 Task: Find connections with filter location Kangasala with filter topic #Businesswith filter profile language Potuguese with filter current company Bharti Airtel with filter school Janki Devi Memorial College with filter industry Vocational Rehabilitation Services with filter service category Personal Injury Law with filter keywords title Concierge
Action: Mouse moved to (347, 283)
Screenshot: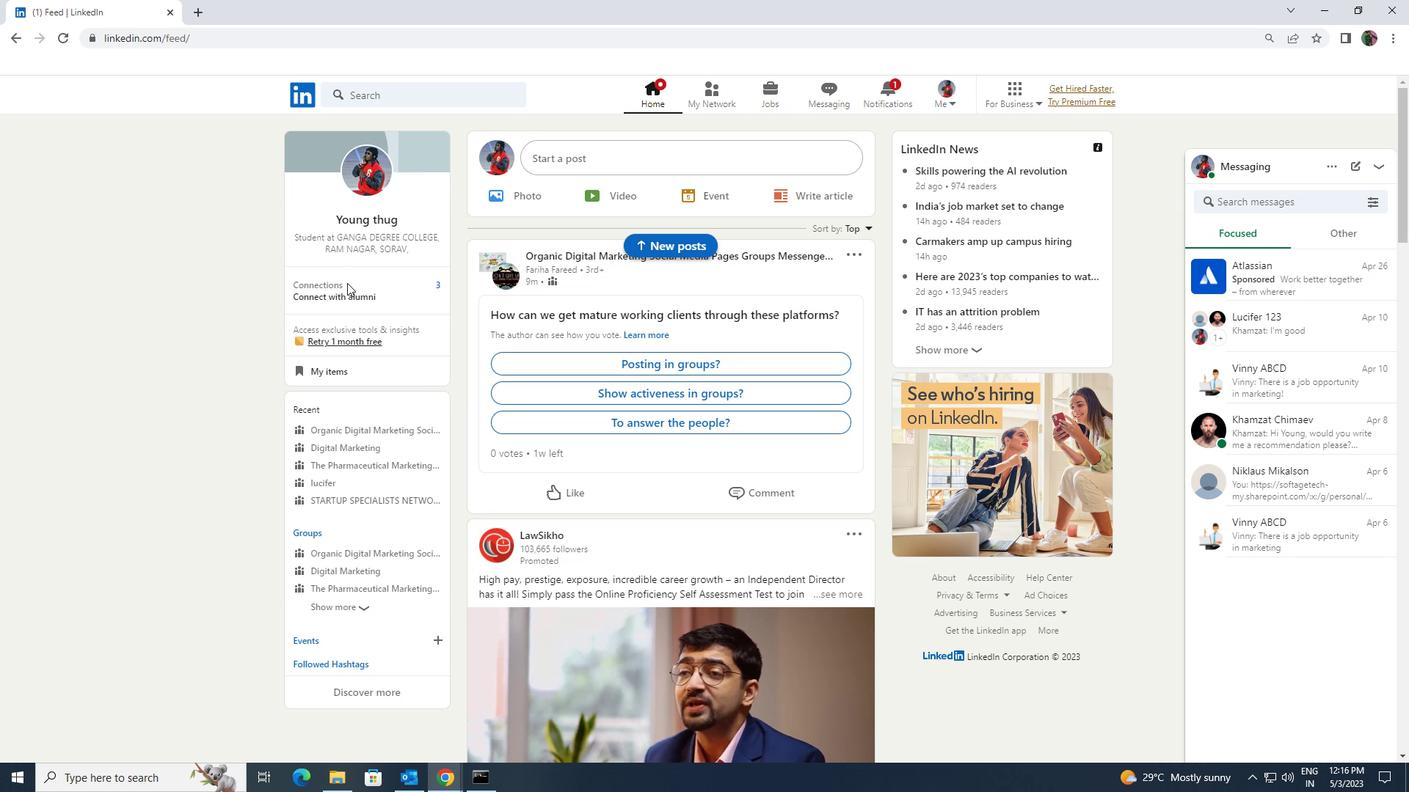 
Action: Mouse pressed left at (347, 283)
Screenshot: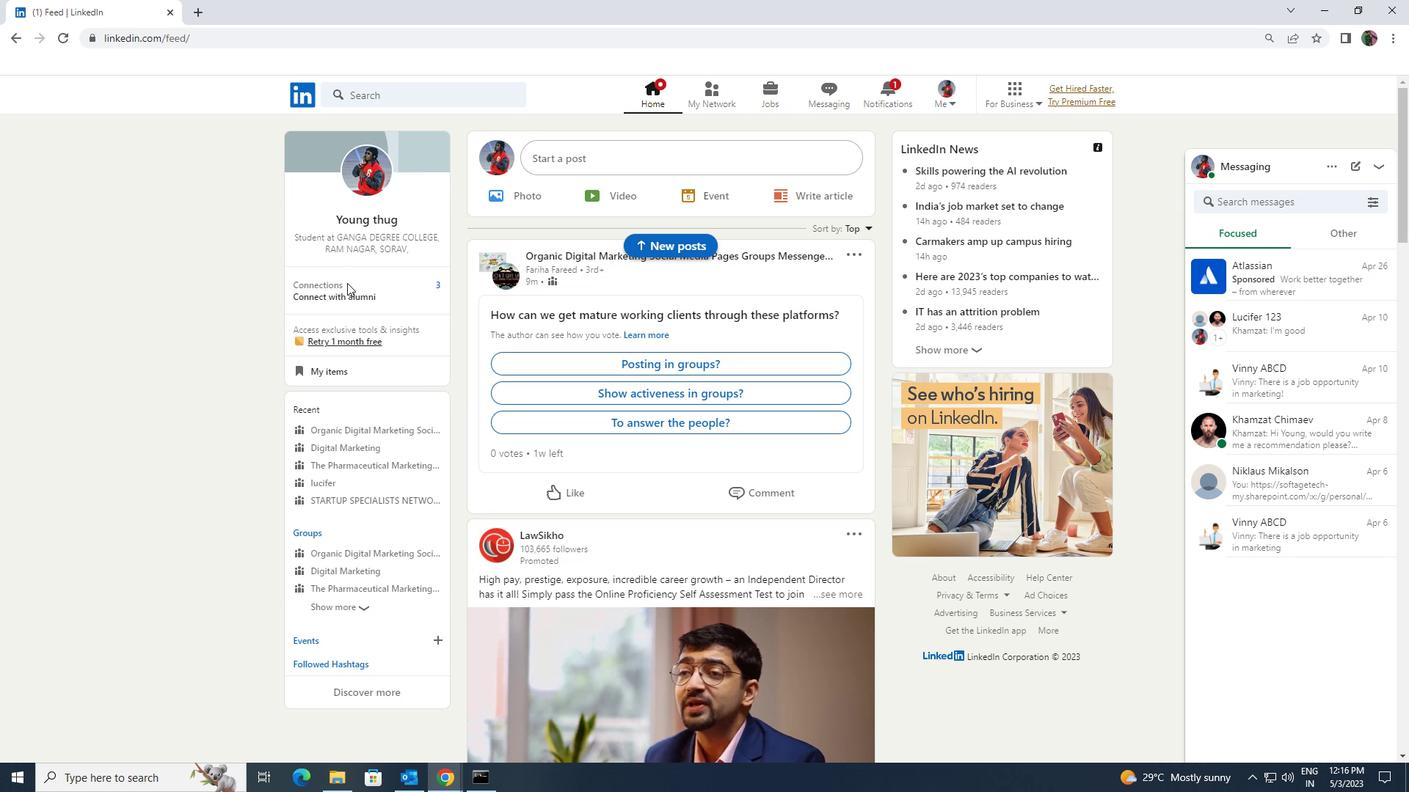 
Action: Mouse moved to (349, 290)
Screenshot: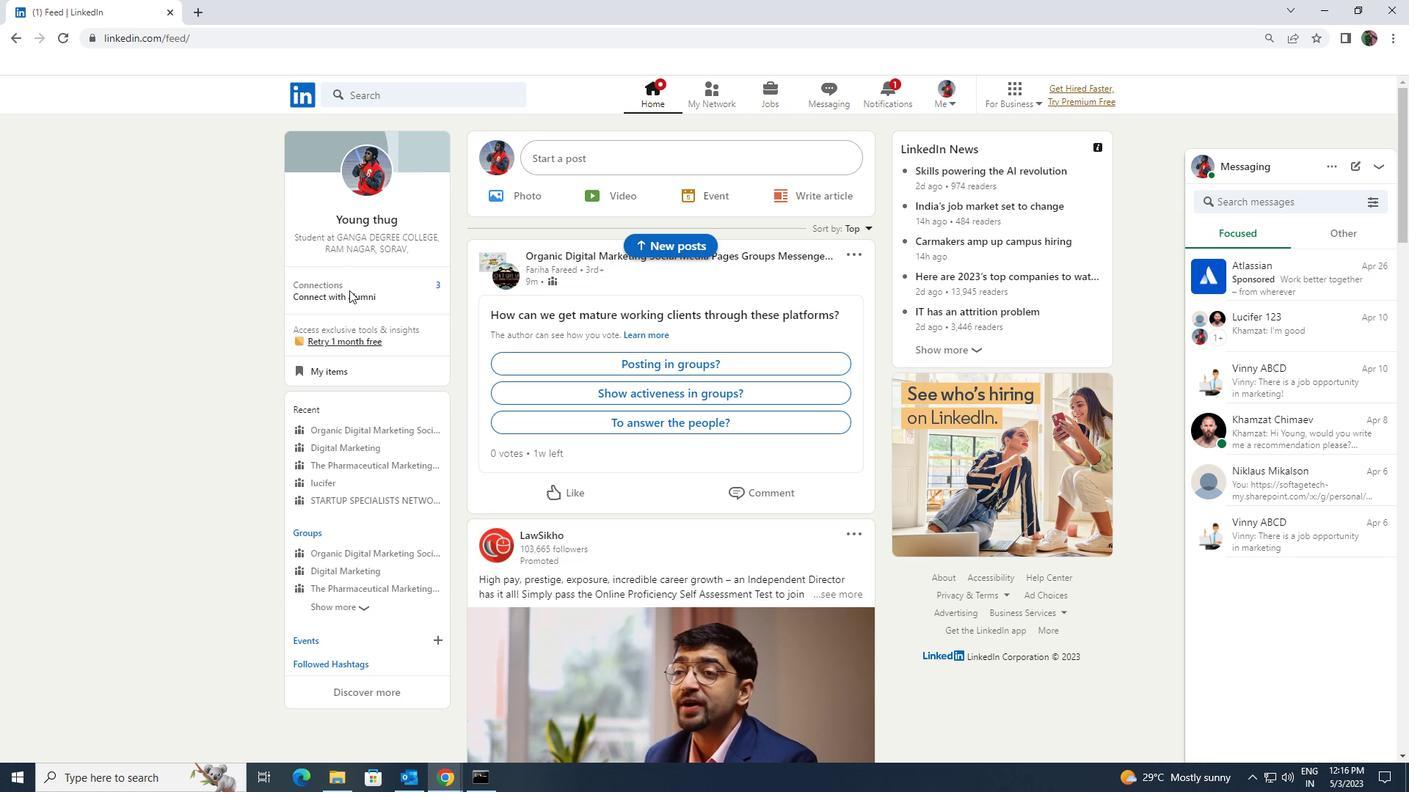 
Action: Mouse pressed left at (349, 290)
Screenshot: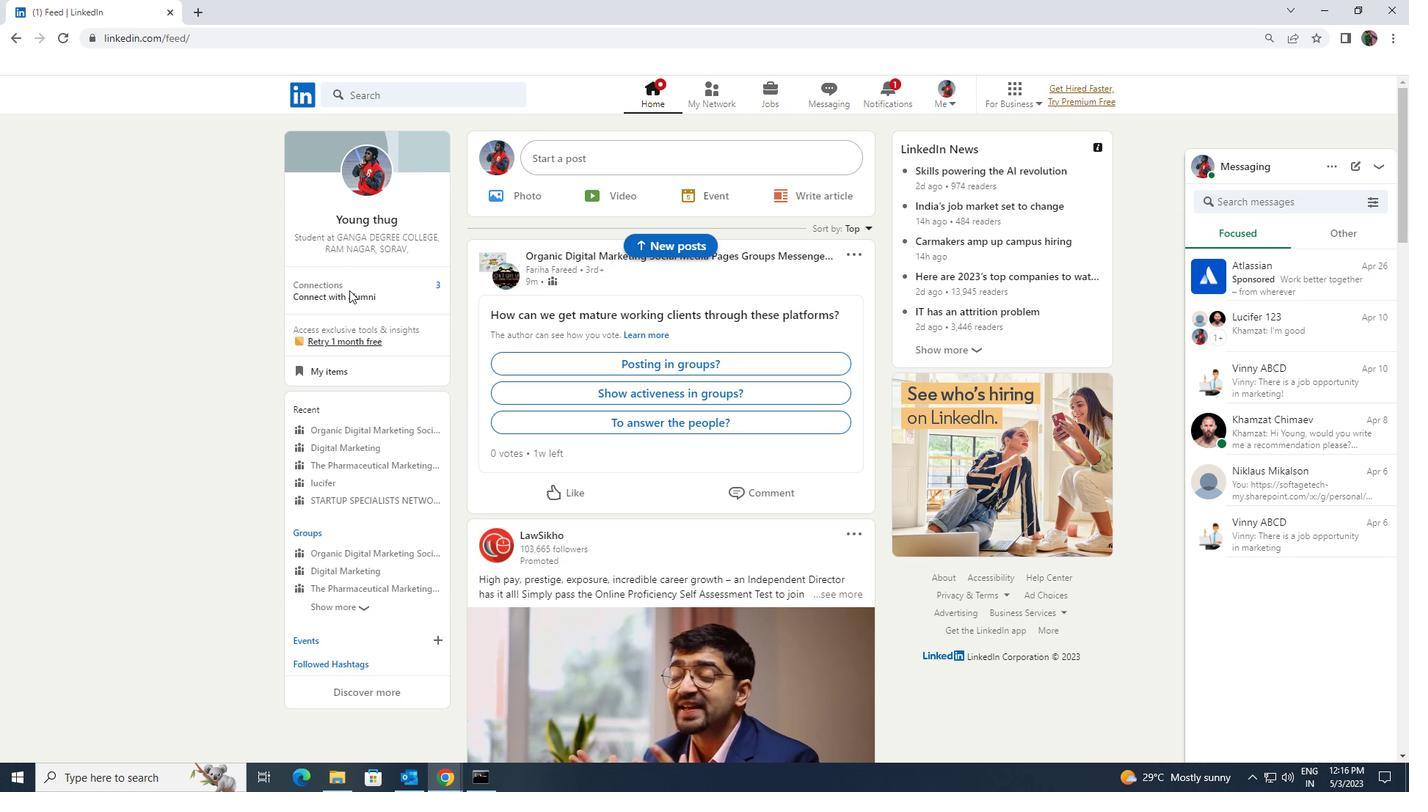 
Action: Mouse pressed left at (349, 290)
Screenshot: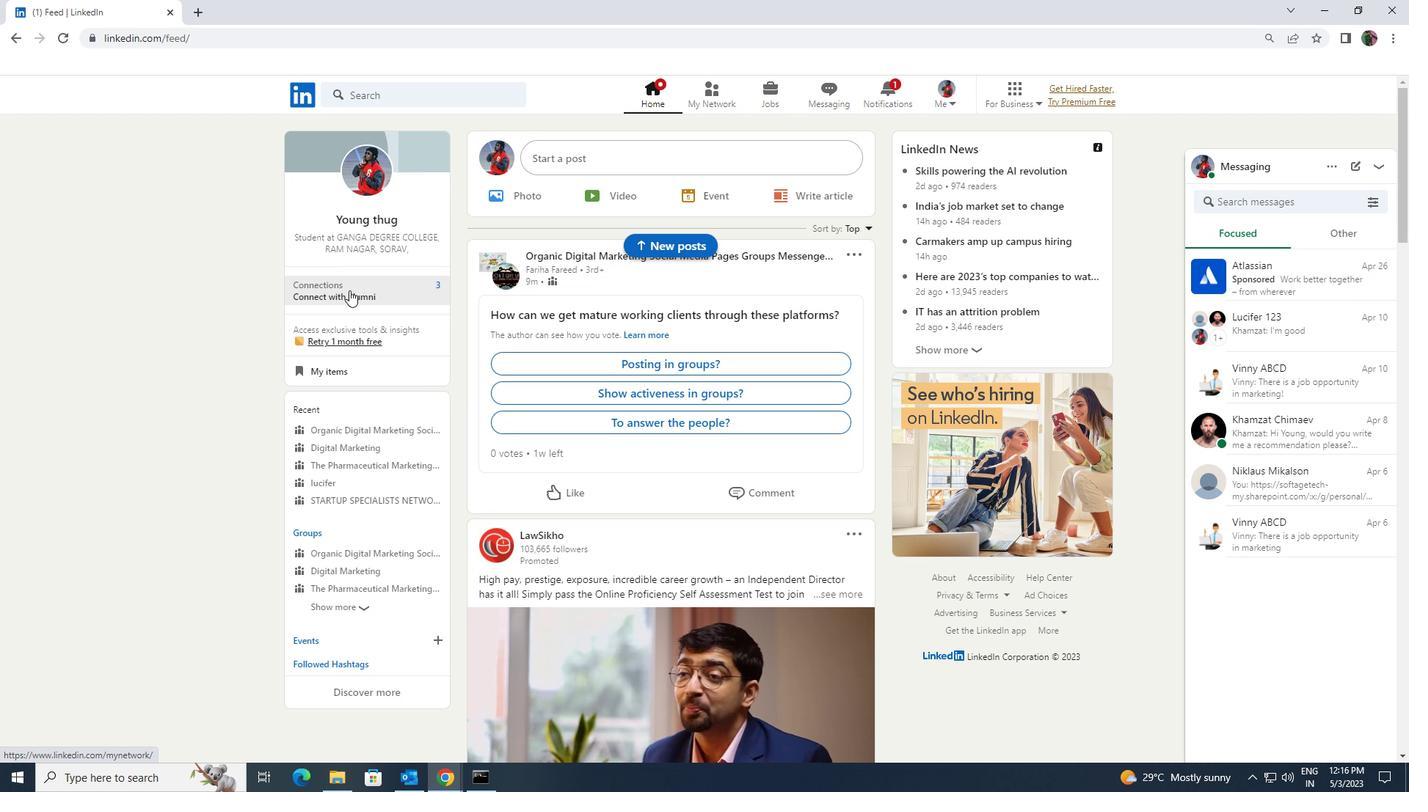 
Action: Mouse moved to (356, 182)
Screenshot: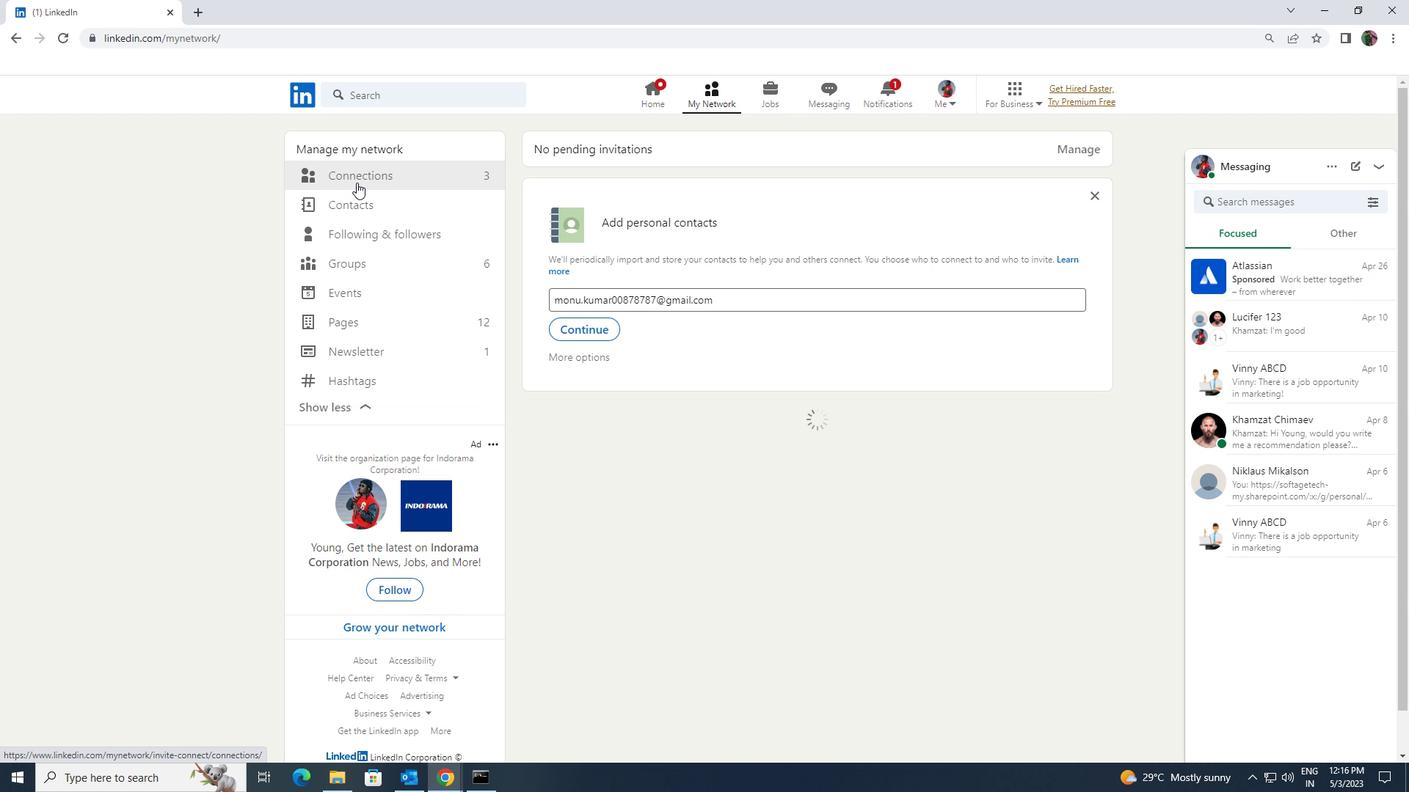 
Action: Mouse pressed left at (356, 182)
Screenshot: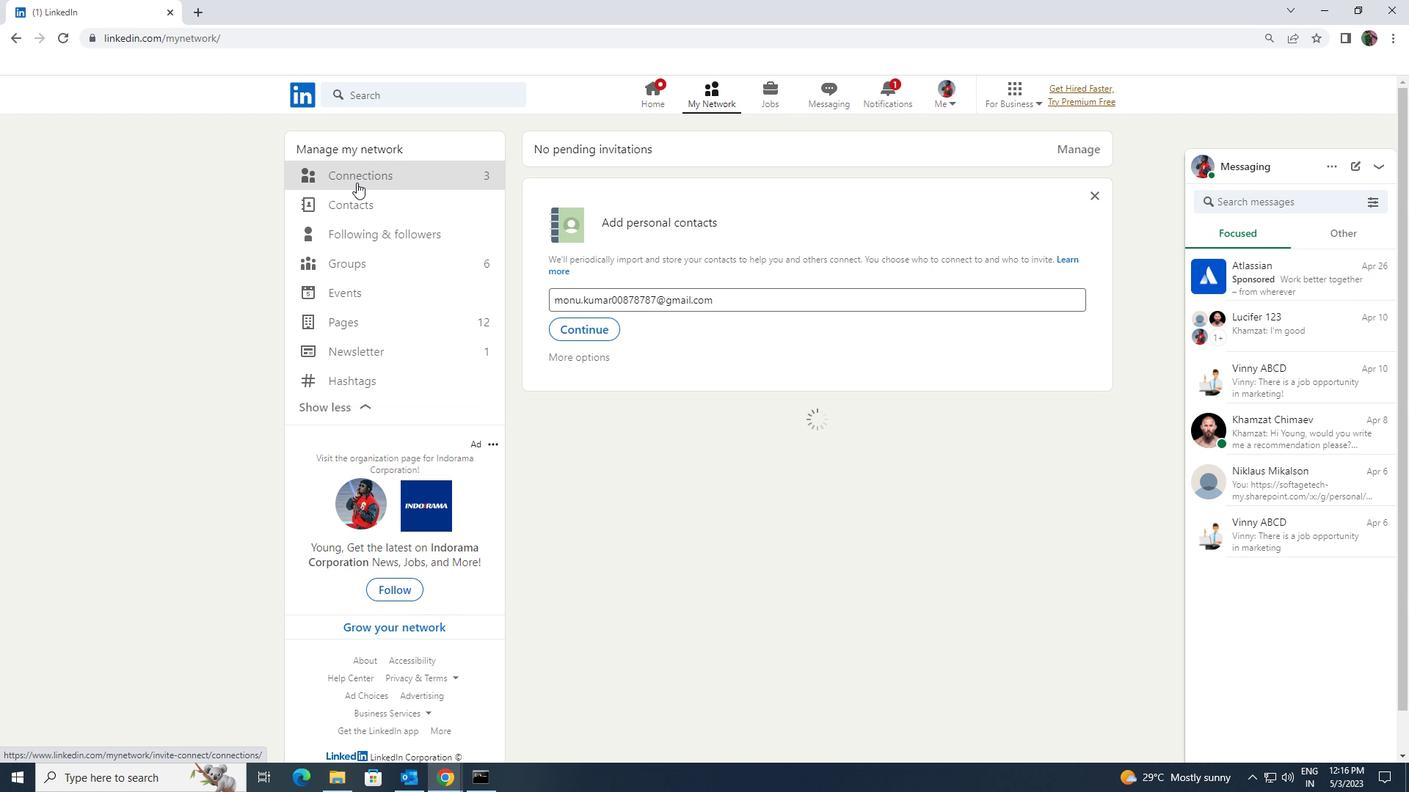 
Action: Mouse moved to (784, 180)
Screenshot: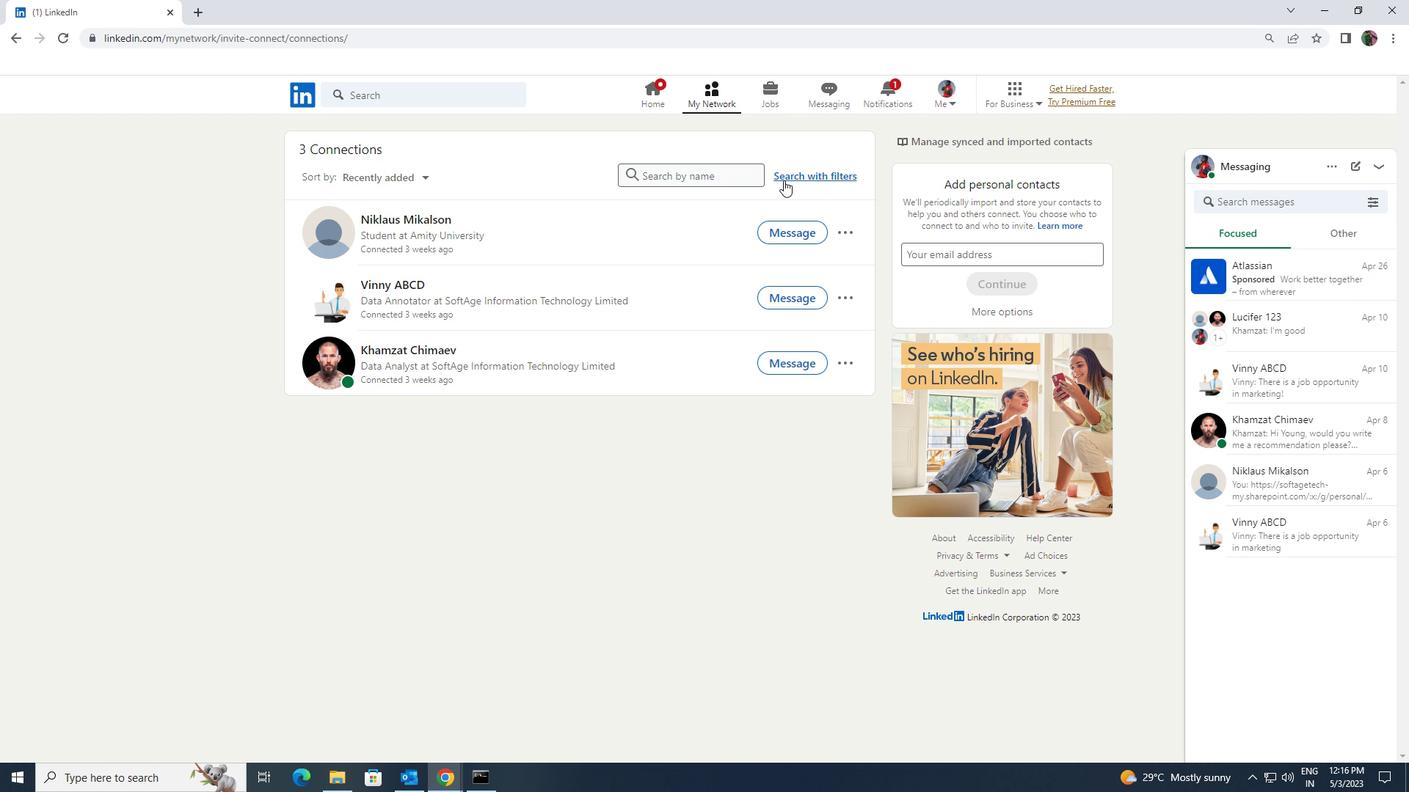 
Action: Mouse pressed left at (784, 180)
Screenshot: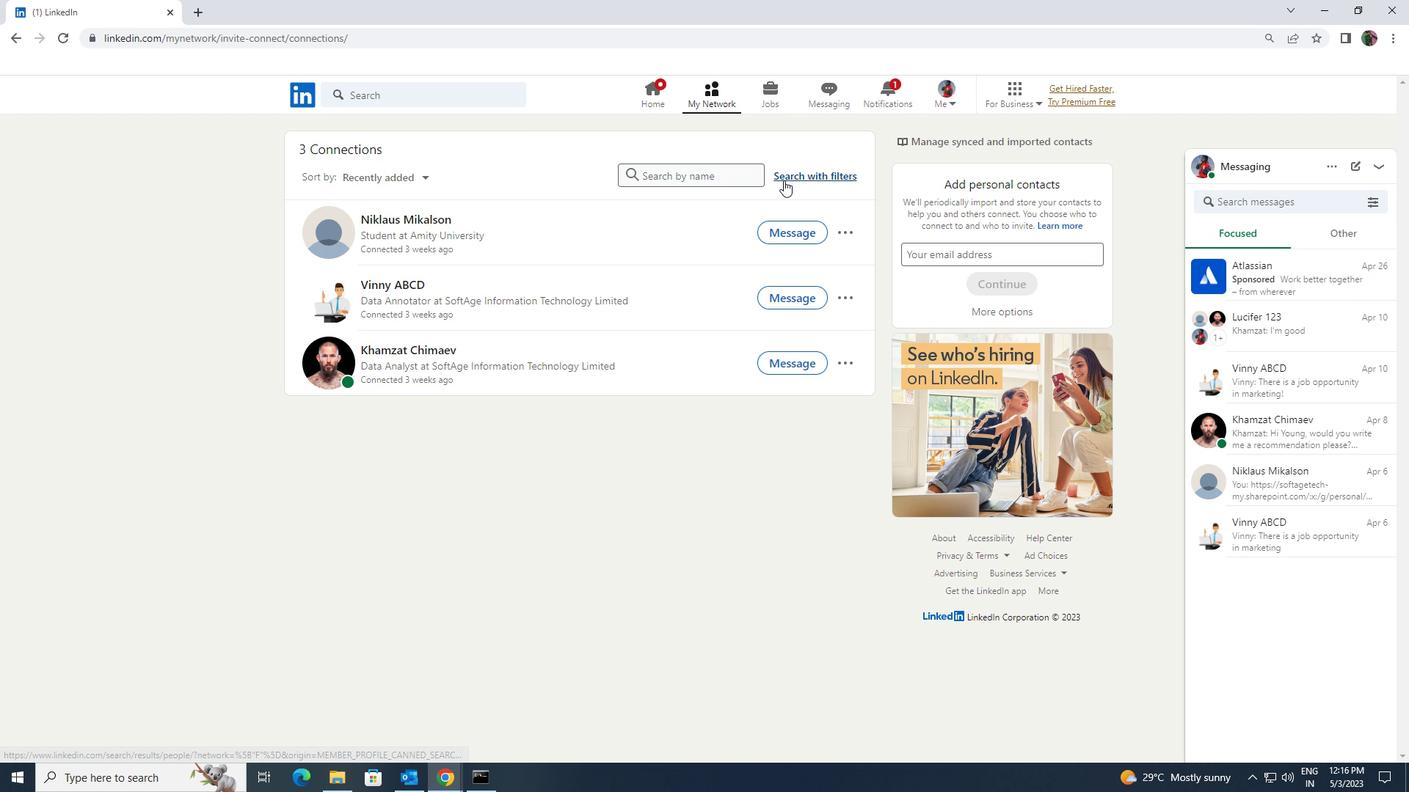 
Action: Mouse moved to (754, 137)
Screenshot: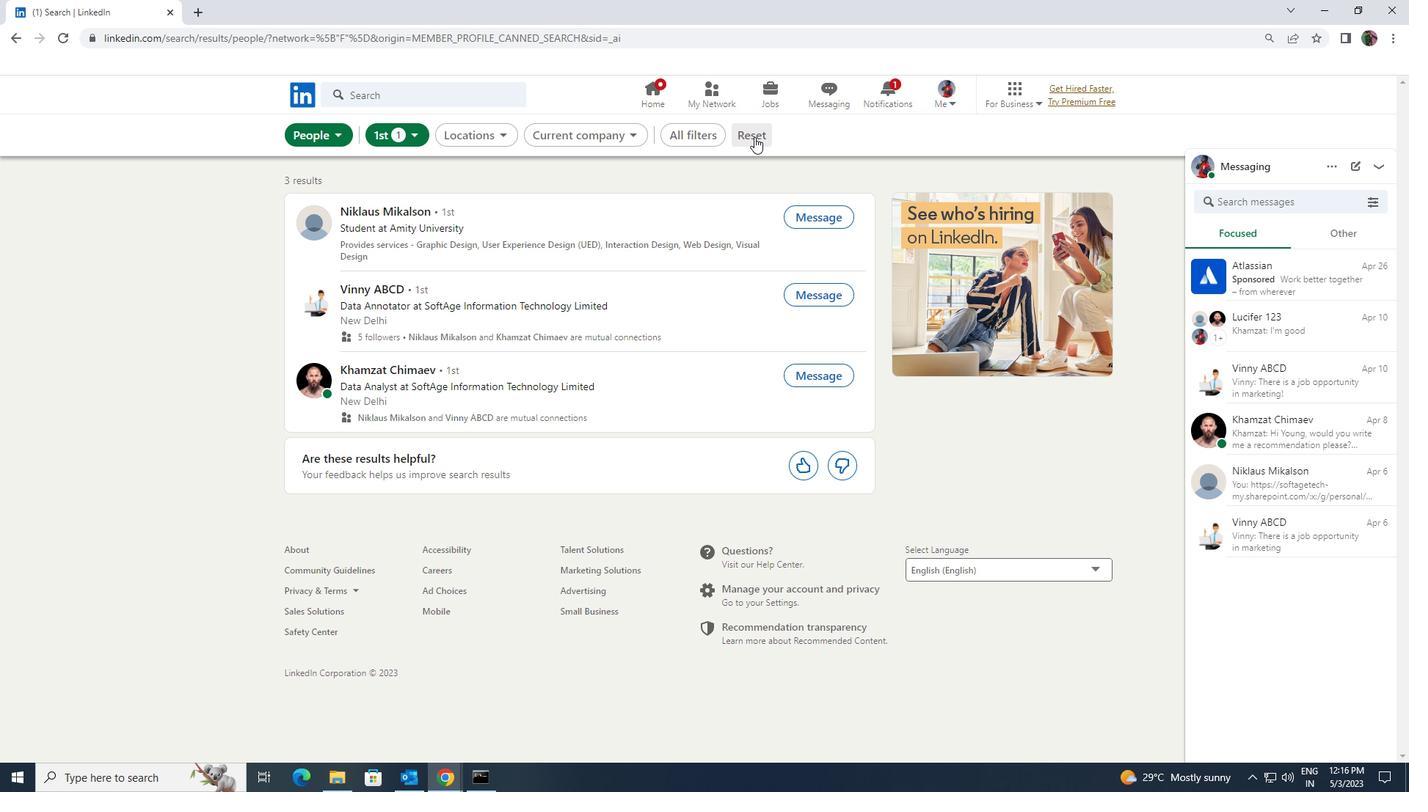 
Action: Mouse pressed left at (754, 137)
Screenshot: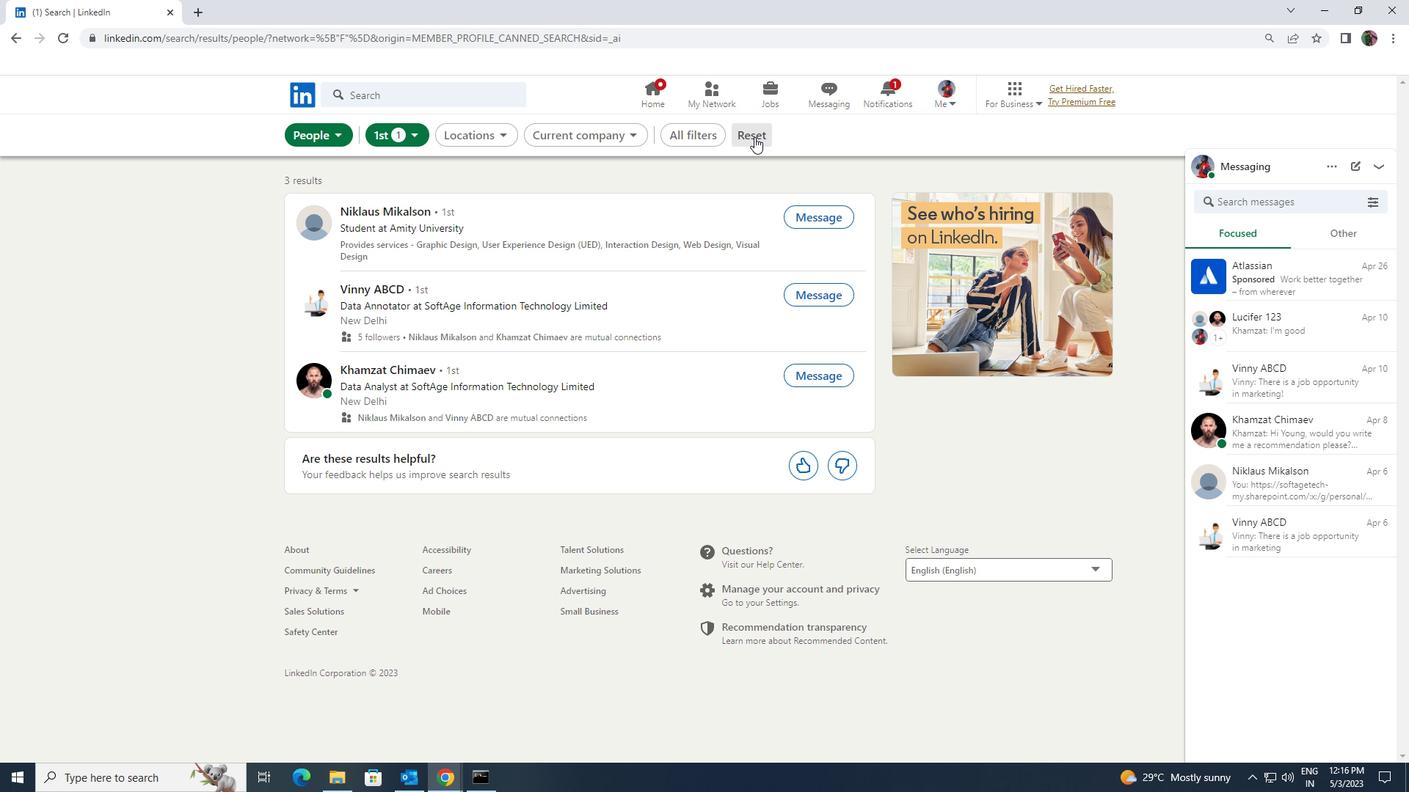 
Action: Mouse moved to (742, 136)
Screenshot: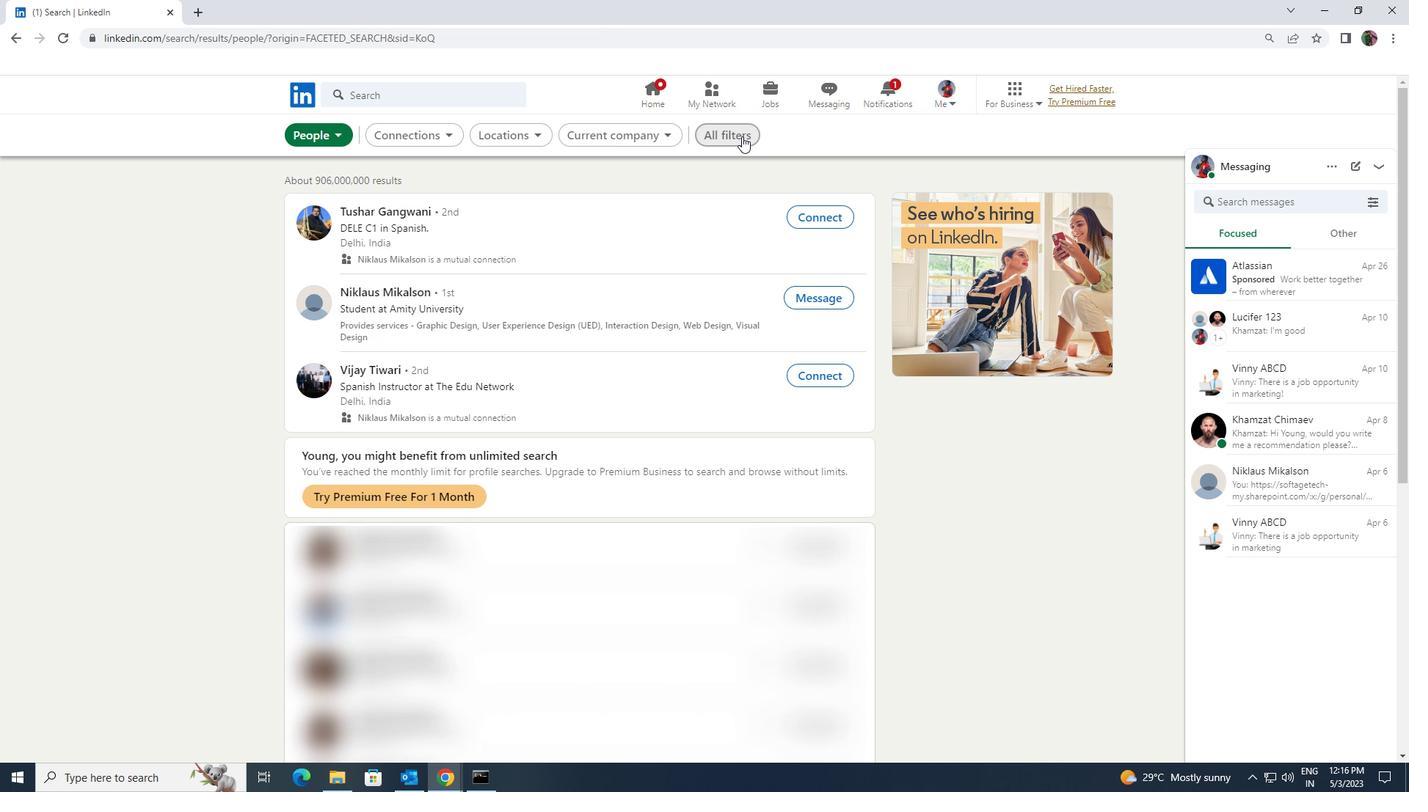 
Action: Mouse pressed left at (742, 136)
Screenshot: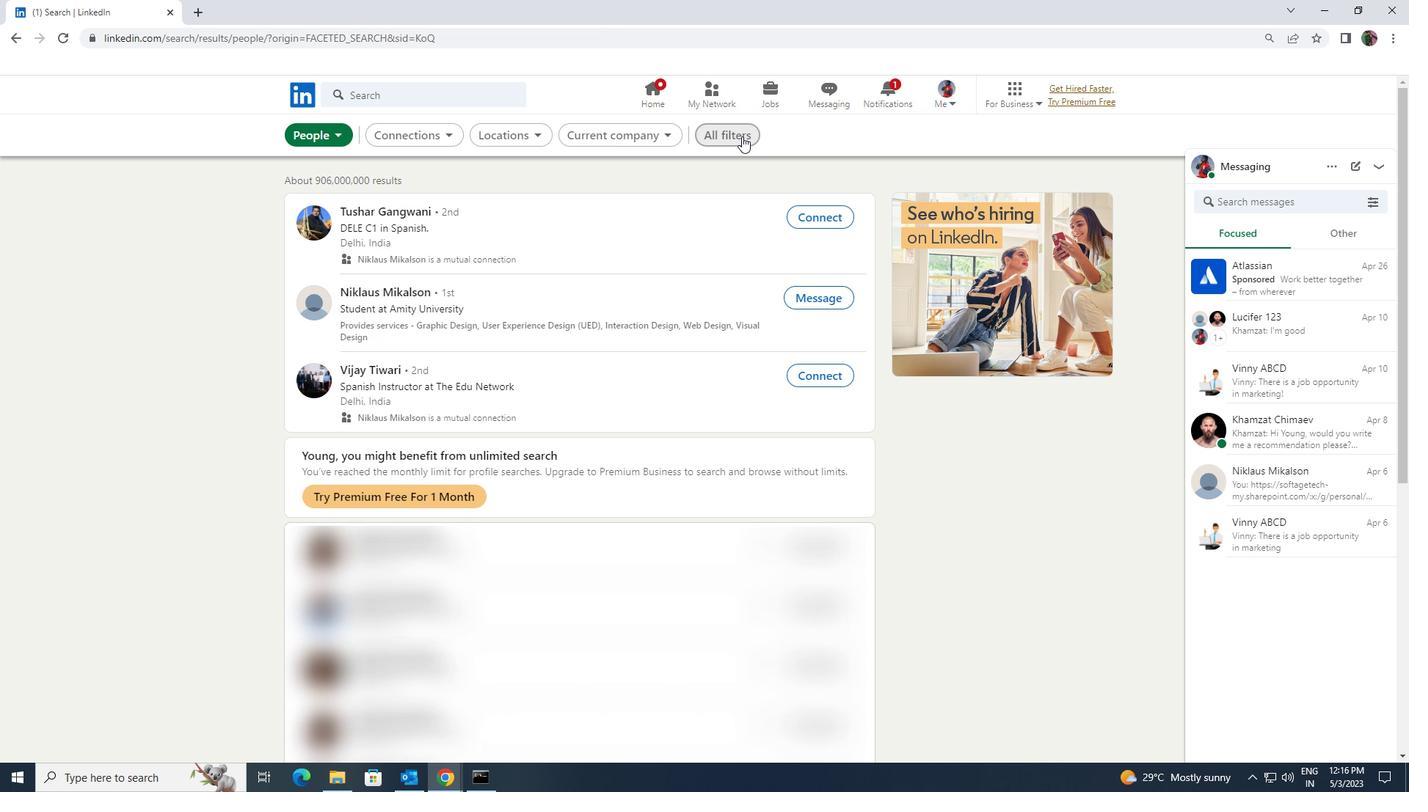 
Action: Mouse moved to (1216, 581)
Screenshot: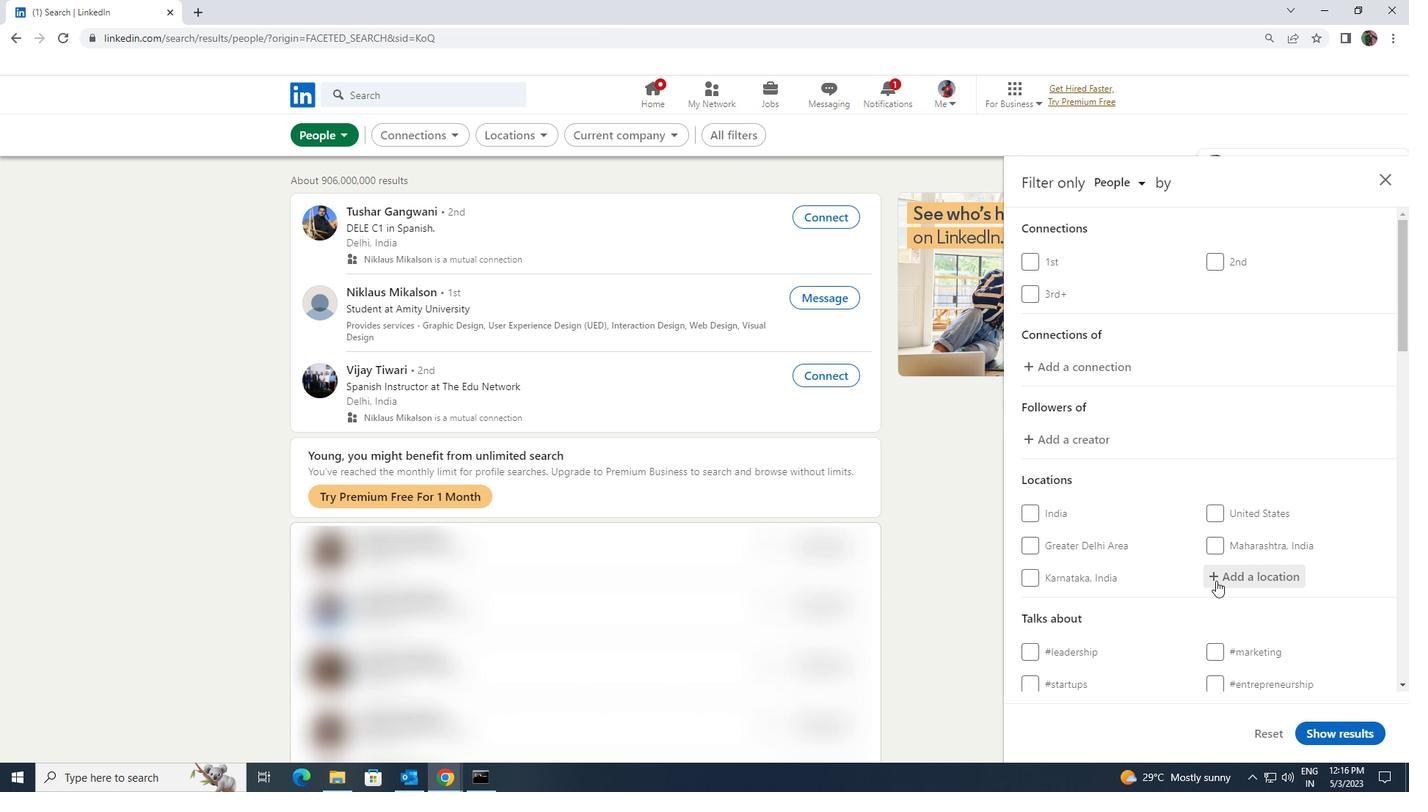 
Action: Mouse pressed left at (1216, 581)
Screenshot: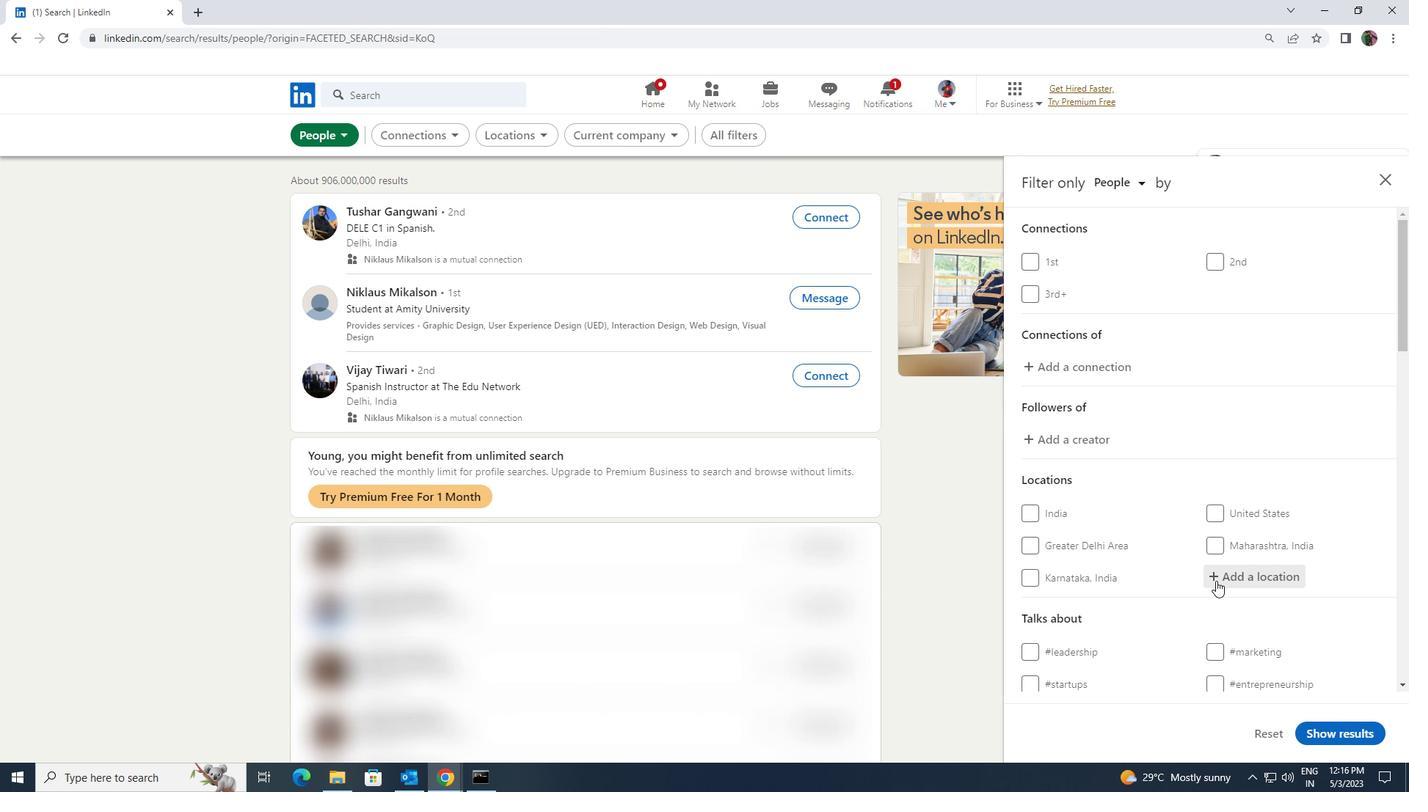 
Action: Key pressed <Key.shift>KANGASA
Screenshot: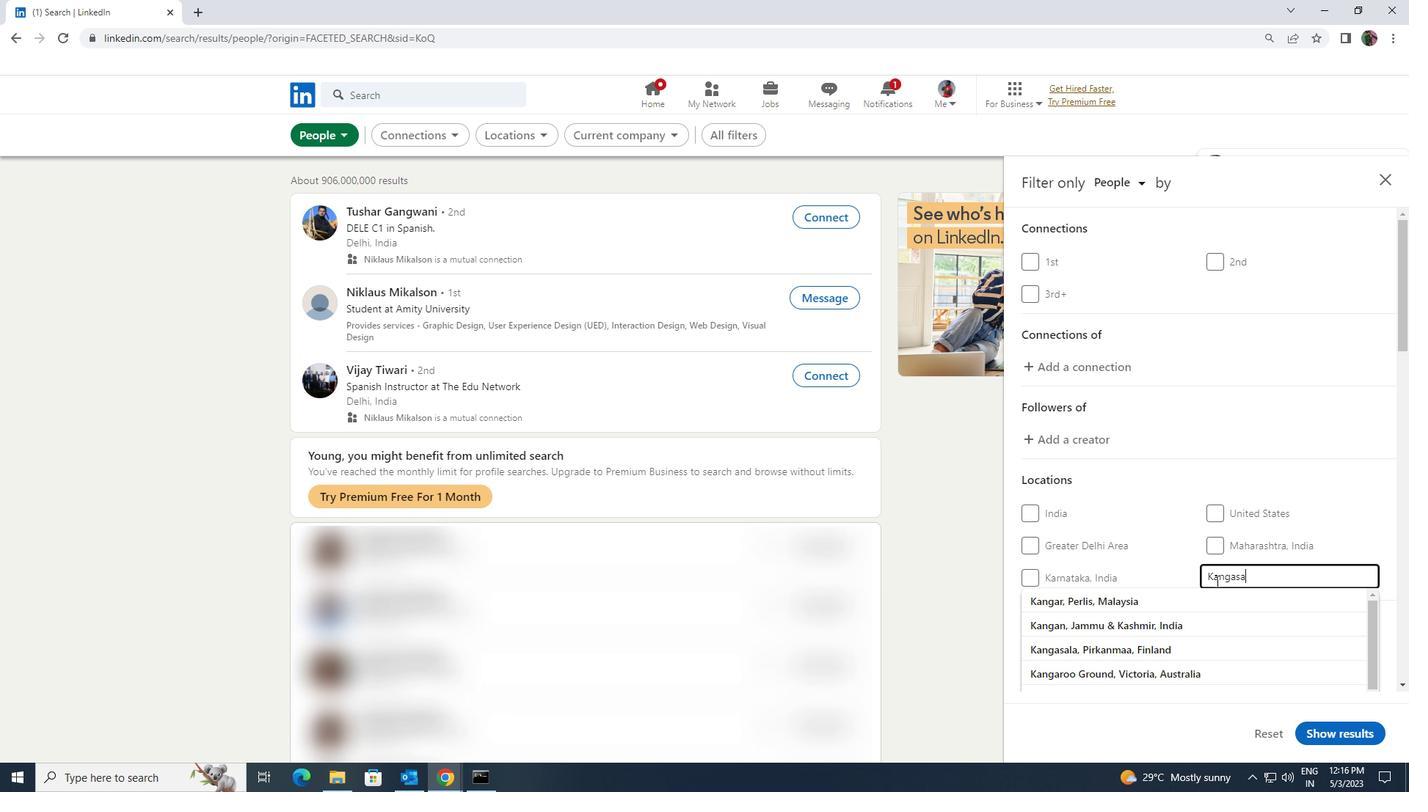 
Action: Mouse moved to (1206, 595)
Screenshot: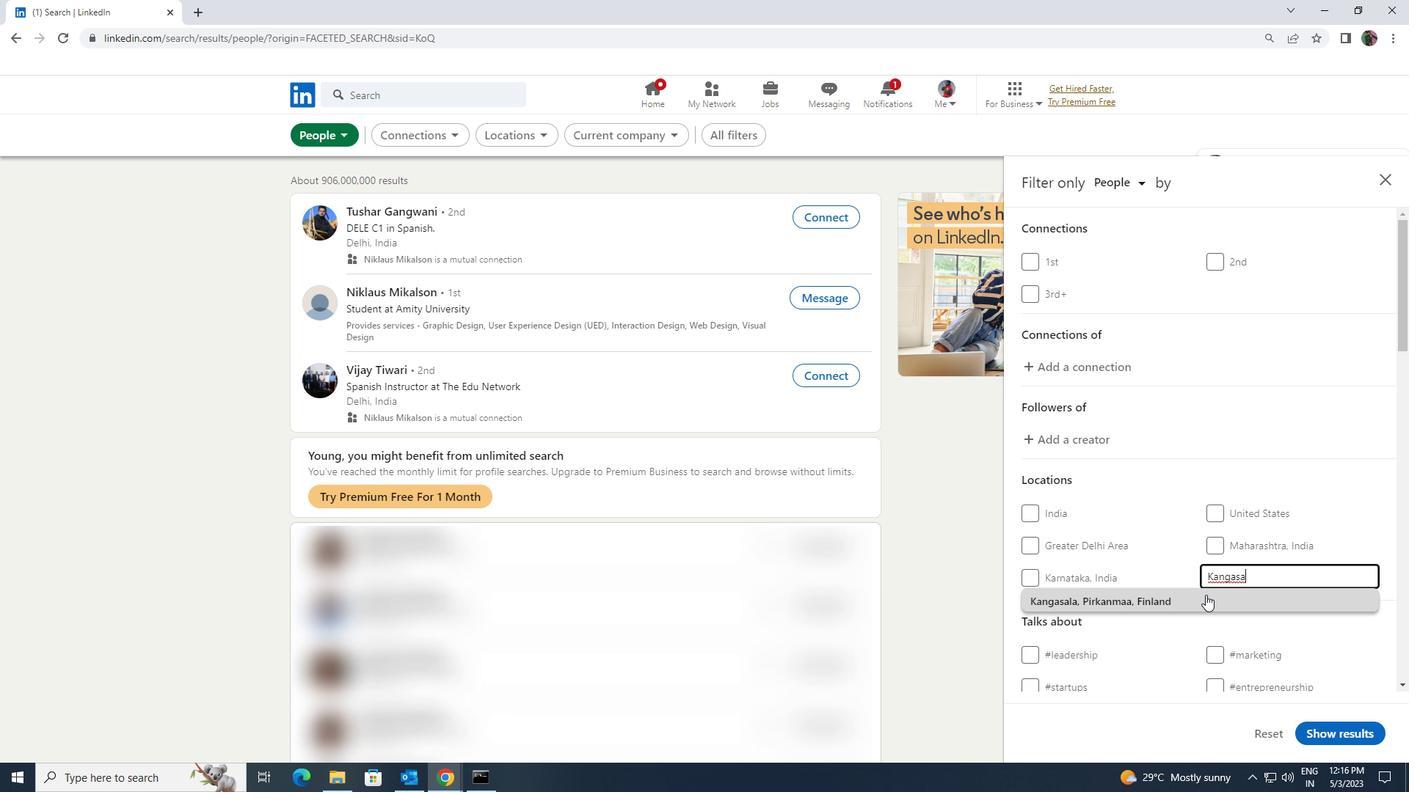
Action: Mouse pressed left at (1206, 595)
Screenshot: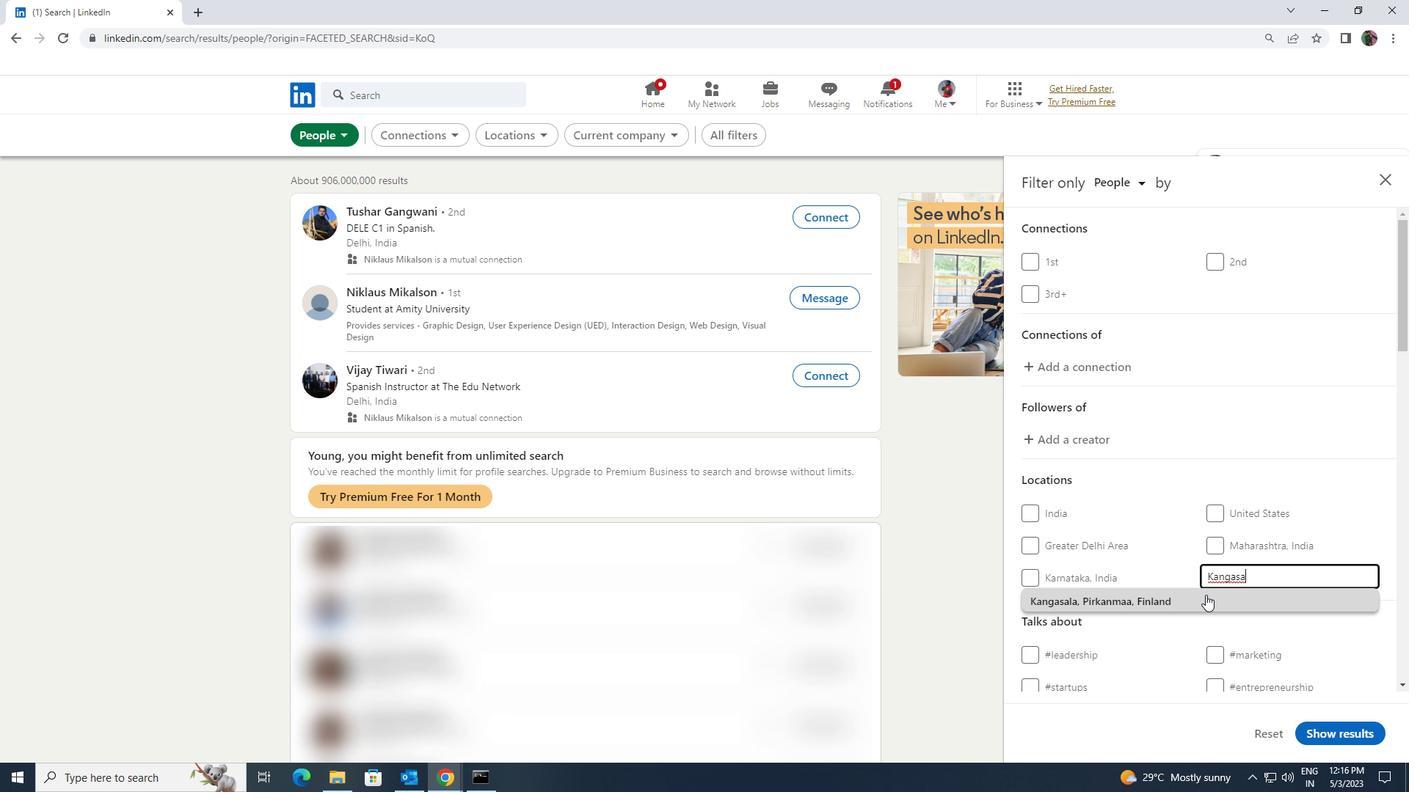 
Action: Mouse moved to (1207, 591)
Screenshot: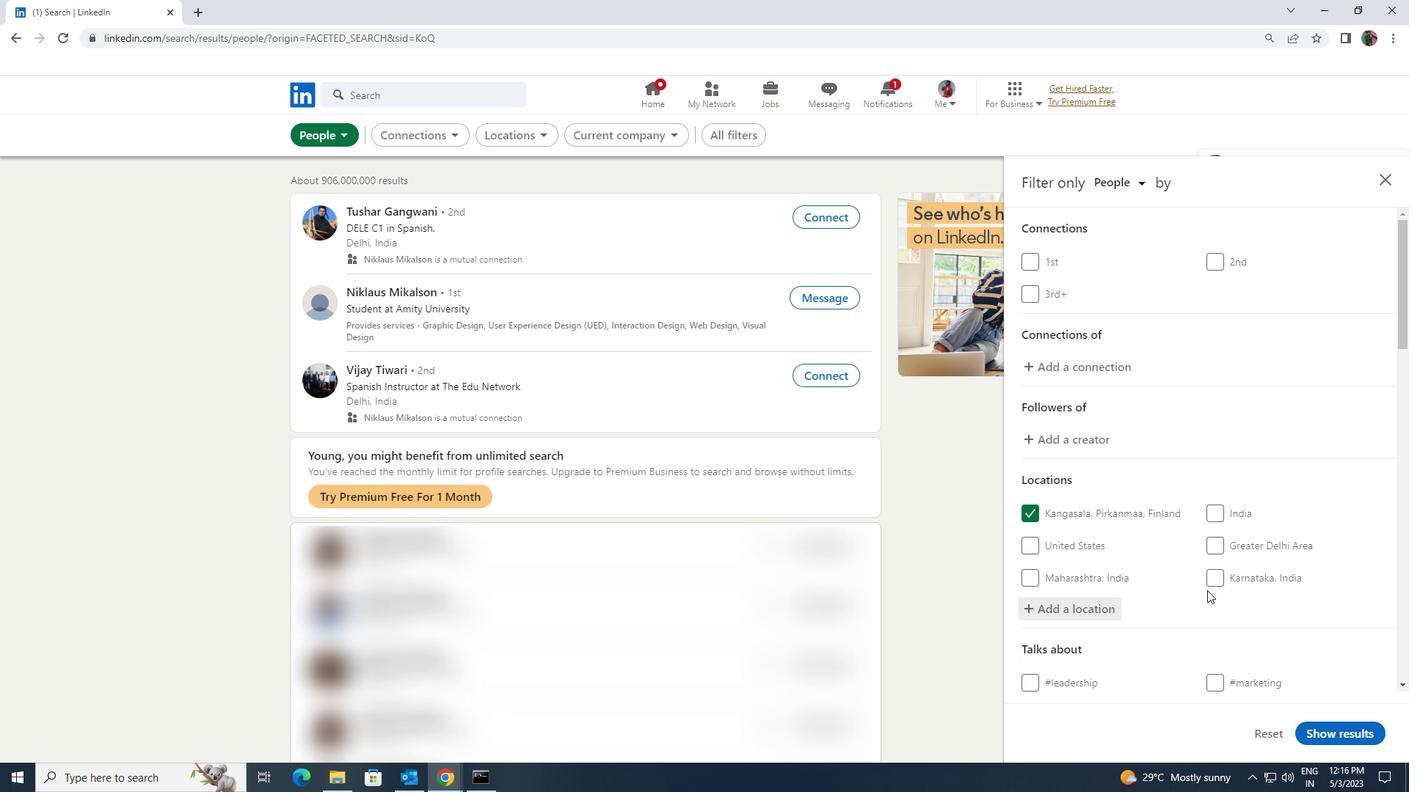 
Action: Mouse scrolled (1207, 590) with delta (0, 0)
Screenshot: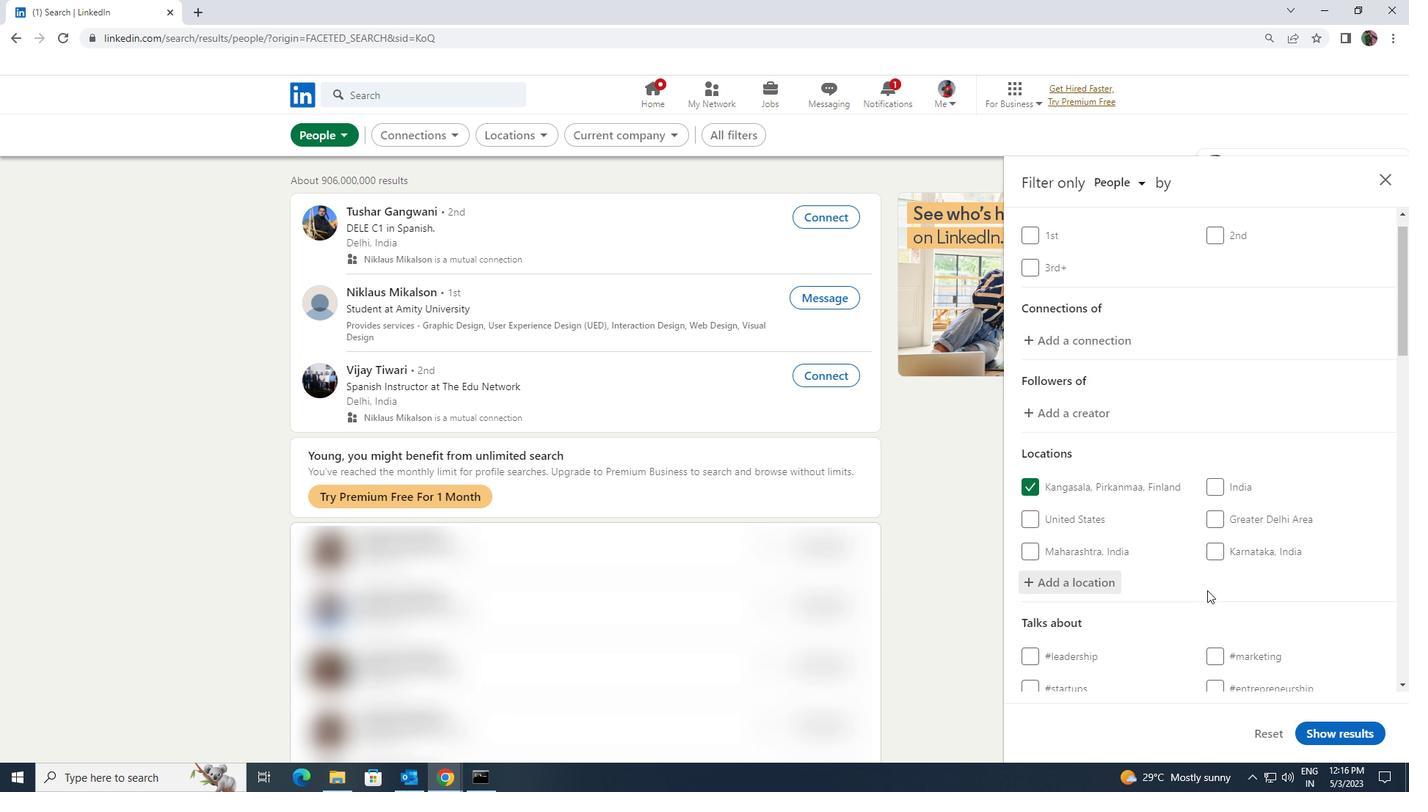 
Action: Mouse moved to (1207, 590)
Screenshot: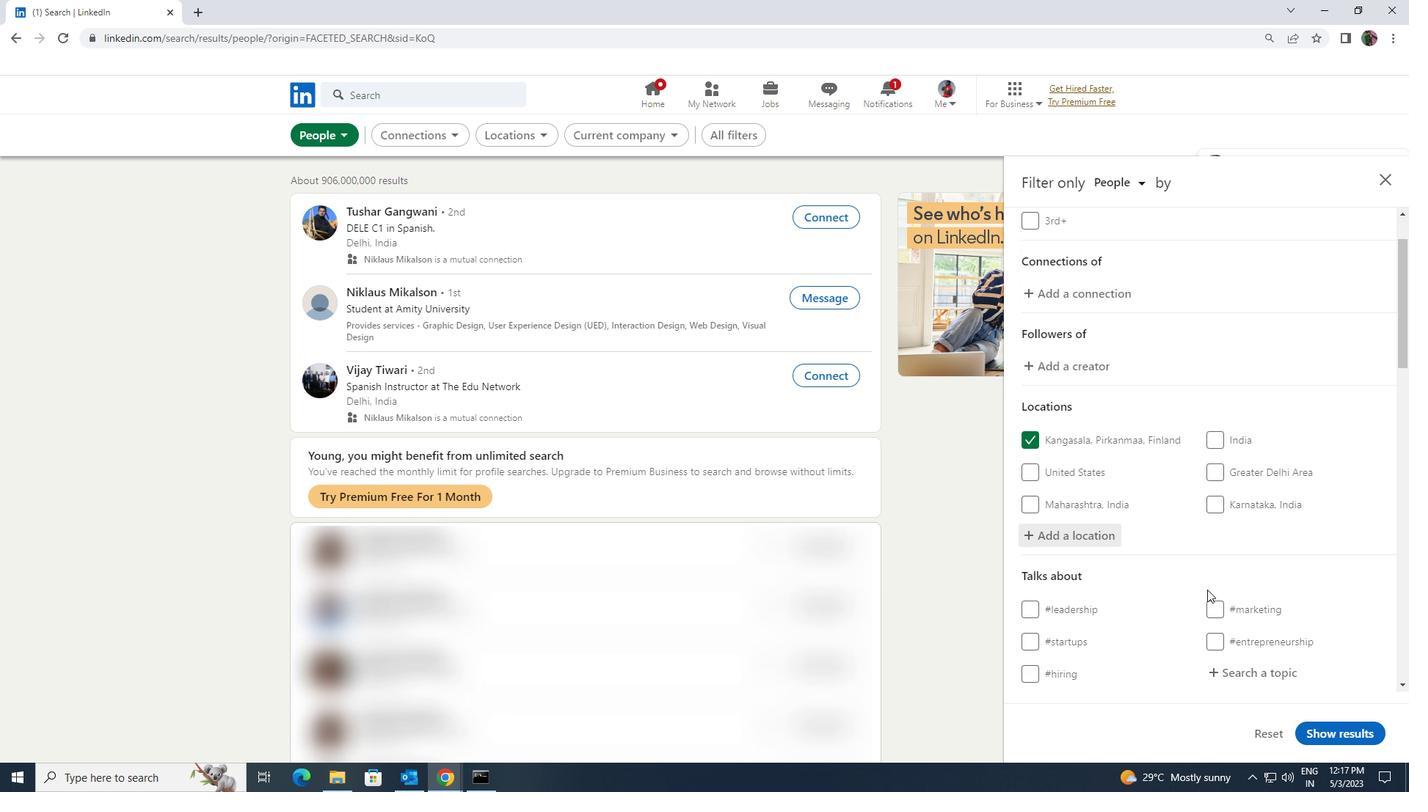 
Action: Mouse scrolled (1207, 589) with delta (0, 0)
Screenshot: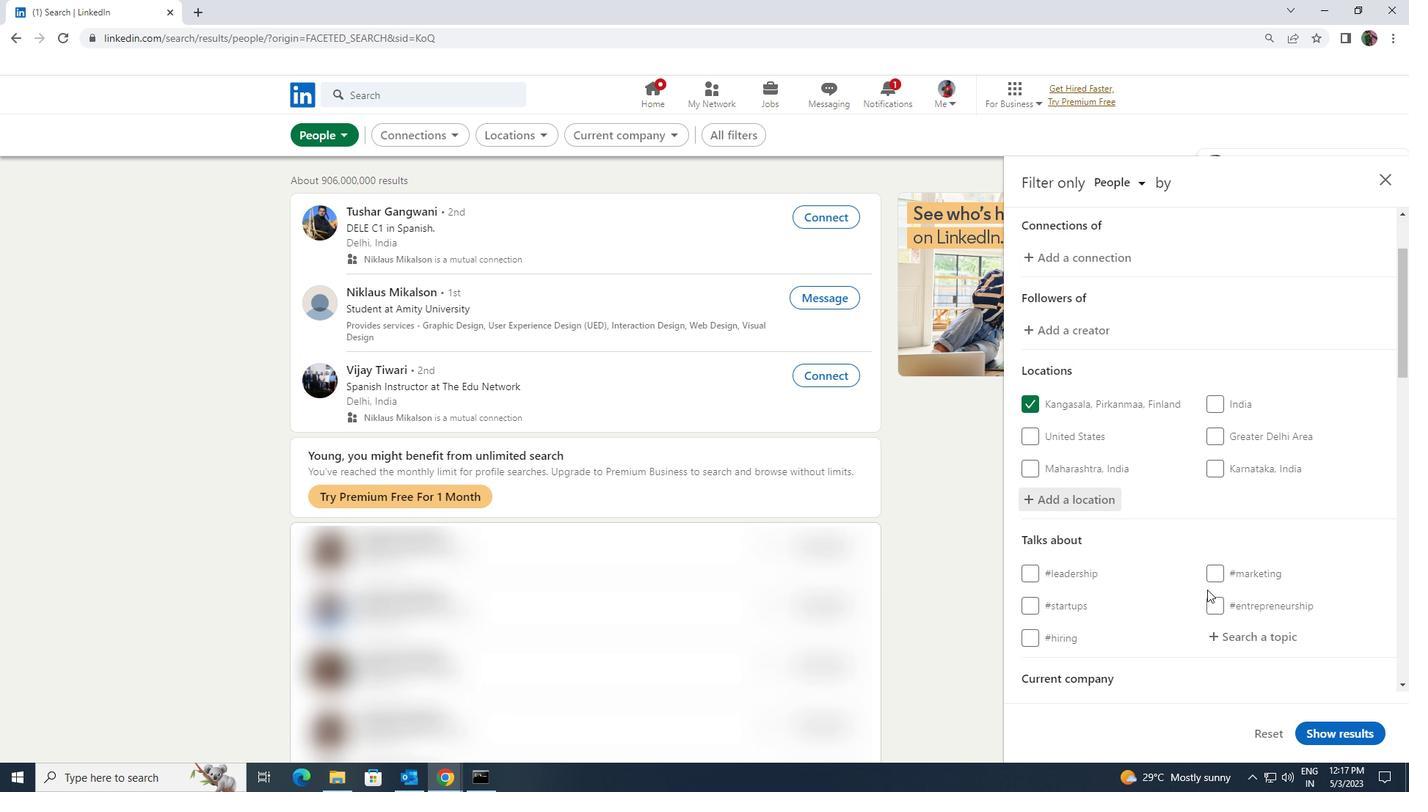 
Action: Mouse scrolled (1207, 589) with delta (0, 0)
Screenshot: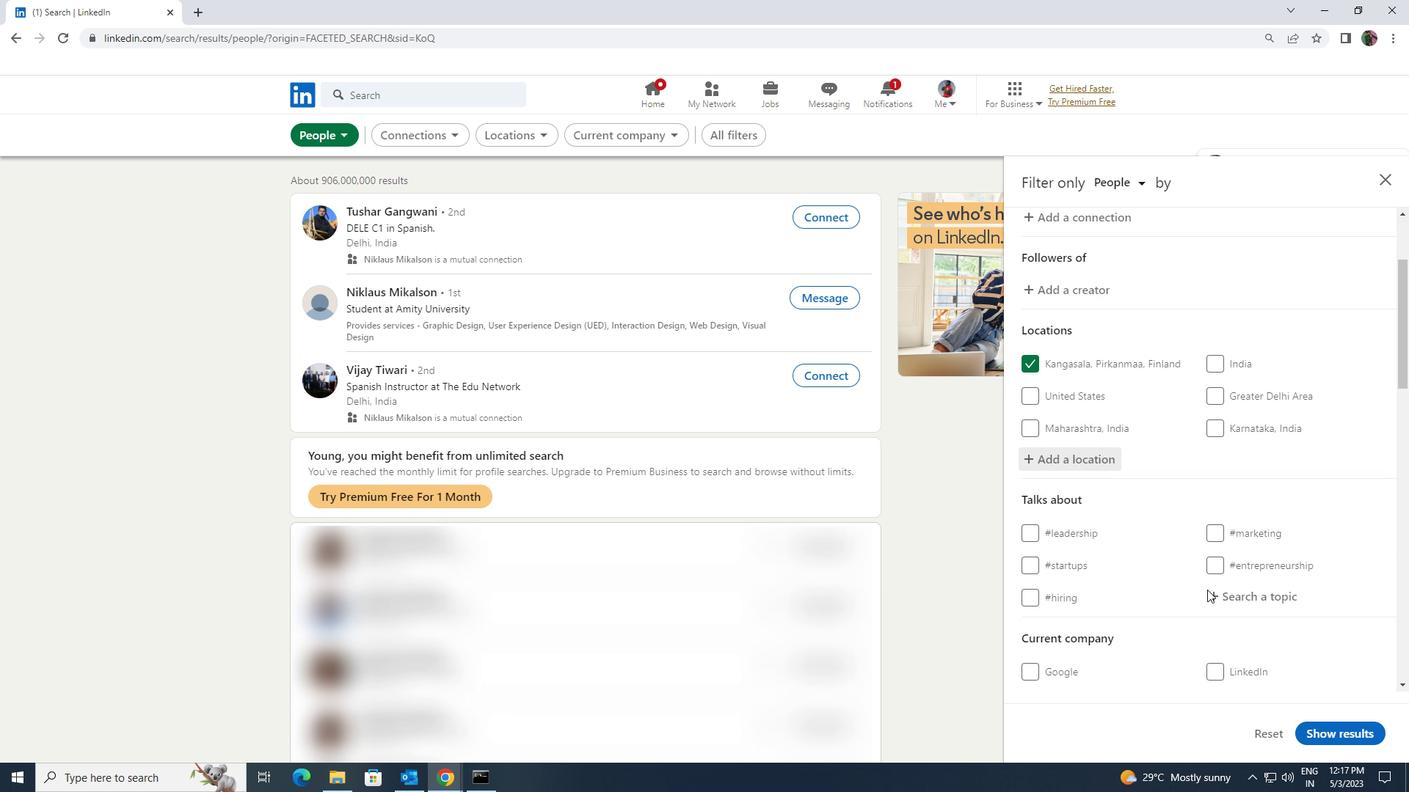 
Action: Mouse moved to (1220, 531)
Screenshot: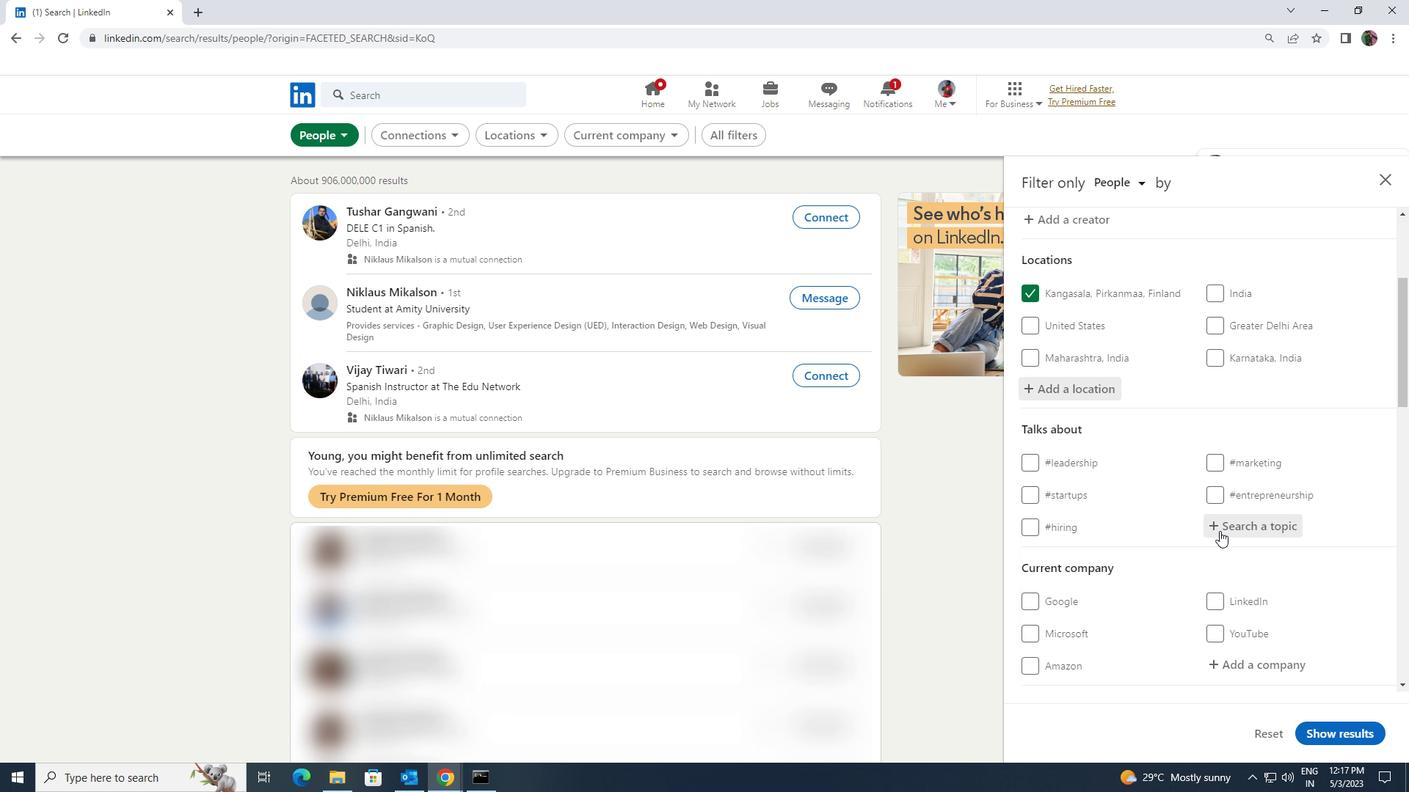 
Action: Mouse pressed left at (1220, 531)
Screenshot: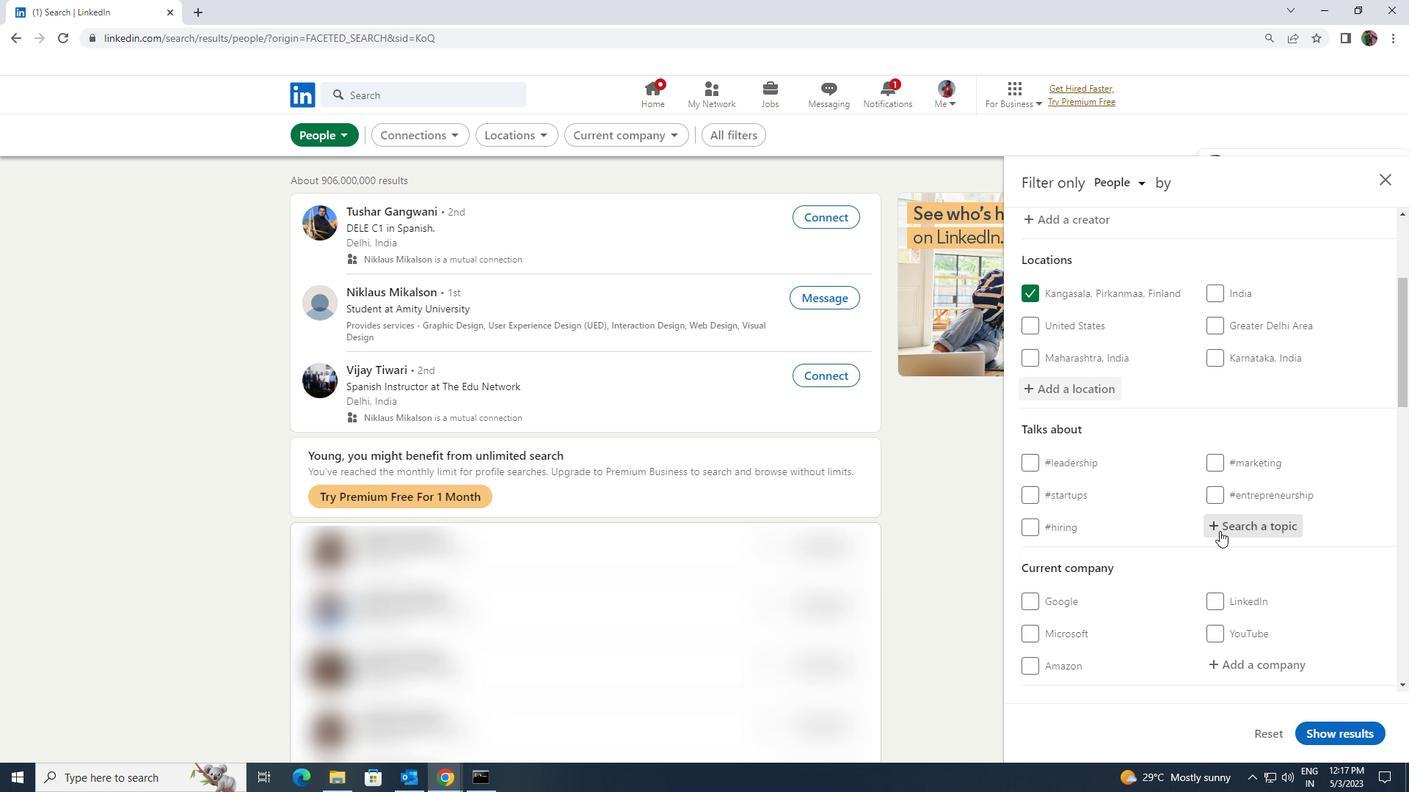 
Action: Key pressed <Key.shift>BUSINESS
Screenshot: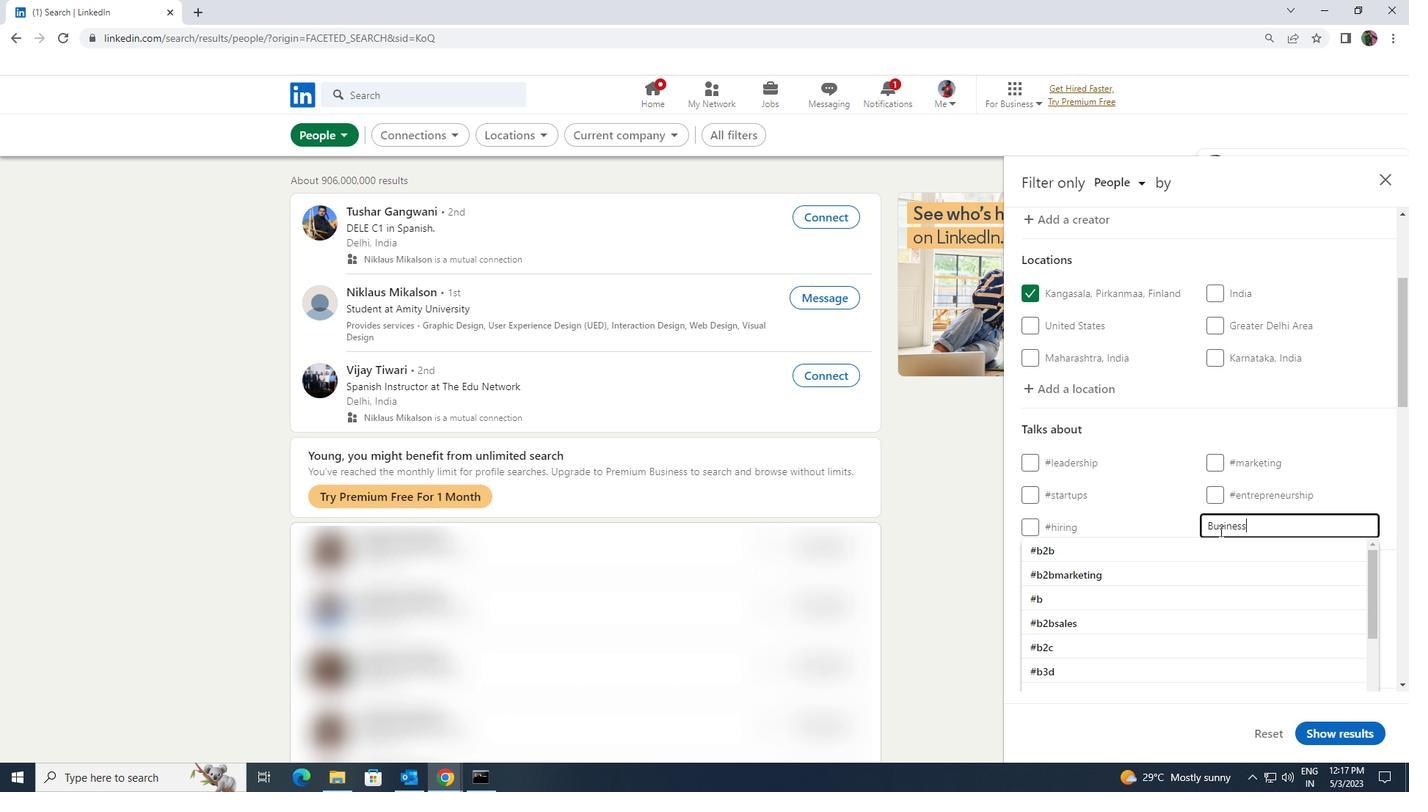 
Action: Mouse moved to (1204, 548)
Screenshot: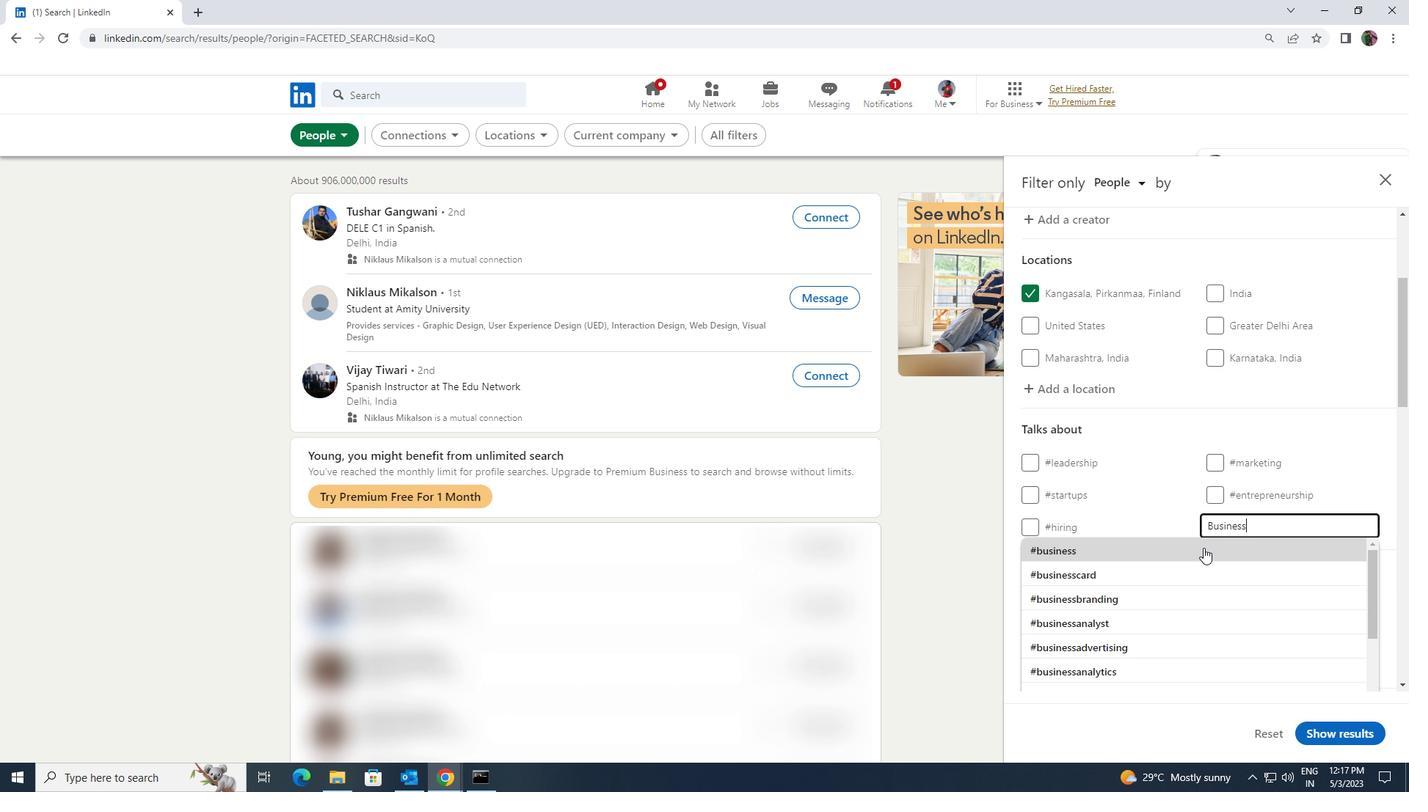 
Action: Mouse pressed left at (1204, 548)
Screenshot: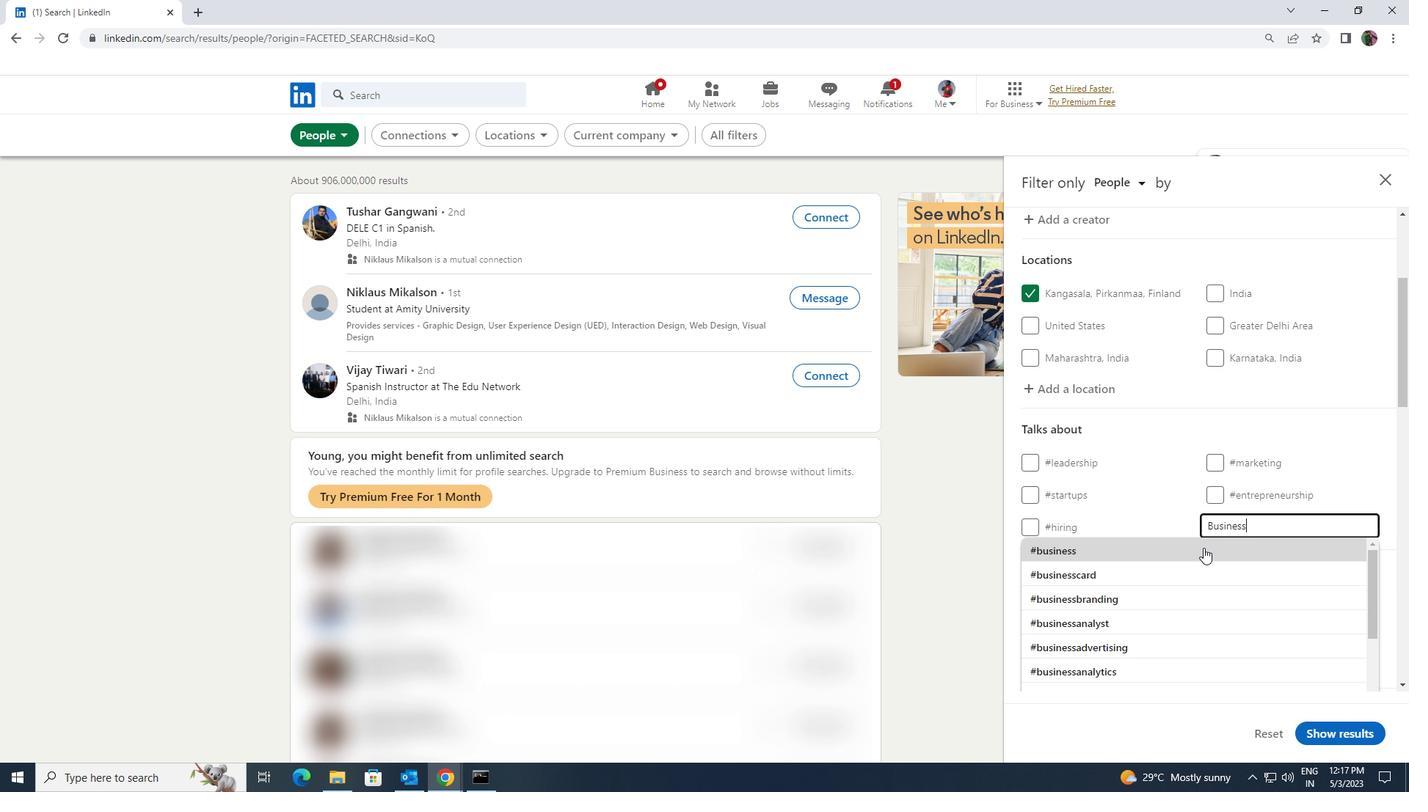 
Action: Mouse scrolled (1204, 547) with delta (0, 0)
Screenshot: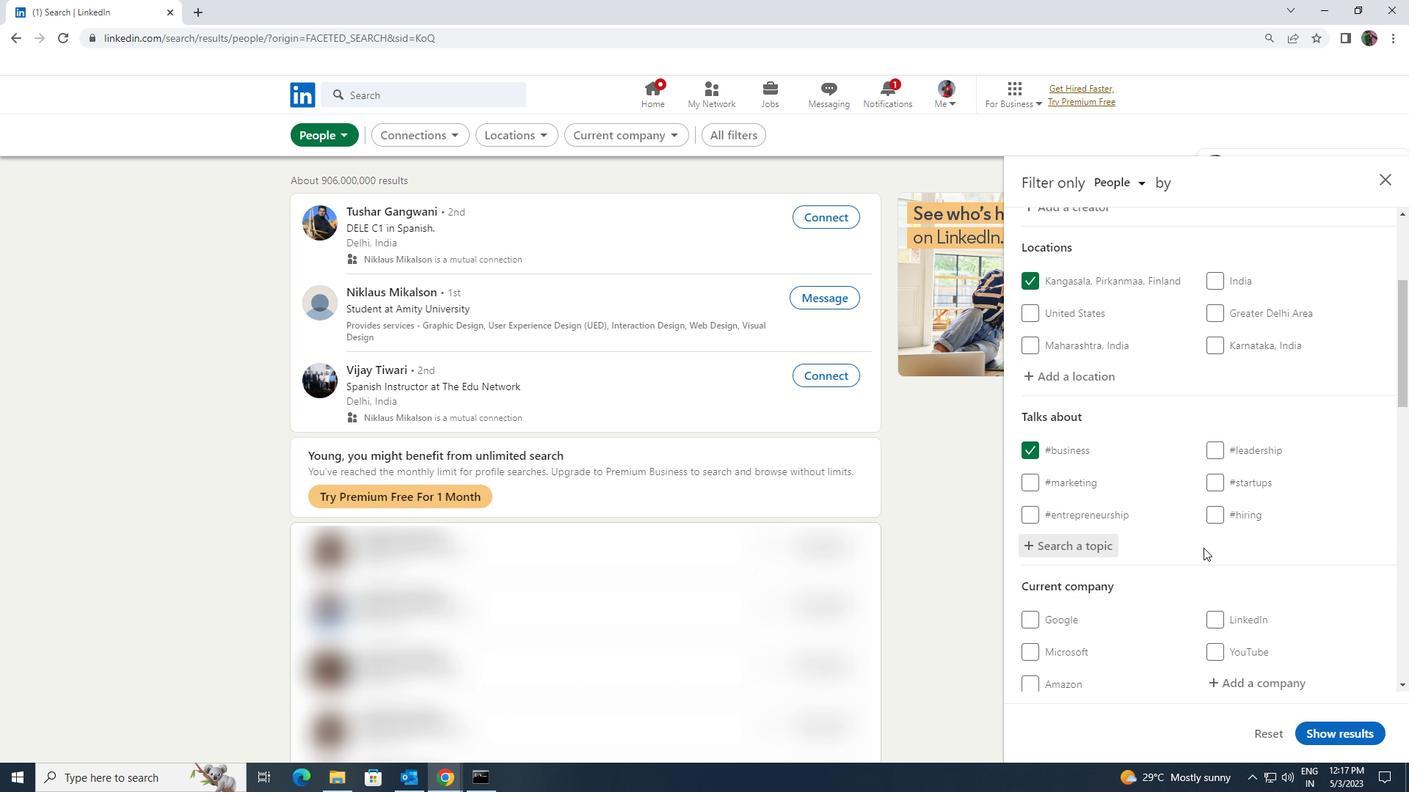 
Action: Mouse scrolled (1204, 547) with delta (0, 0)
Screenshot: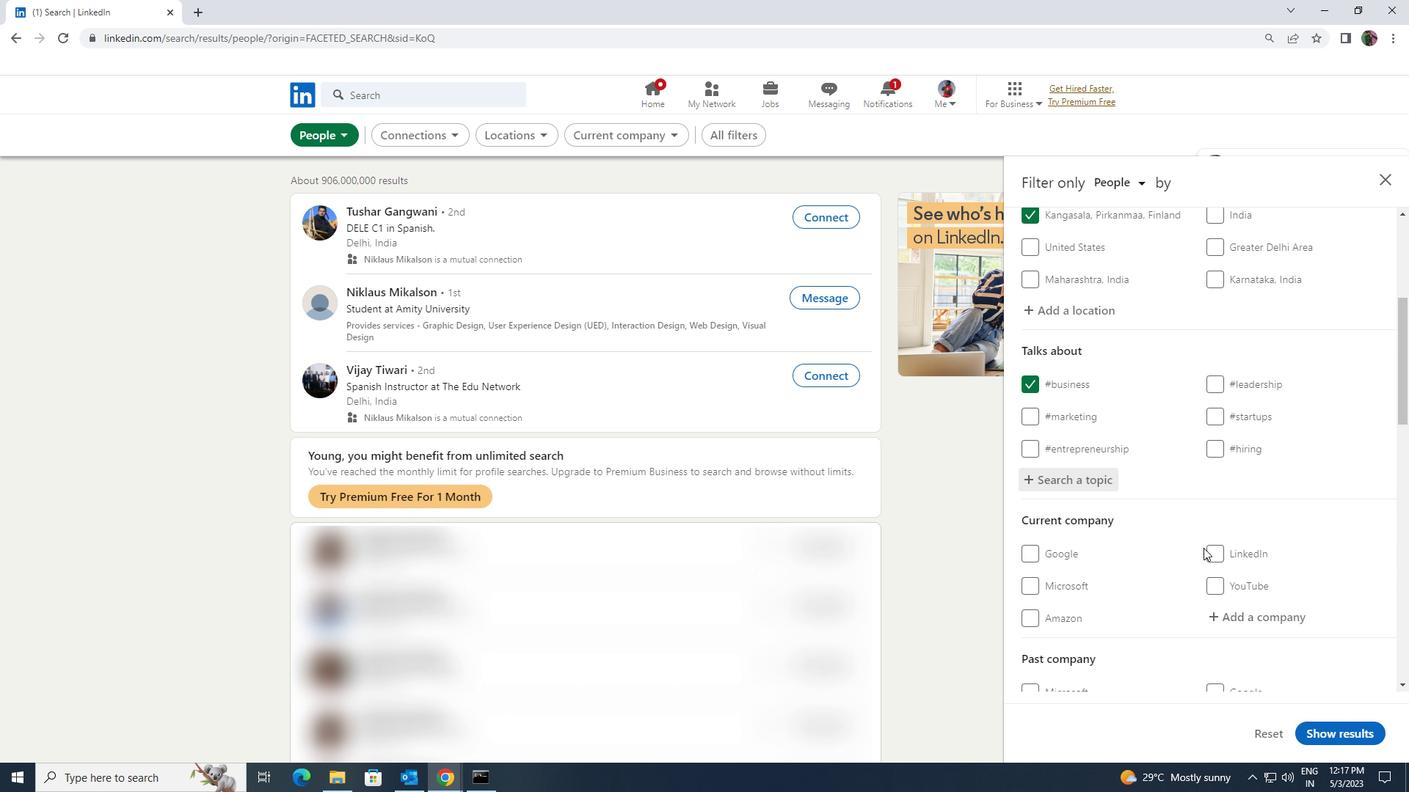 
Action: Mouse scrolled (1204, 547) with delta (0, 0)
Screenshot: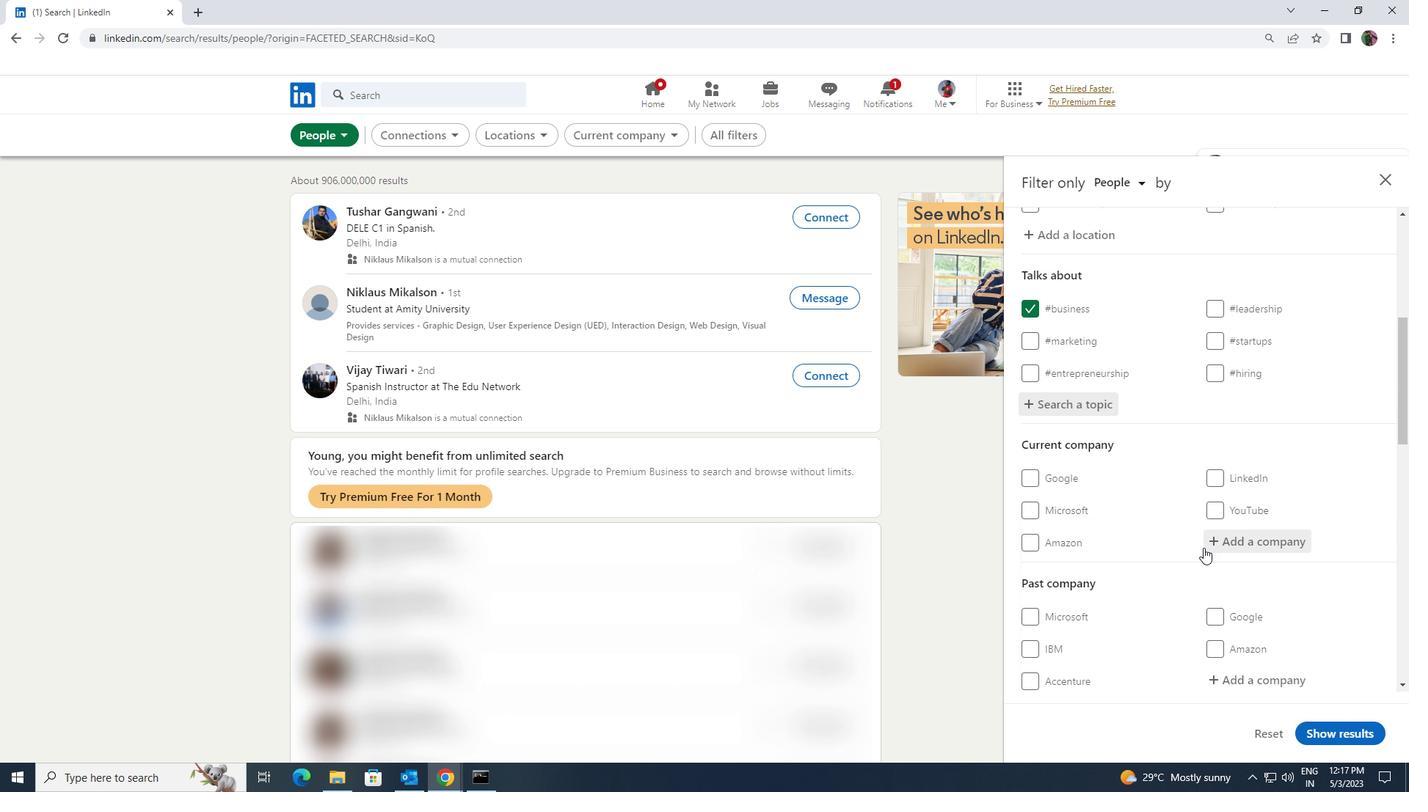 
Action: Mouse scrolled (1204, 547) with delta (0, 0)
Screenshot: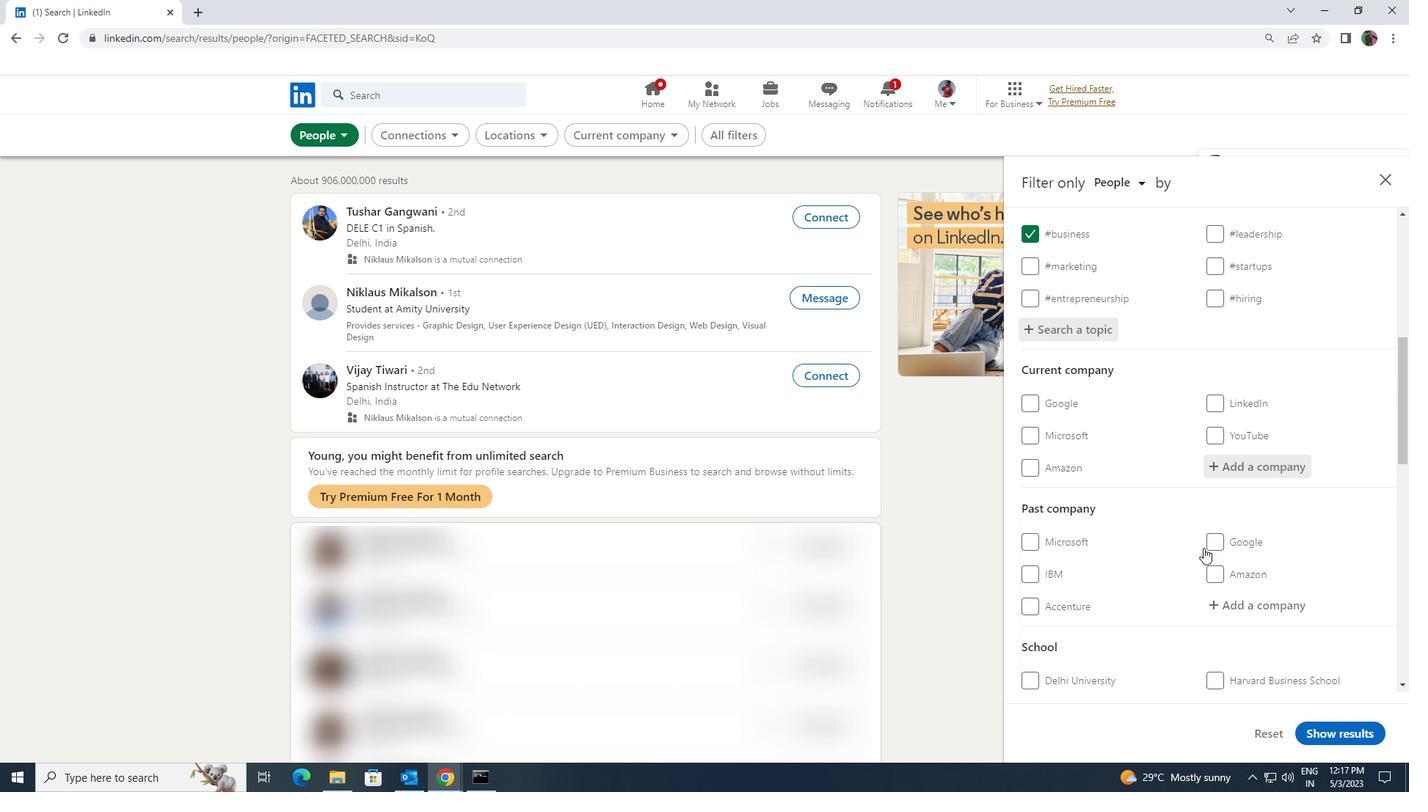
Action: Mouse scrolled (1204, 547) with delta (0, 0)
Screenshot: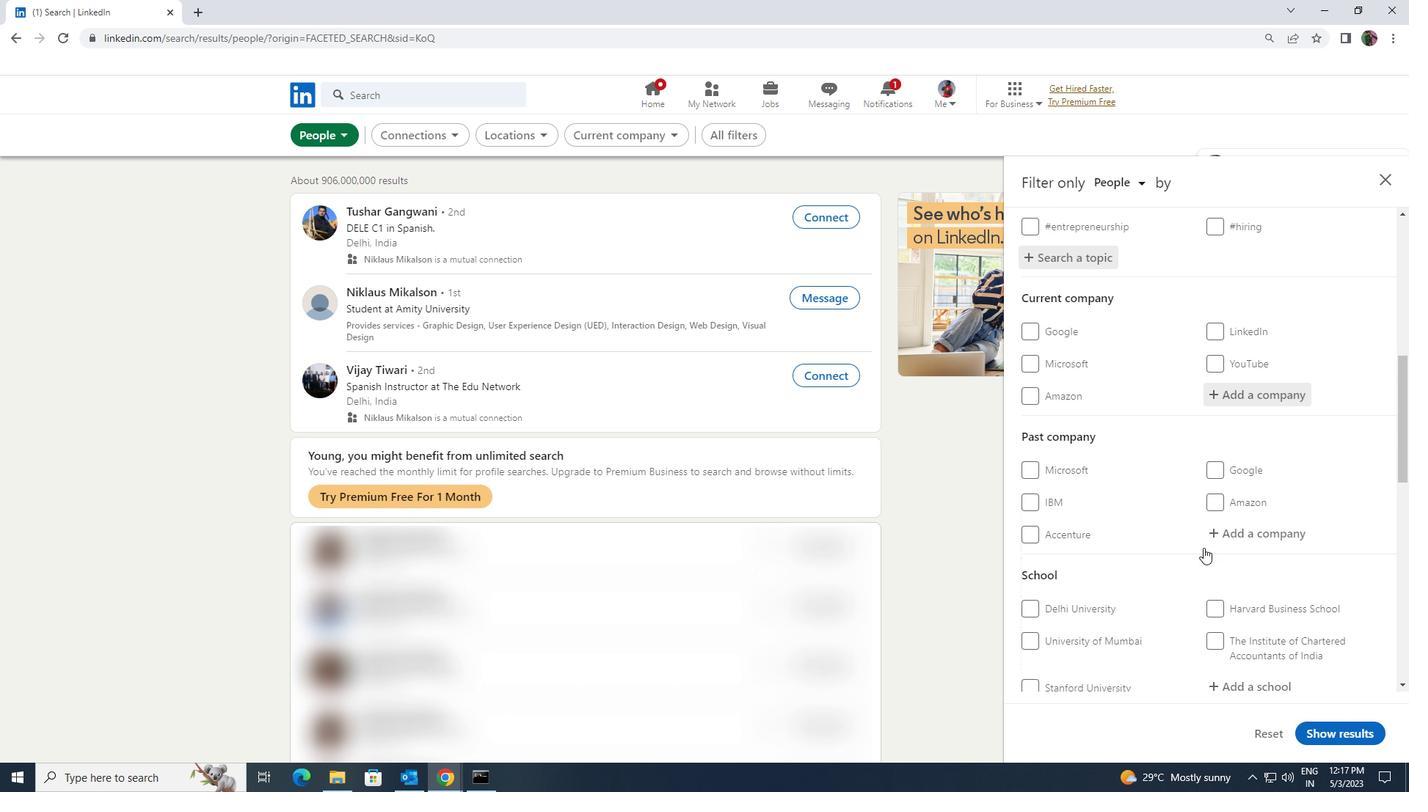 
Action: Mouse scrolled (1204, 547) with delta (0, 0)
Screenshot: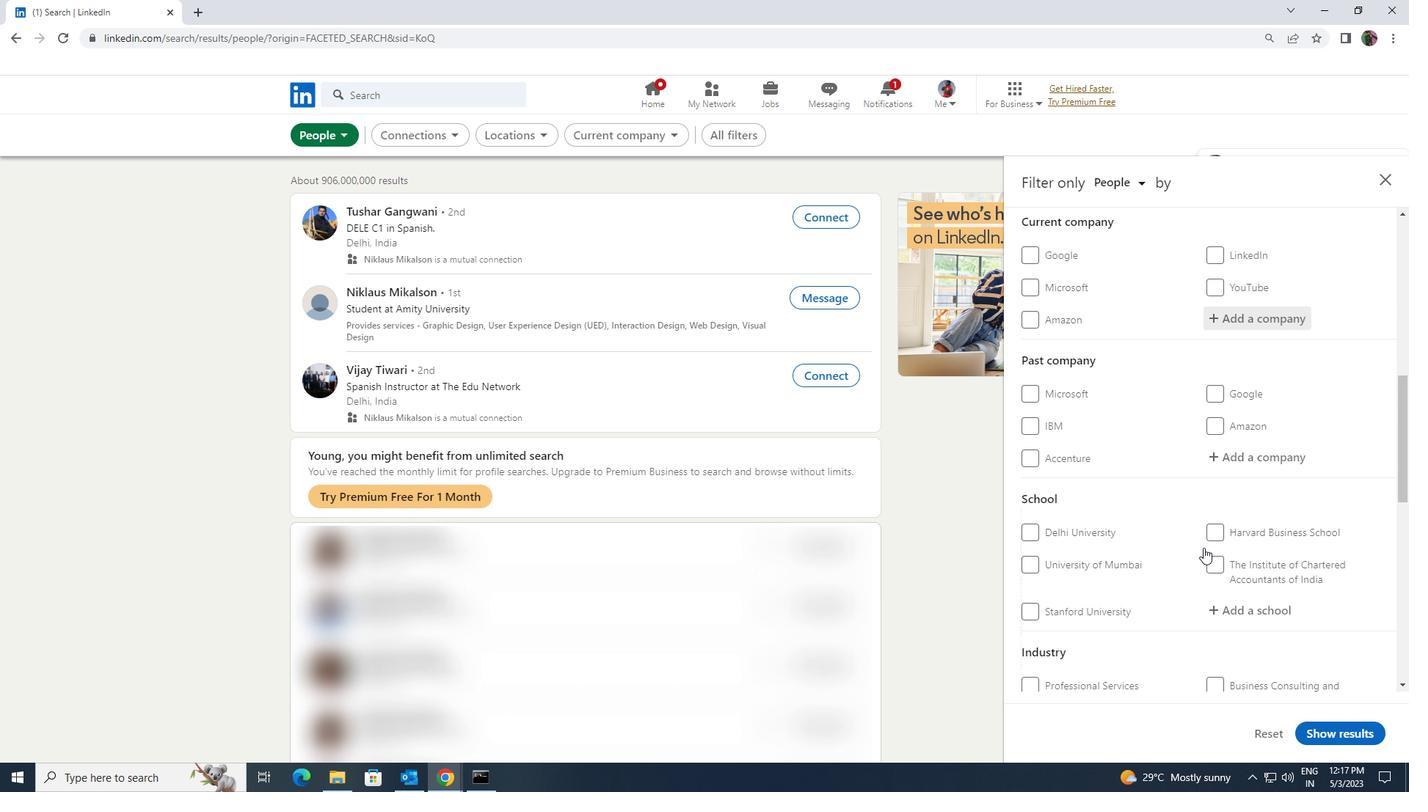 
Action: Mouse scrolled (1204, 547) with delta (0, 0)
Screenshot: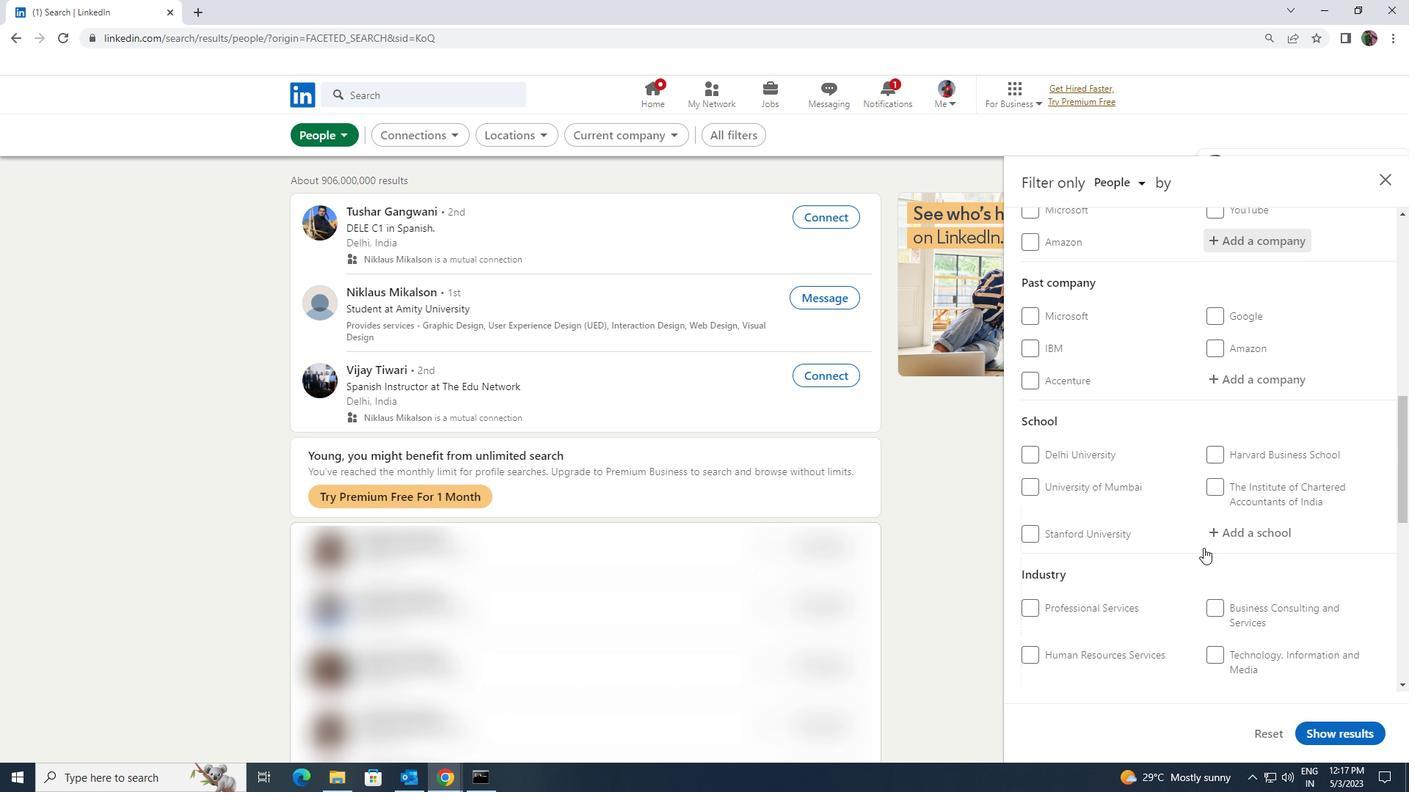 
Action: Mouse scrolled (1204, 547) with delta (0, 0)
Screenshot: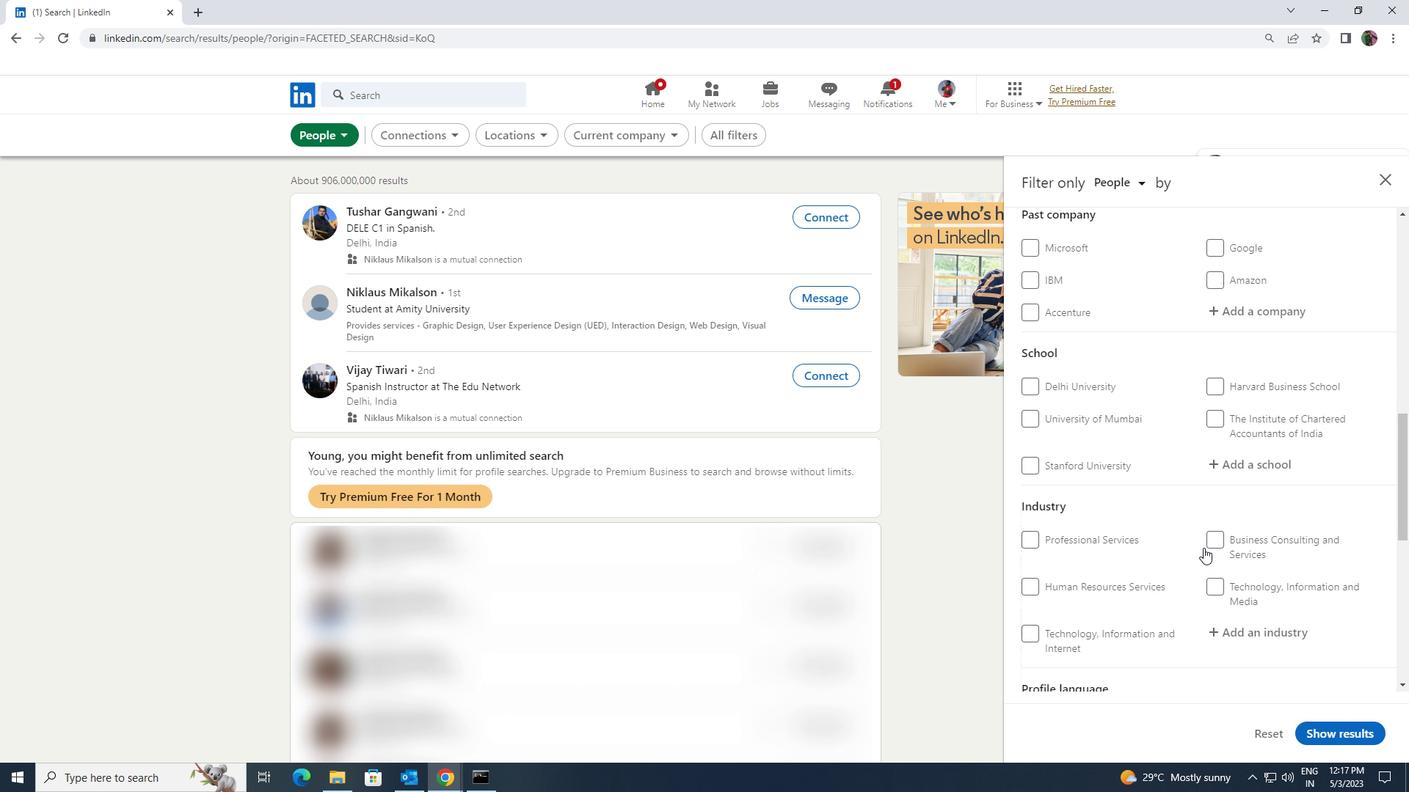
Action: Mouse scrolled (1204, 547) with delta (0, 0)
Screenshot: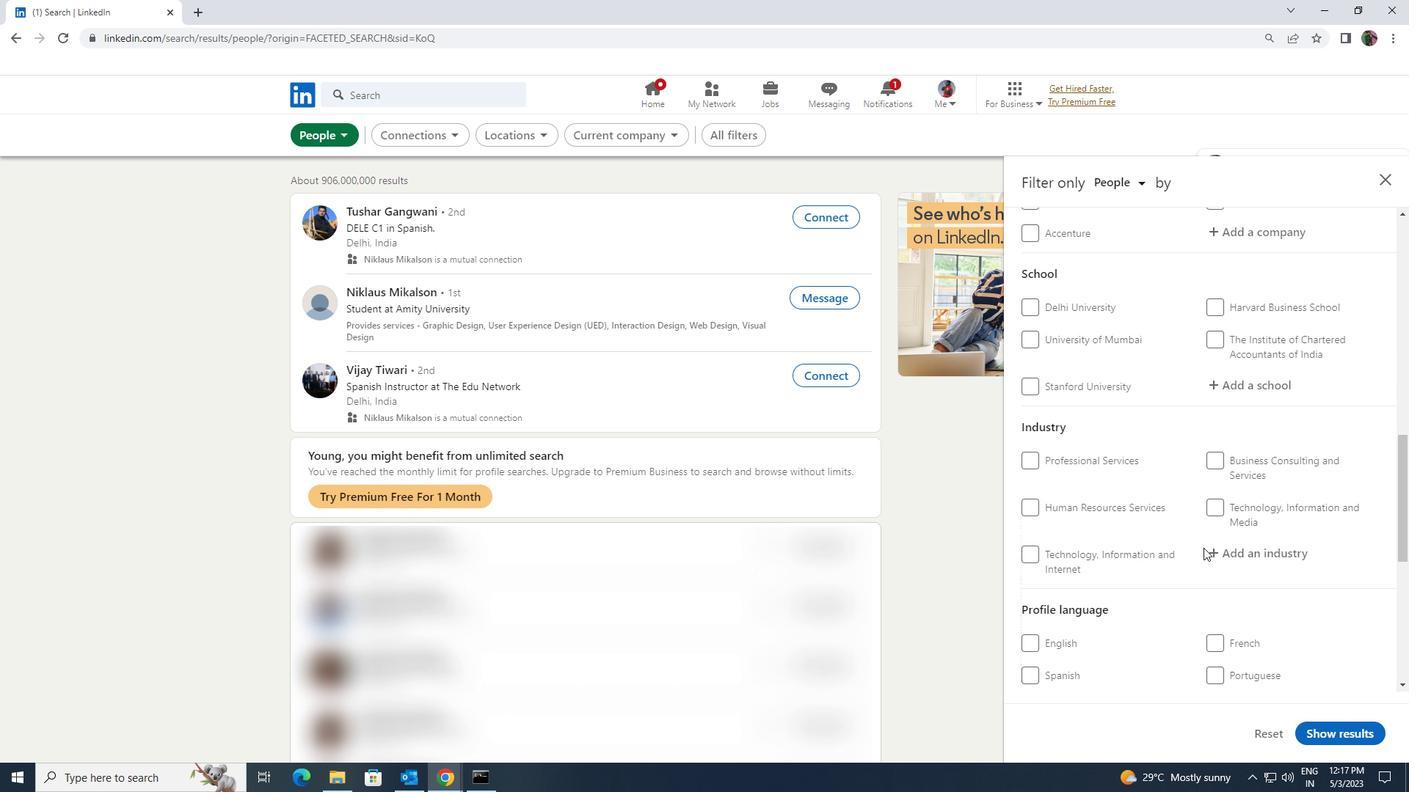 
Action: Mouse moved to (1213, 616)
Screenshot: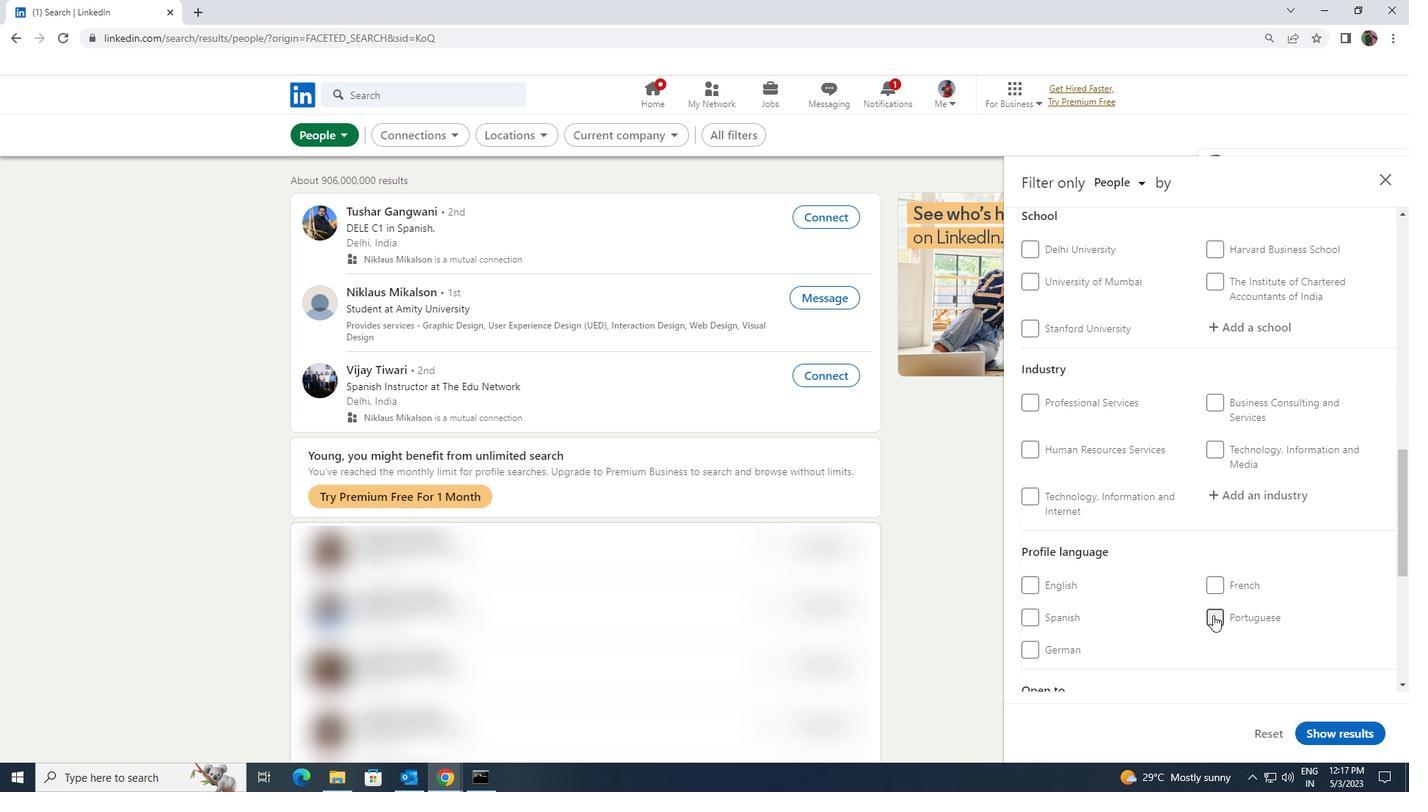 
Action: Mouse pressed left at (1213, 616)
Screenshot: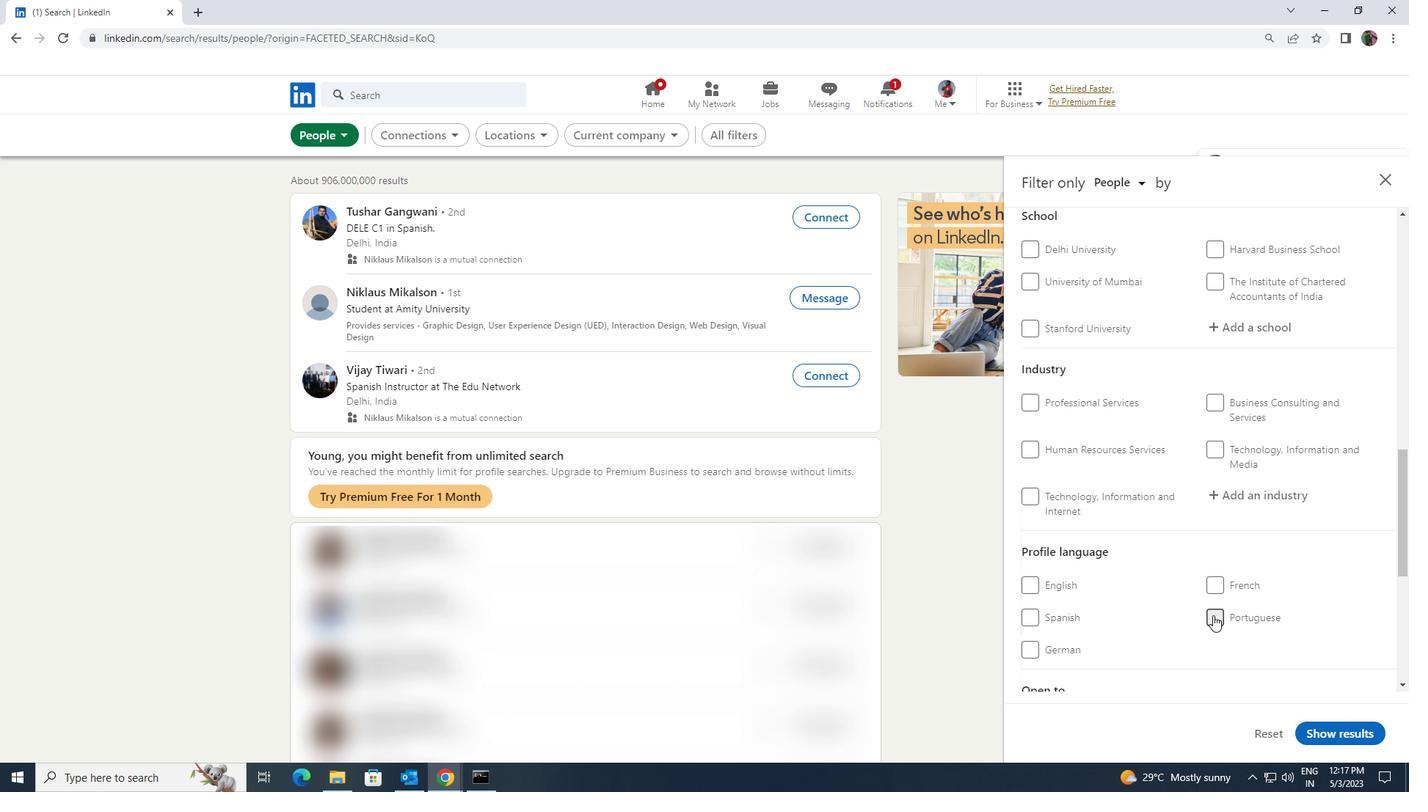 
Action: Mouse scrolled (1213, 616) with delta (0, 0)
Screenshot: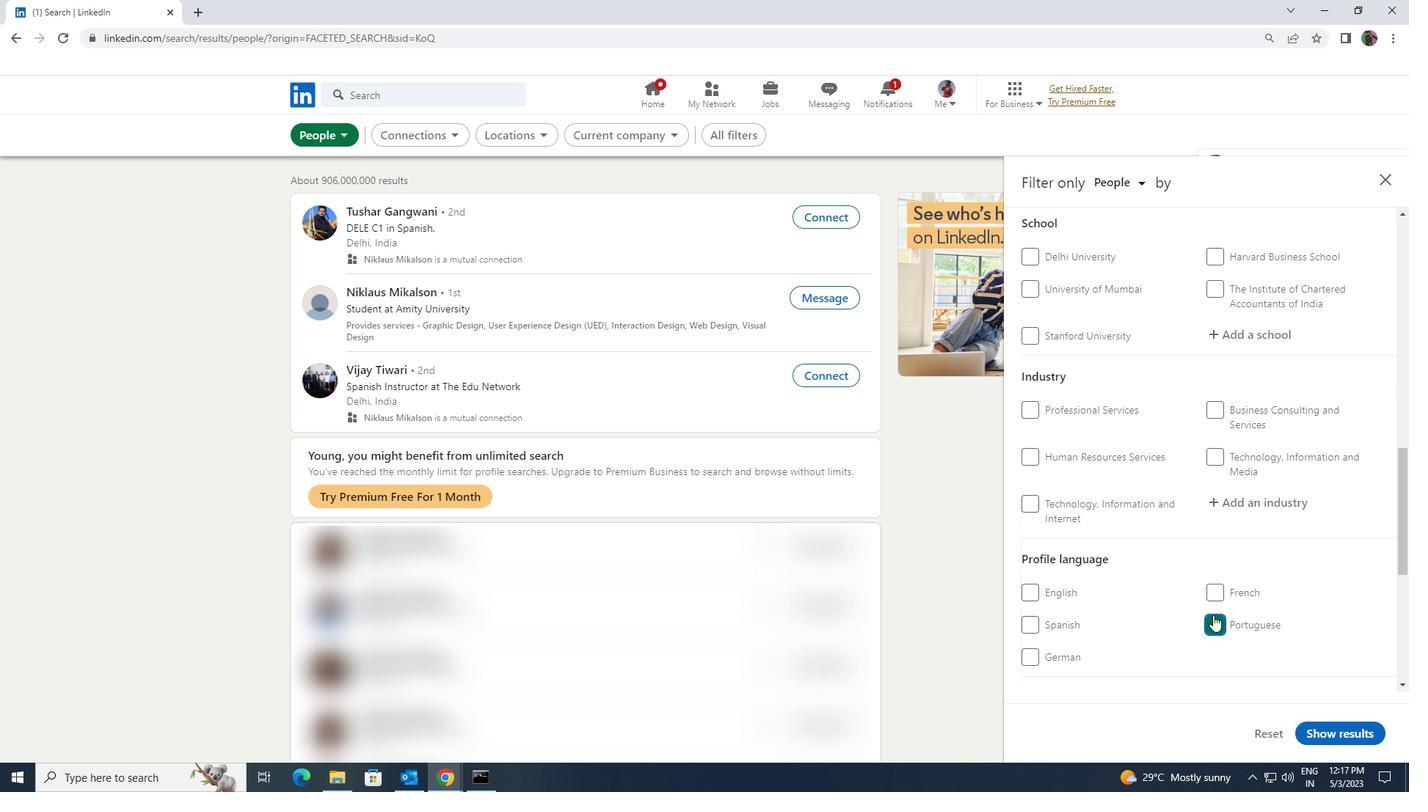 
Action: Mouse scrolled (1213, 616) with delta (0, 0)
Screenshot: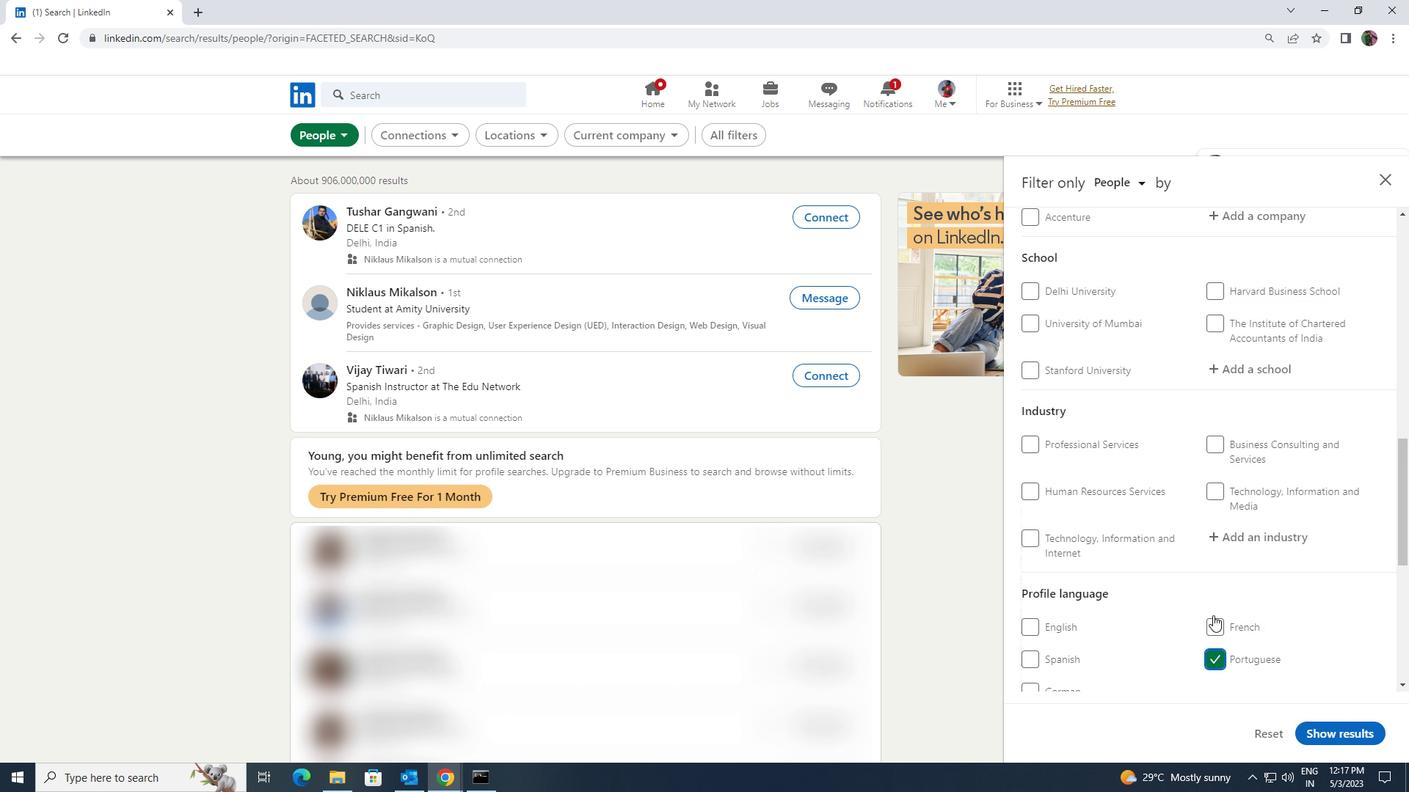 
Action: Mouse moved to (1213, 616)
Screenshot: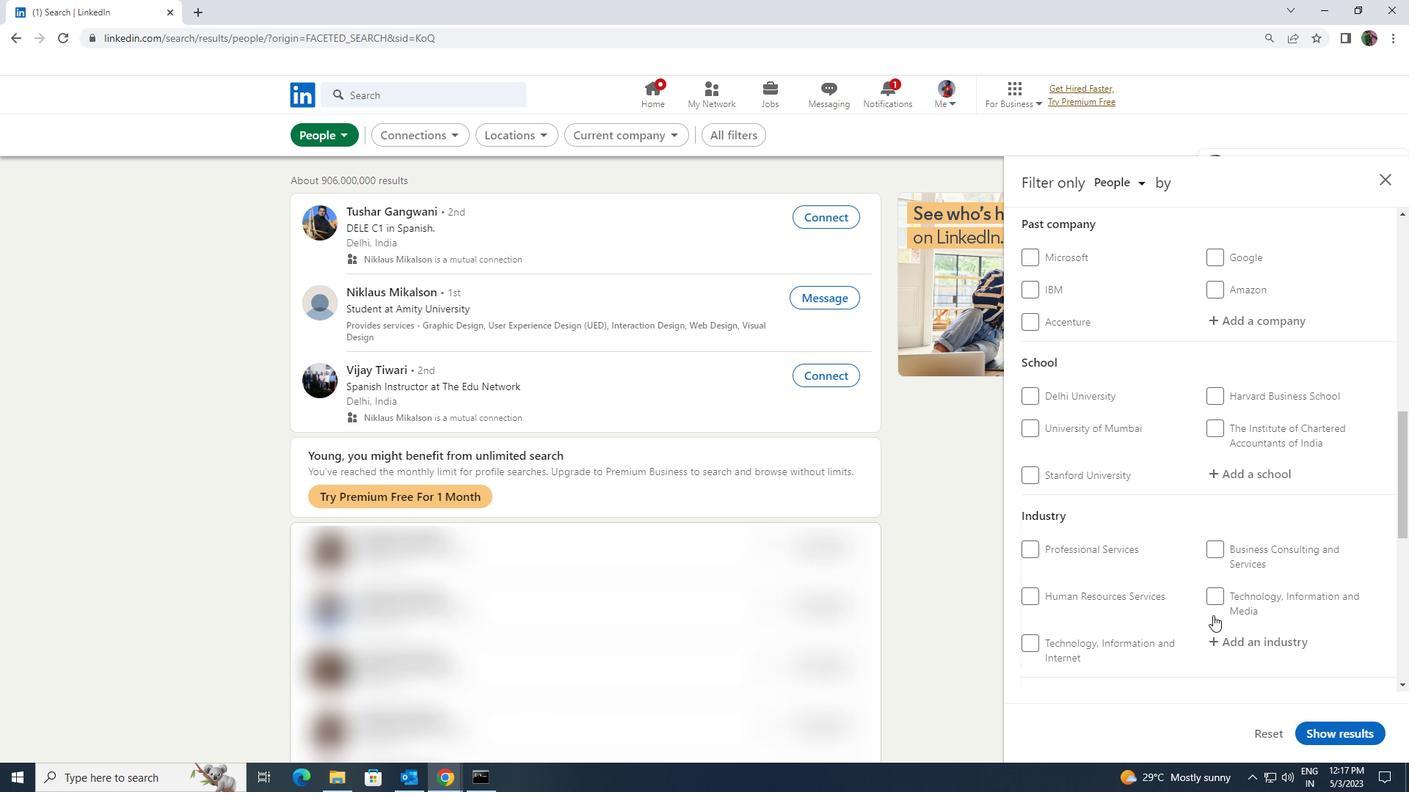 
Action: Mouse scrolled (1213, 616) with delta (0, 0)
Screenshot: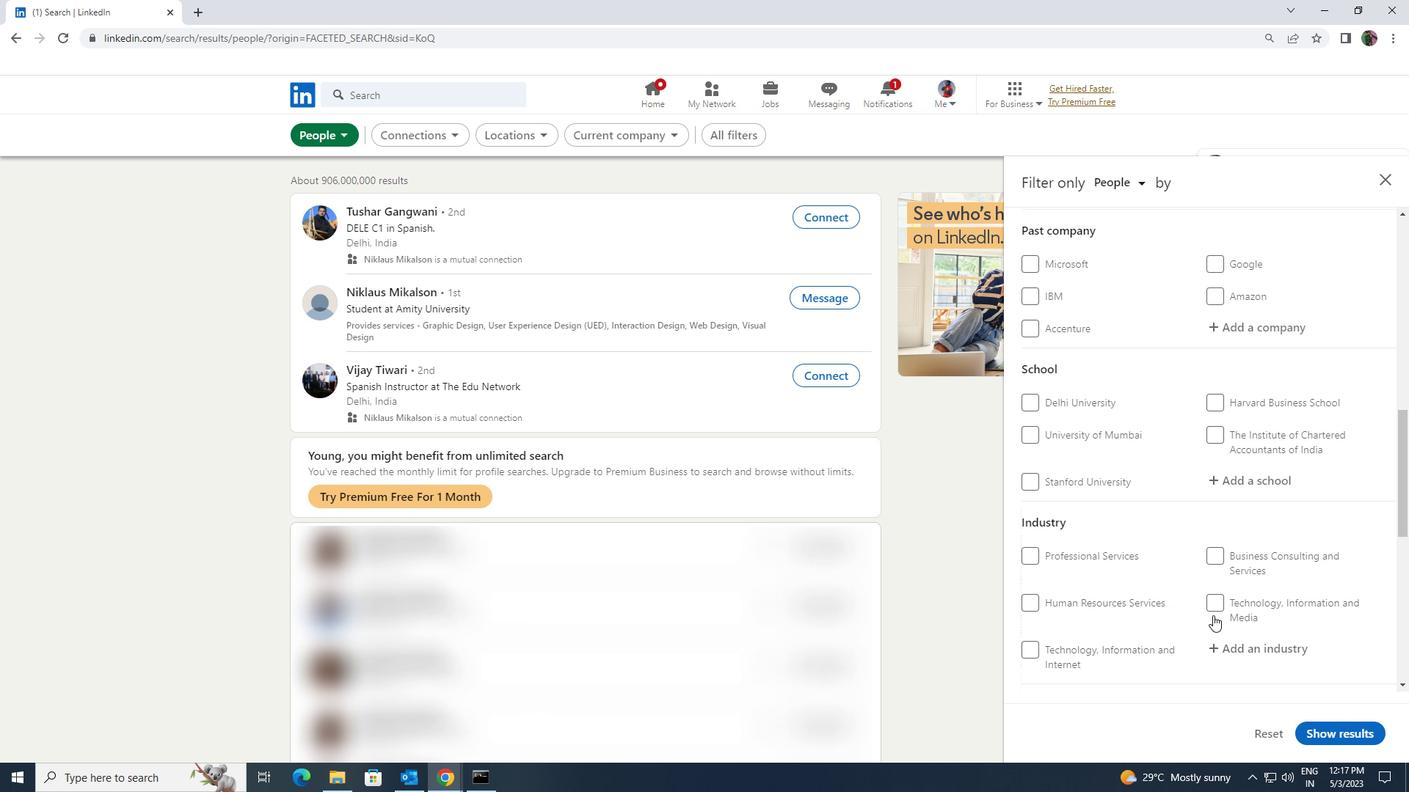 
Action: Mouse scrolled (1213, 616) with delta (0, 0)
Screenshot: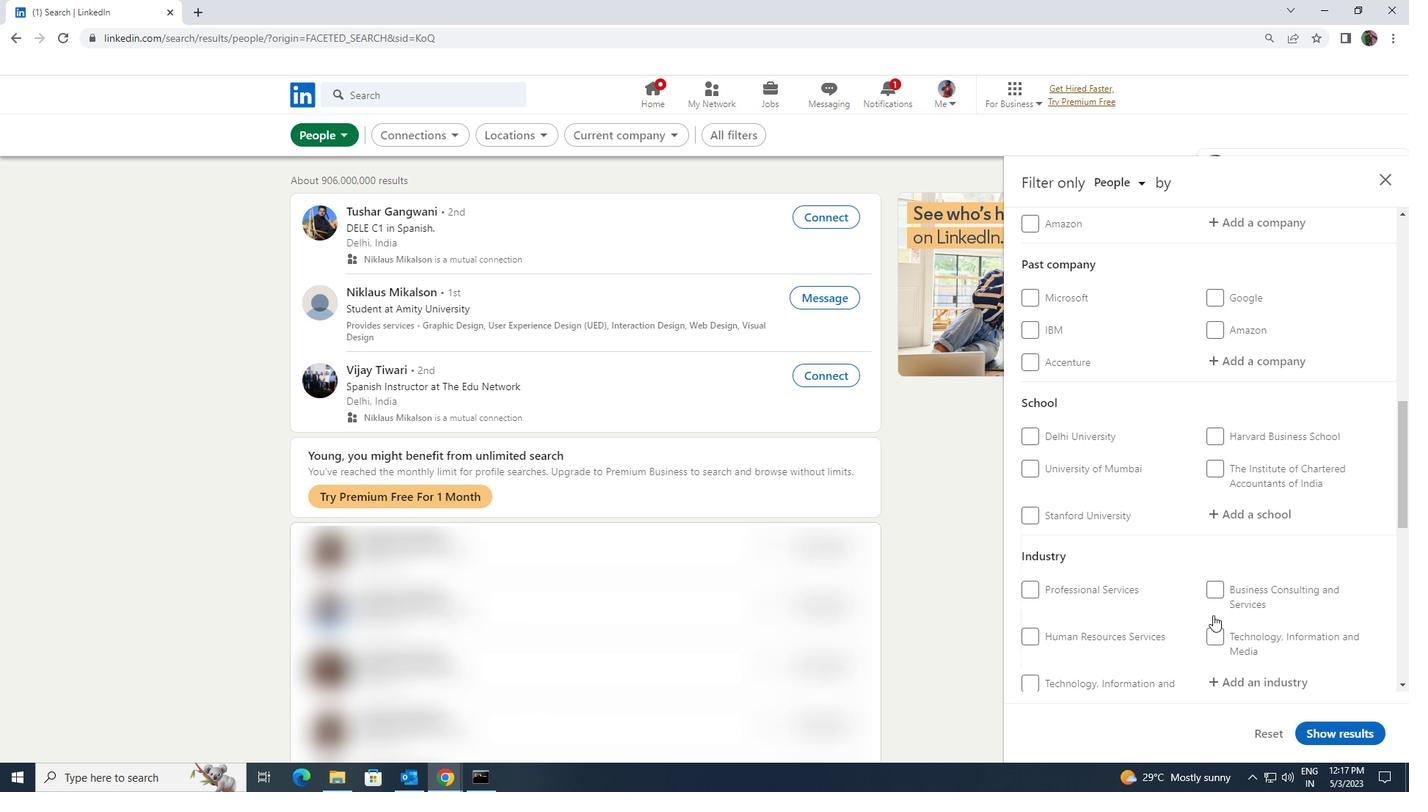 
Action: Mouse scrolled (1213, 616) with delta (0, 0)
Screenshot: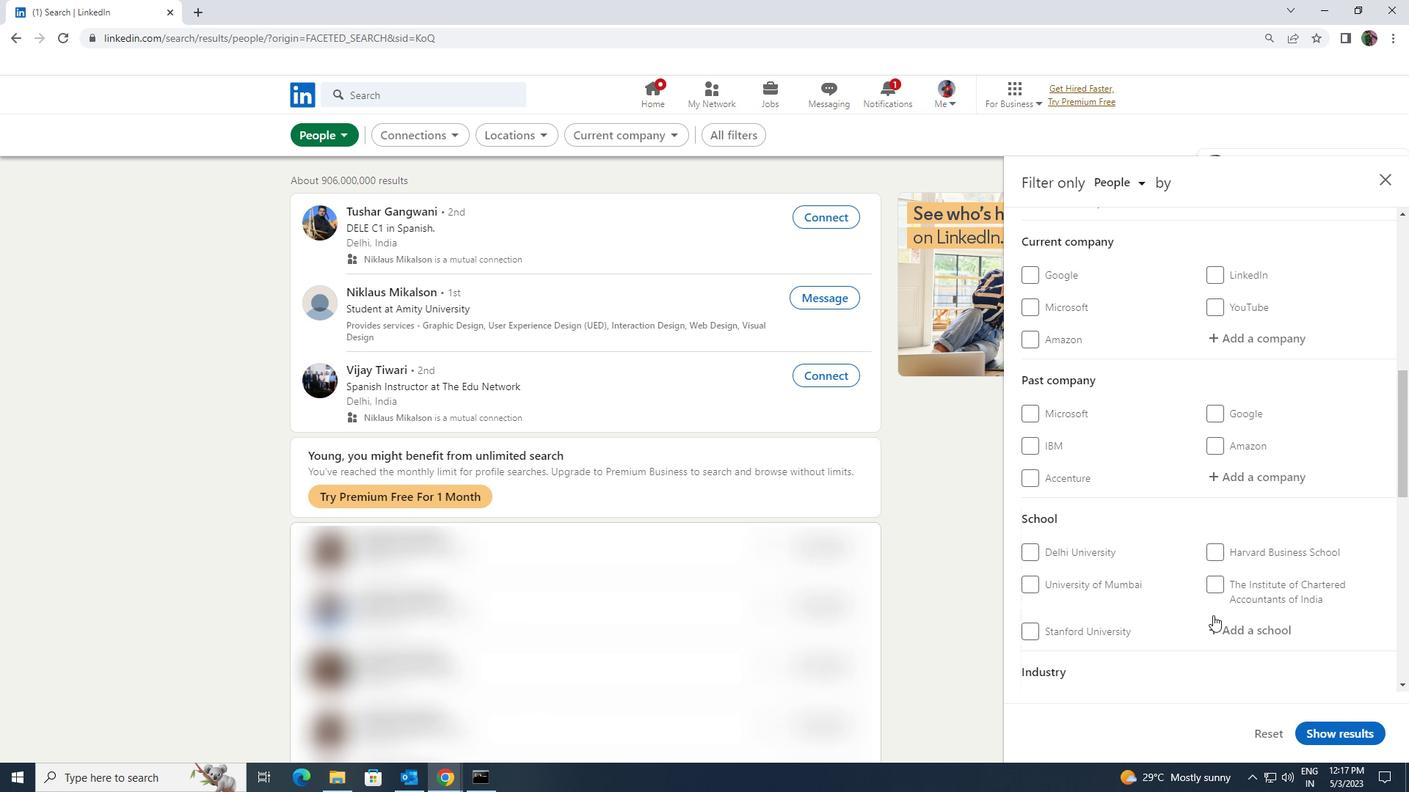
Action: Mouse scrolled (1213, 616) with delta (0, 0)
Screenshot: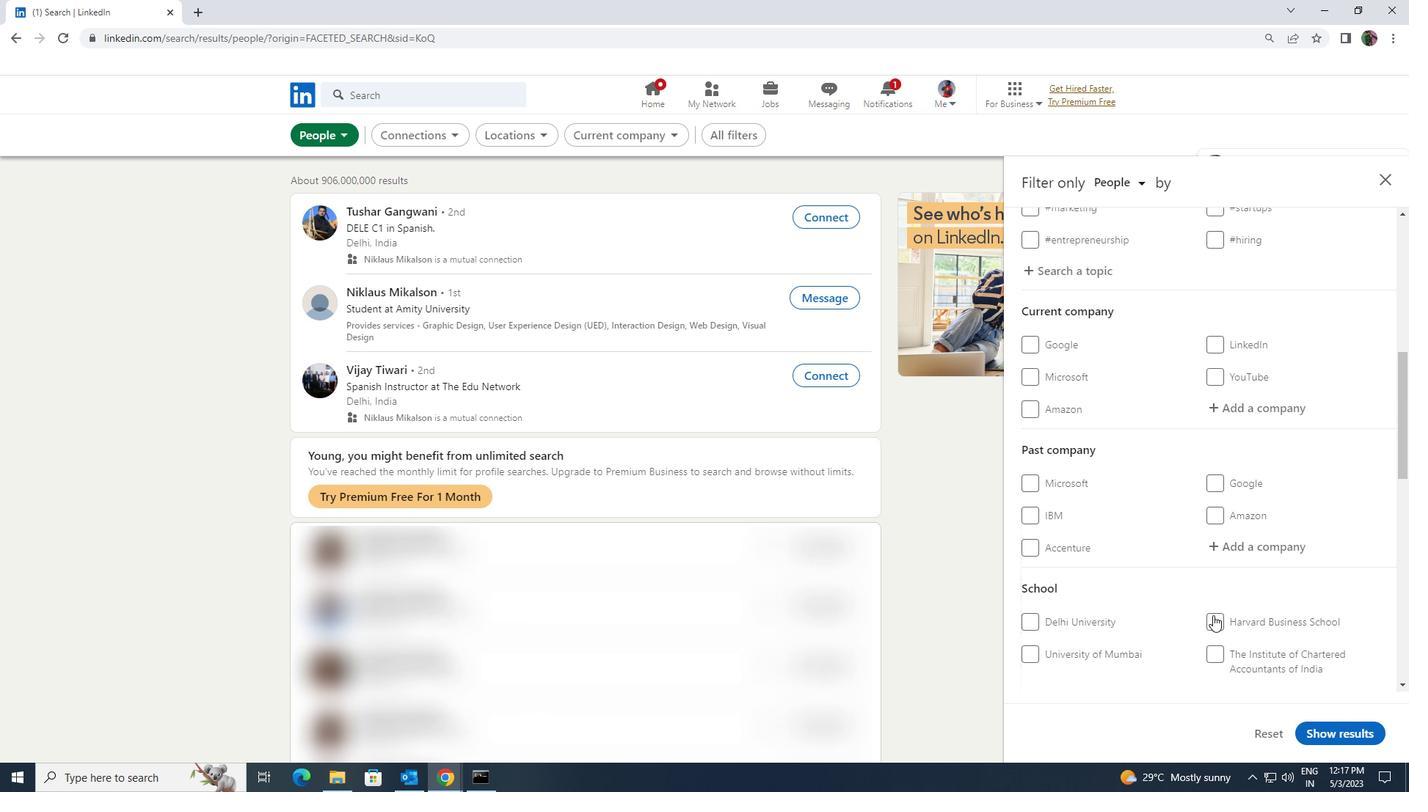 
Action: Mouse scrolled (1213, 616) with delta (0, 0)
Screenshot: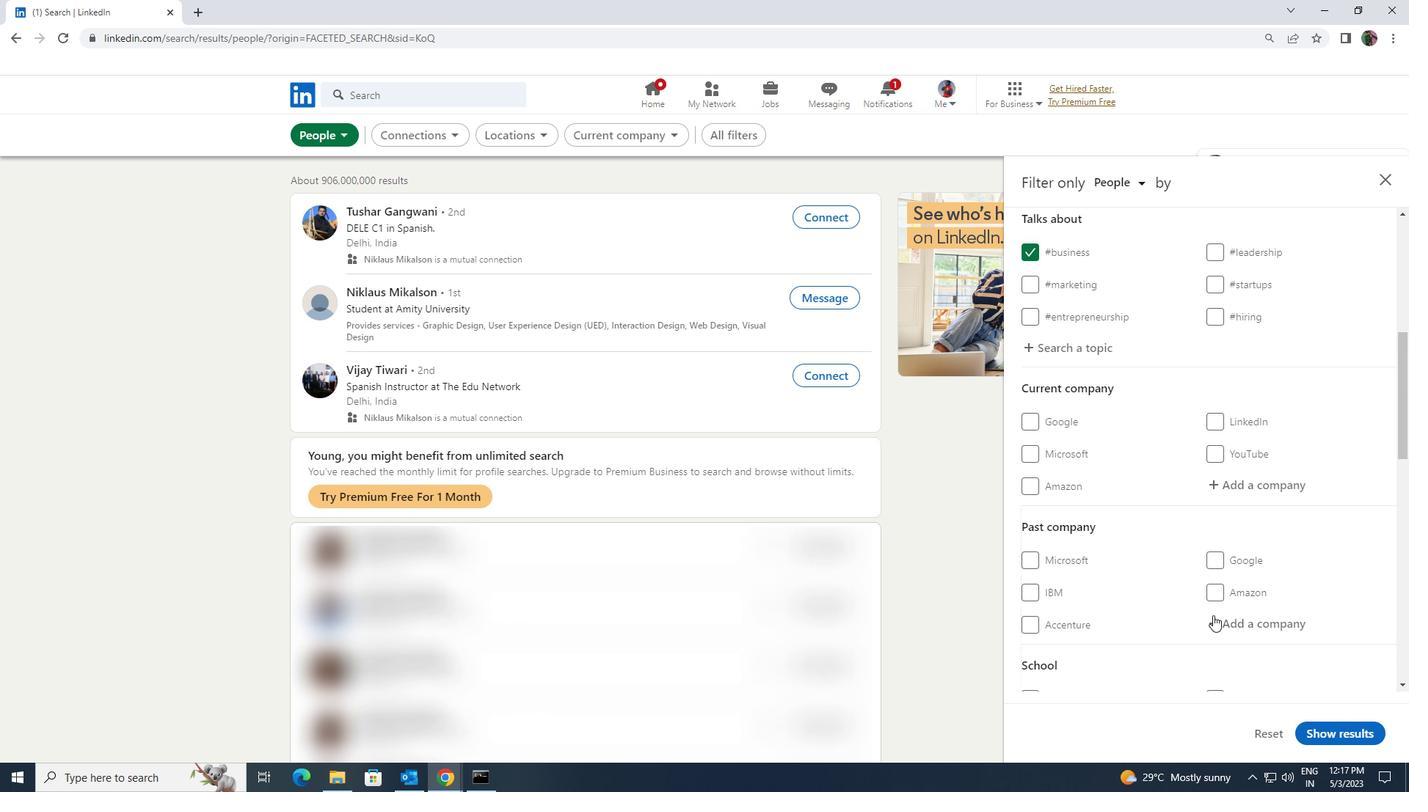 
Action: Mouse moved to (1217, 542)
Screenshot: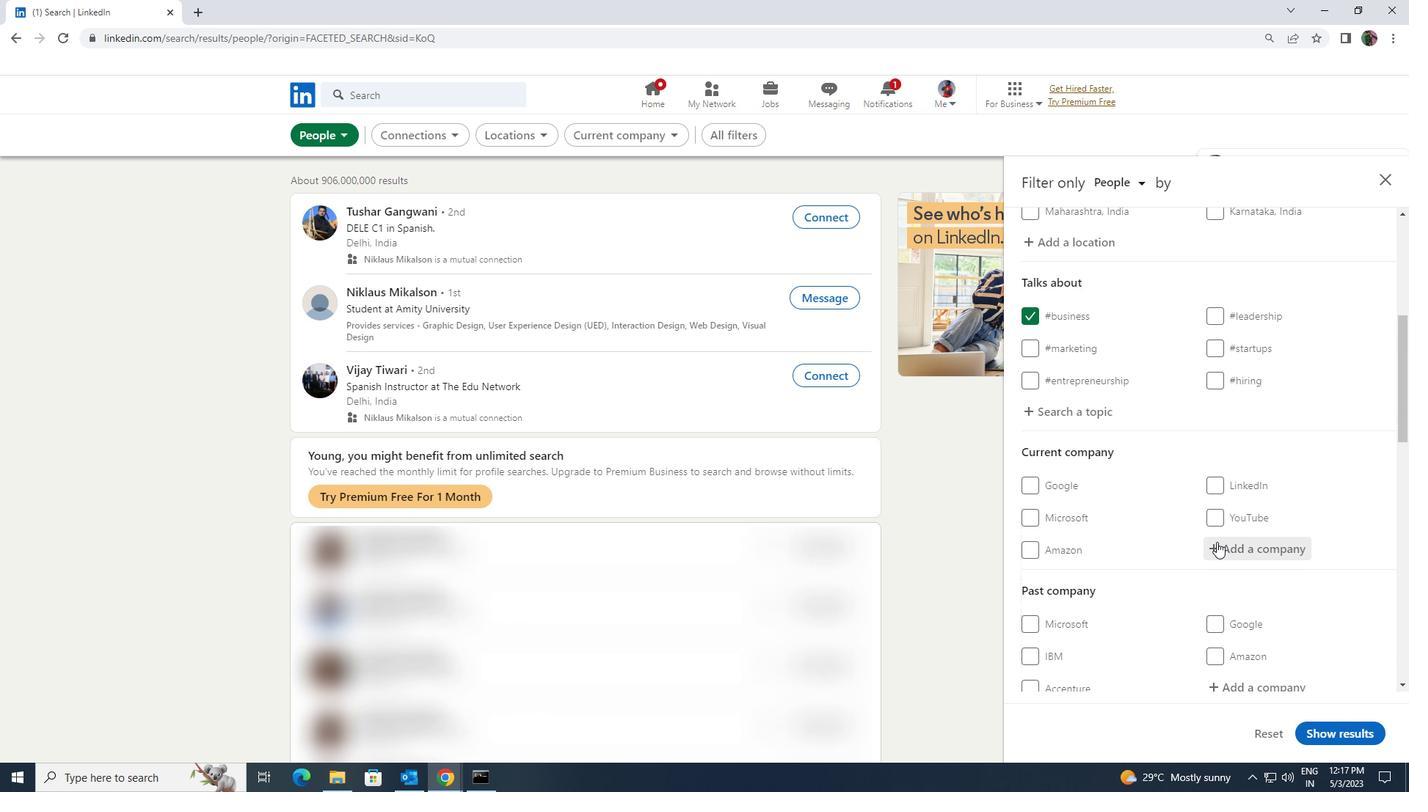 
Action: Mouse pressed left at (1217, 542)
Screenshot: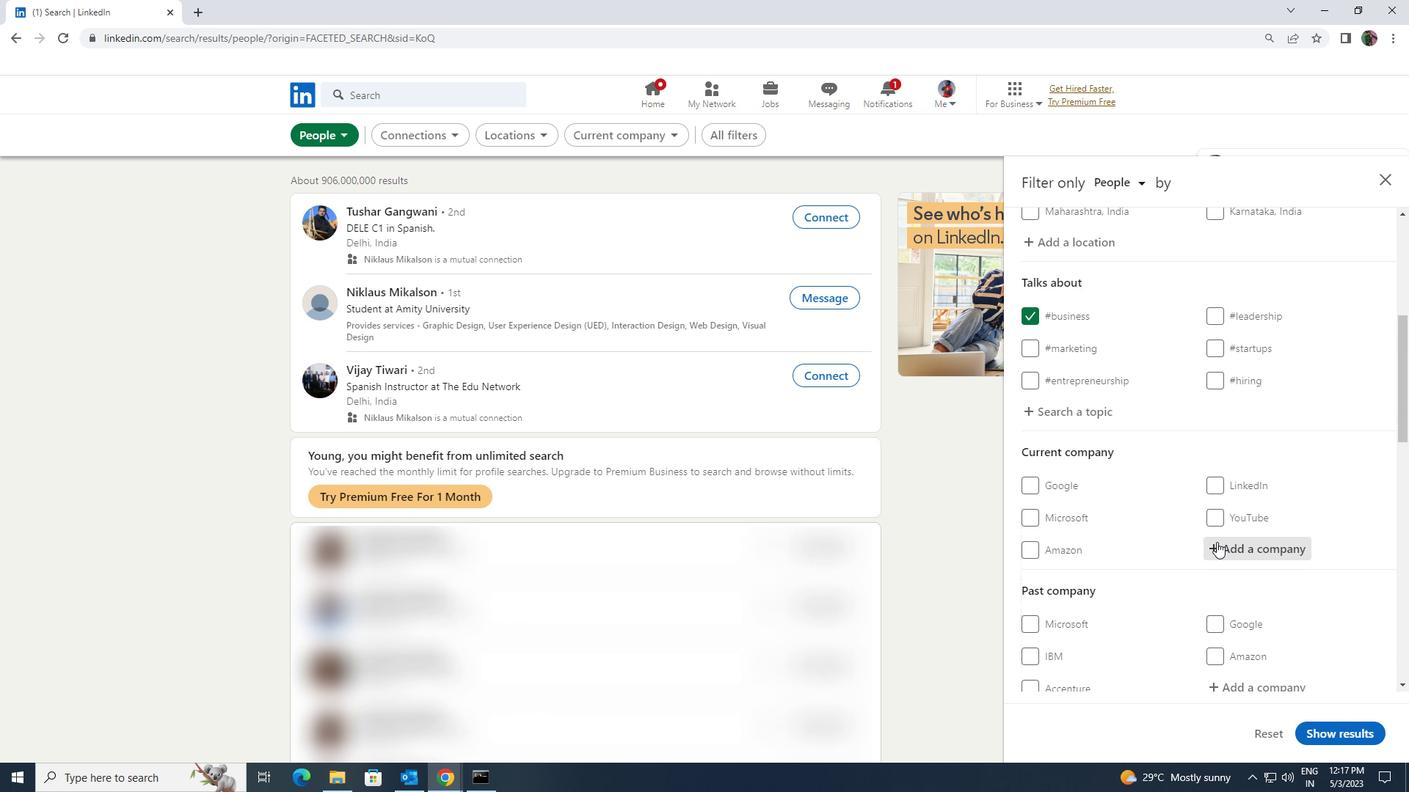
Action: Key pressed <Key.shift><Key.shift><Key.shift><Key.shift><Key.shift><Key.shift><Key.shift>N<Key.backspace><Key.shift>BHARTI<Key.space><Key.shift><Key.shift><Key.shift><Key.shift><Key.shift><Key.shift><Key.shift>AIRTEL
Screenshot: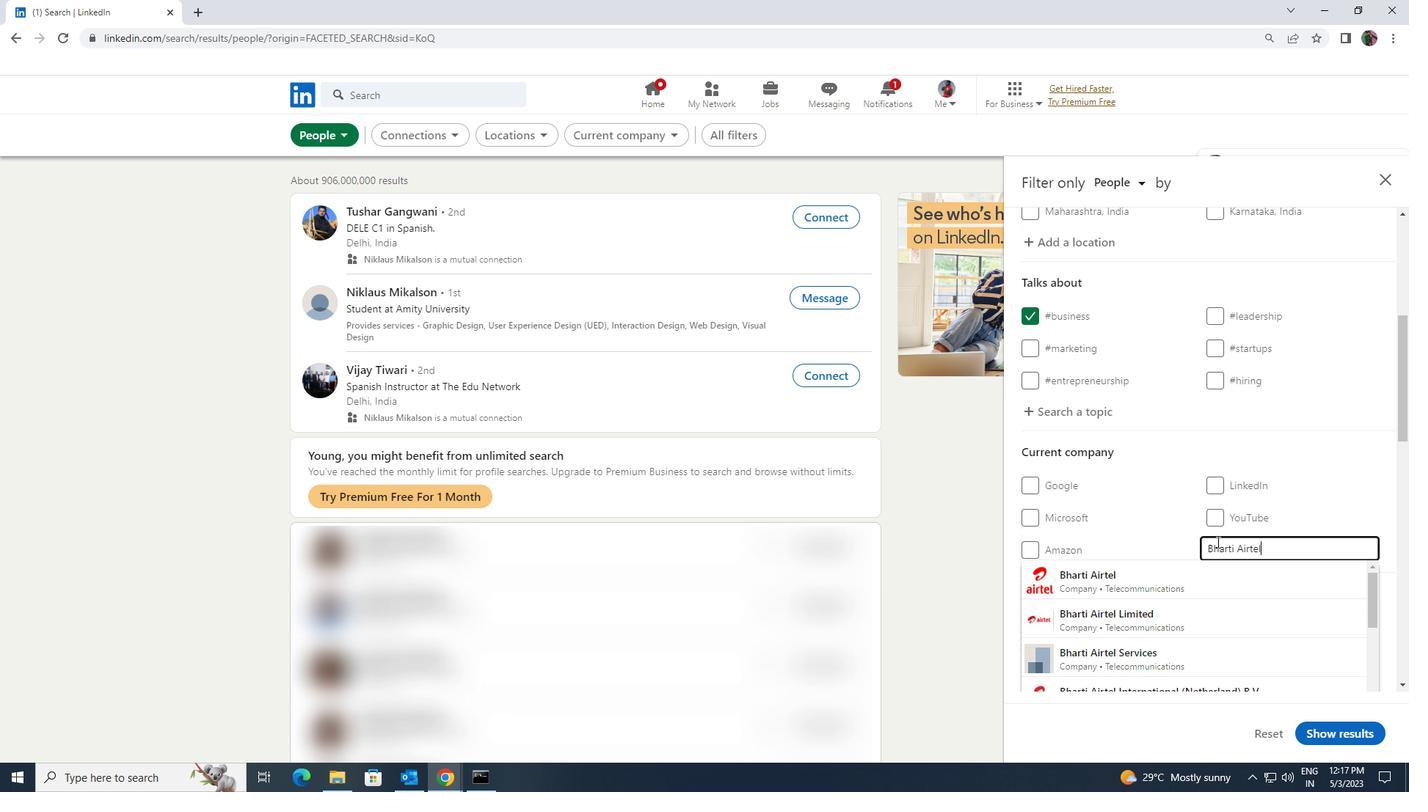 
Action: Mouse moved to (1210, 566)
Screenshot: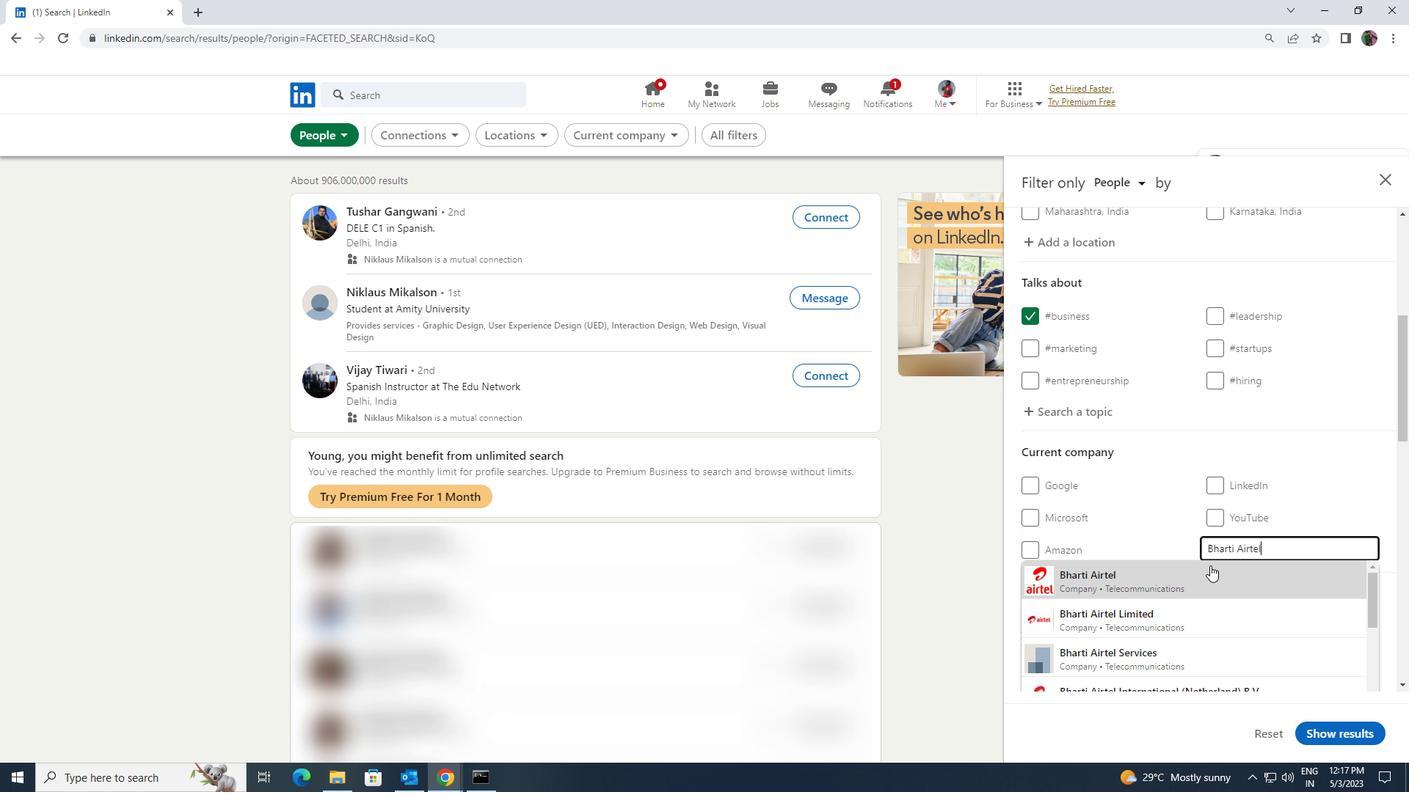 
Action: Mouse pressed left at (1210, 566)
Screenshot: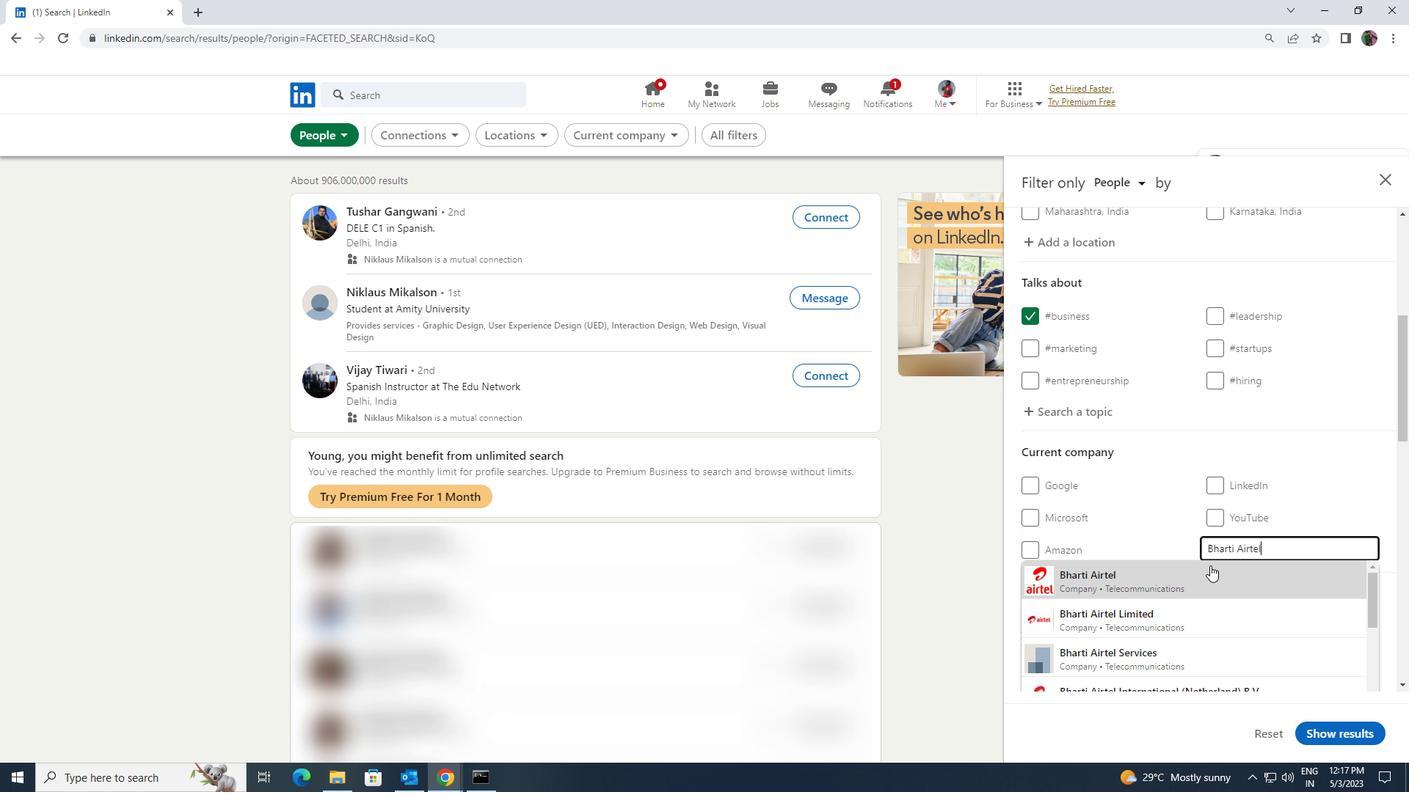 
Action: Mouse moved to (1204, 569)
Screenshot: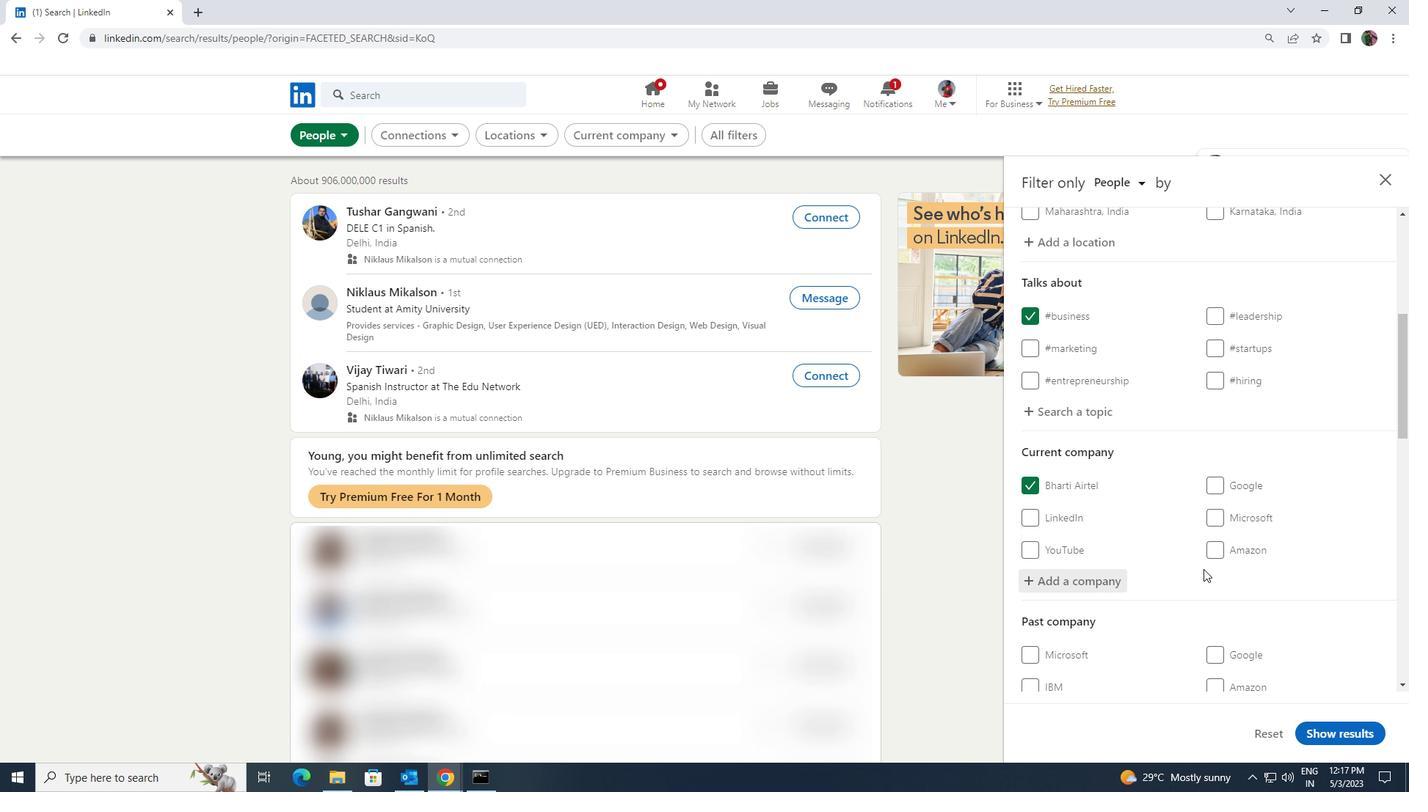
Action: Mouse scrolled (1204, 569) with delta (0, 0)
Screenshot: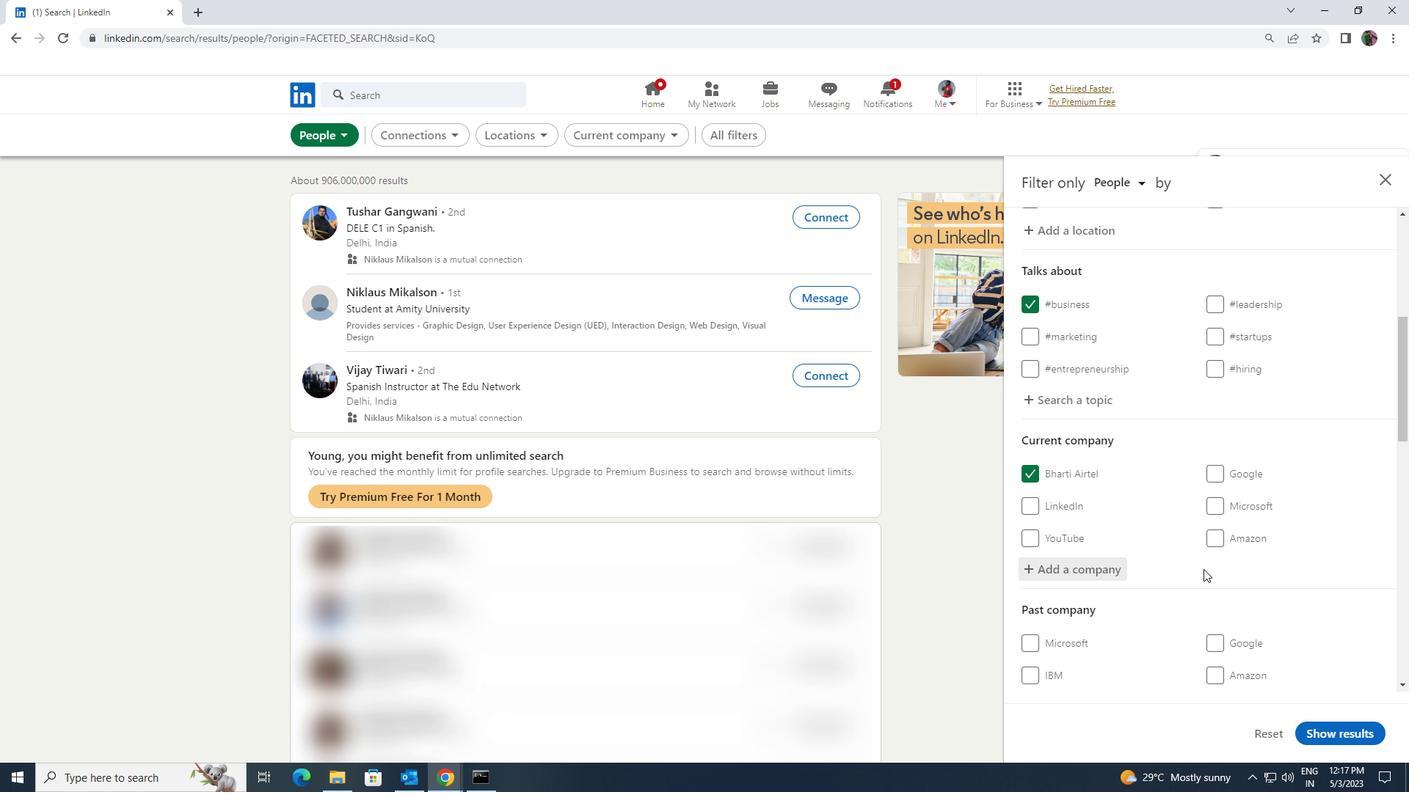
Action: Mouse scrolled (1204, 569) with delta (0, 0)
Screenshot: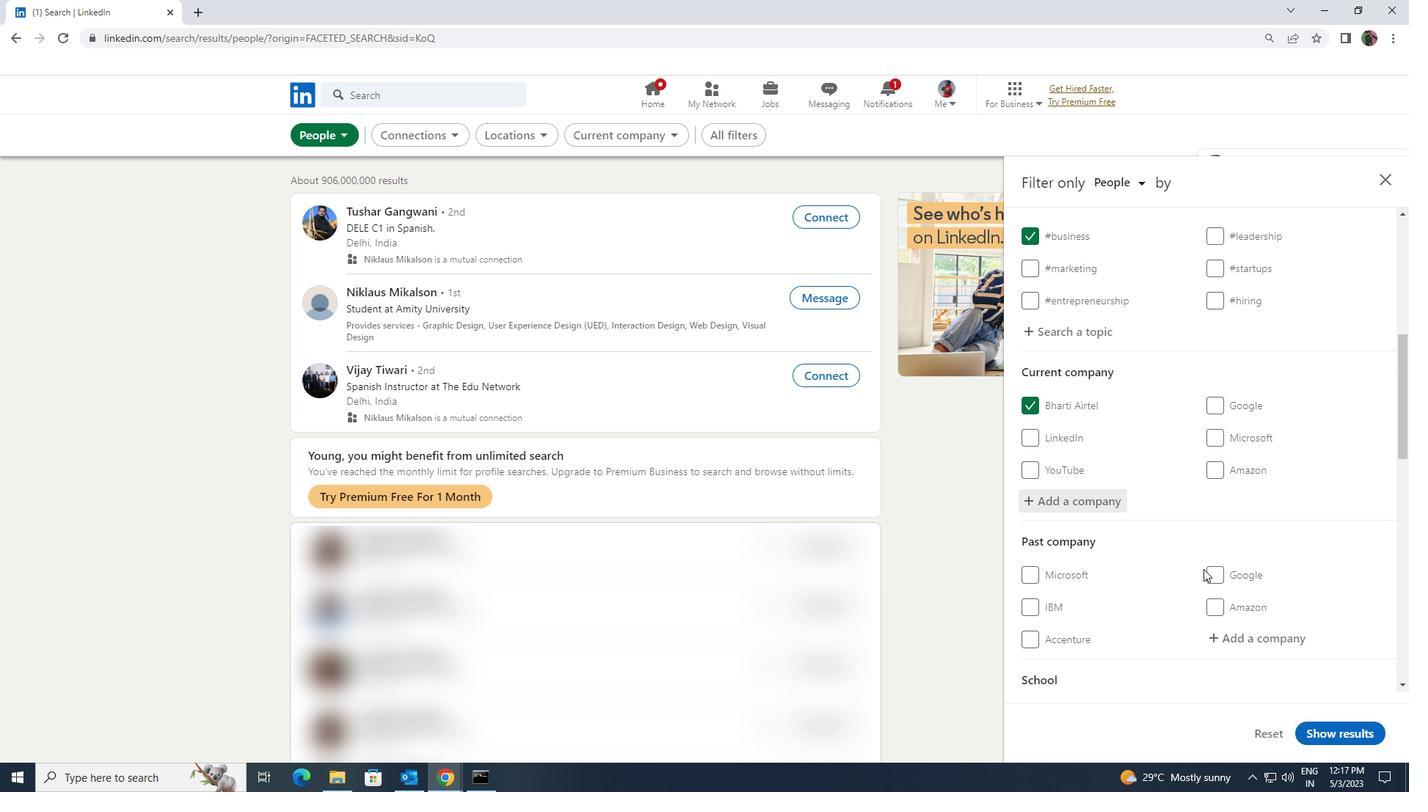 
Action: Mouse scrolled (1204, 569) with delta (0, 0)
Screenshot: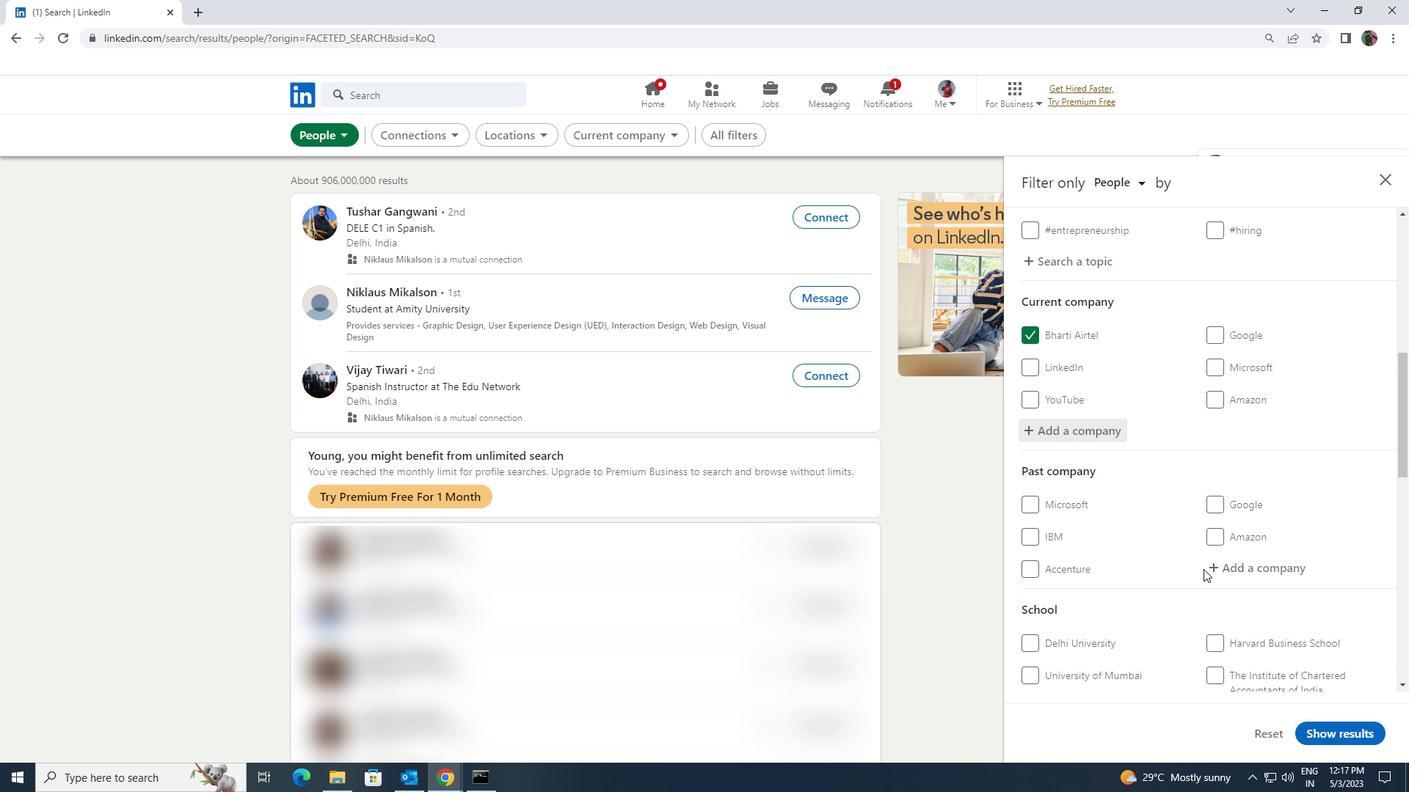 
Action: Mouse scrolled (1204, 569) with delta (0, 0)
Screenshot: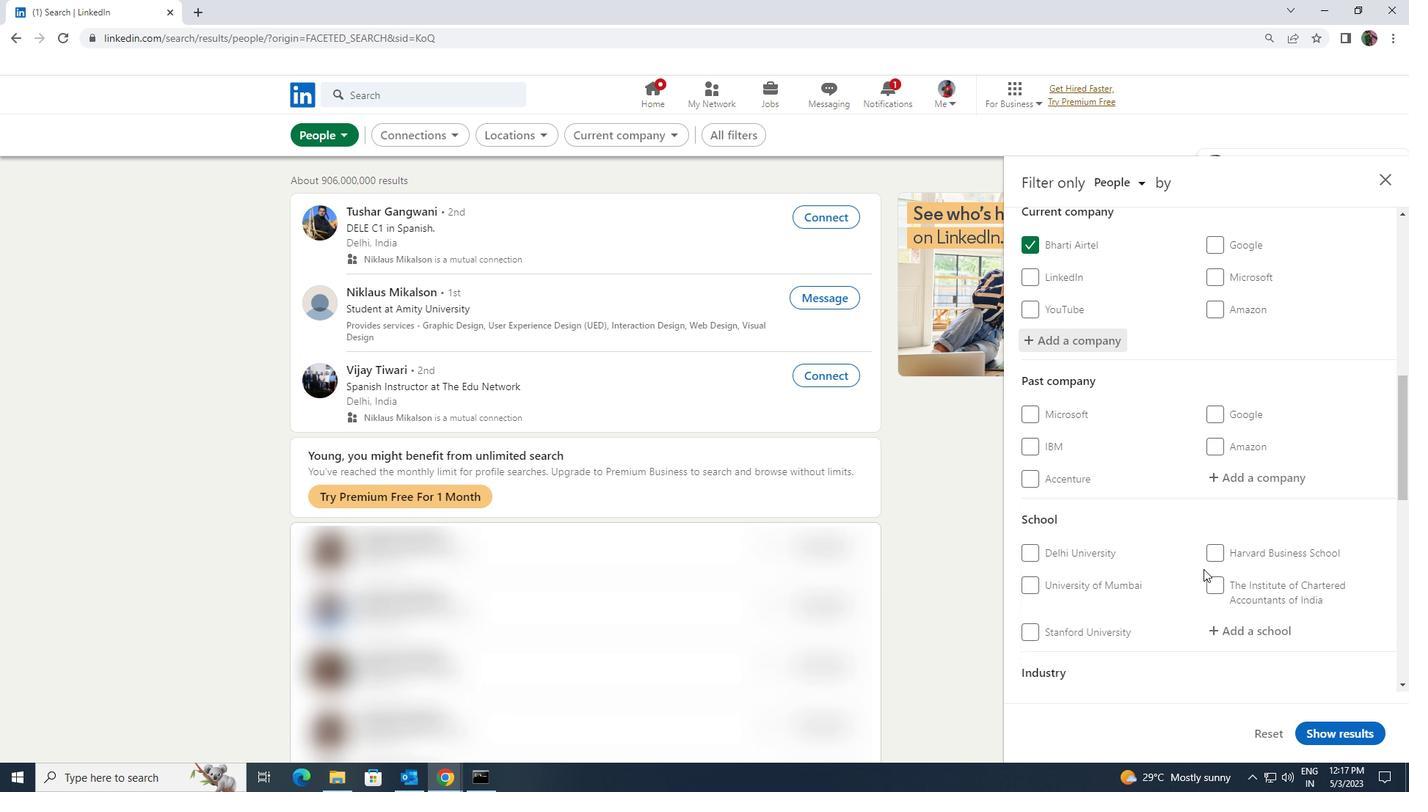 
Action: Mouse scrolled (1204, 570) with delta (0, 0)
Screenshot: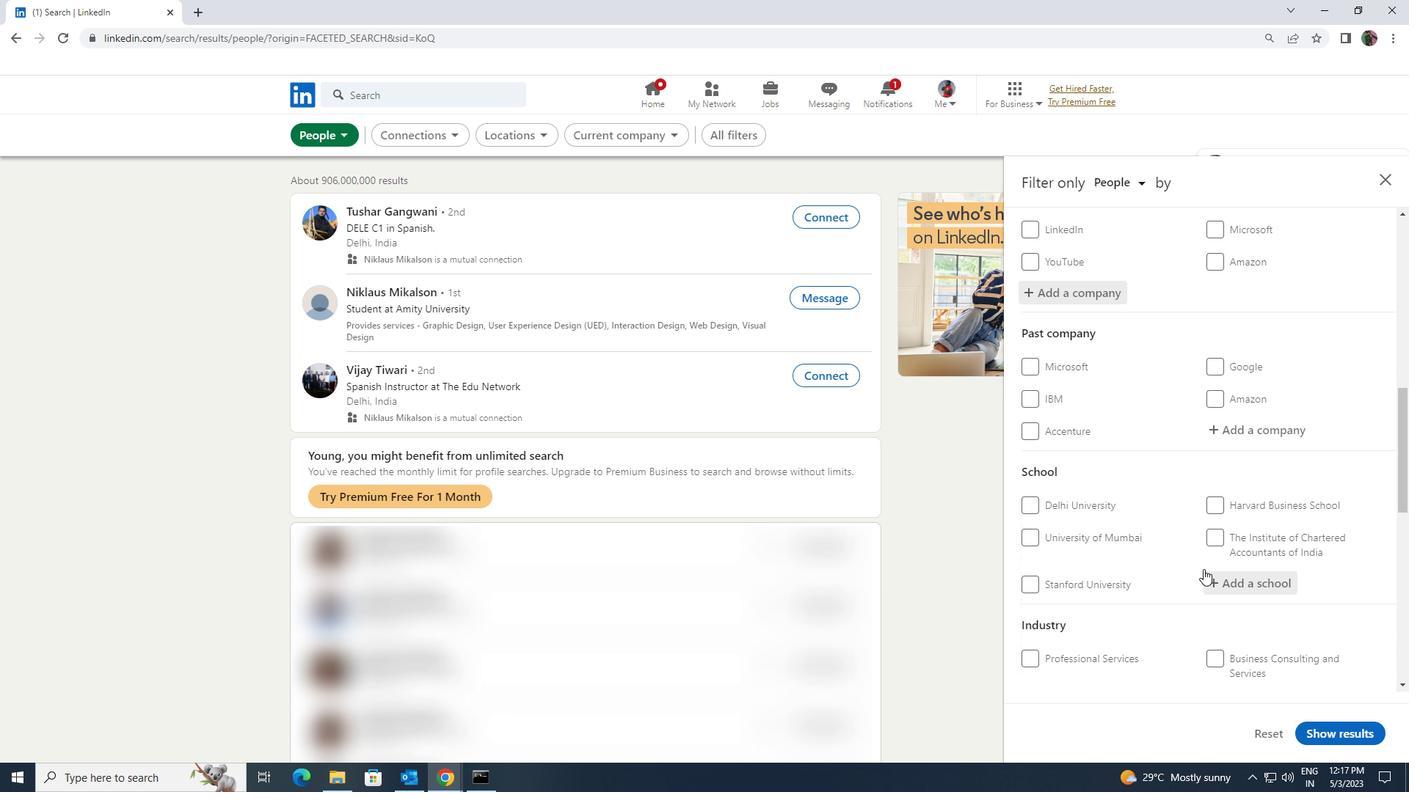 
Action: Mouse scrolled (1204, 569) with delta (0, 0)
Screenshot: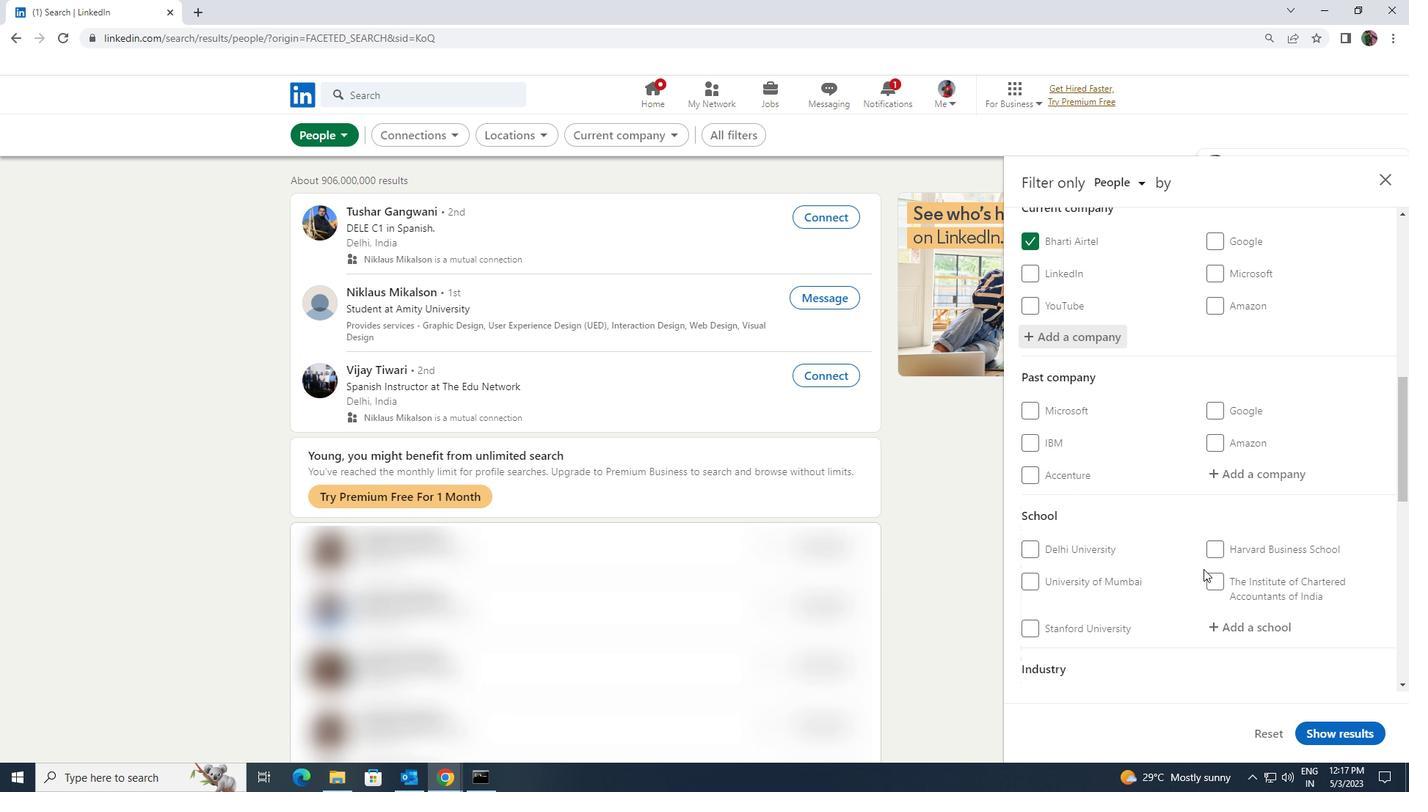 
Action: Mouse moved to (1204, 571)
Screenshot: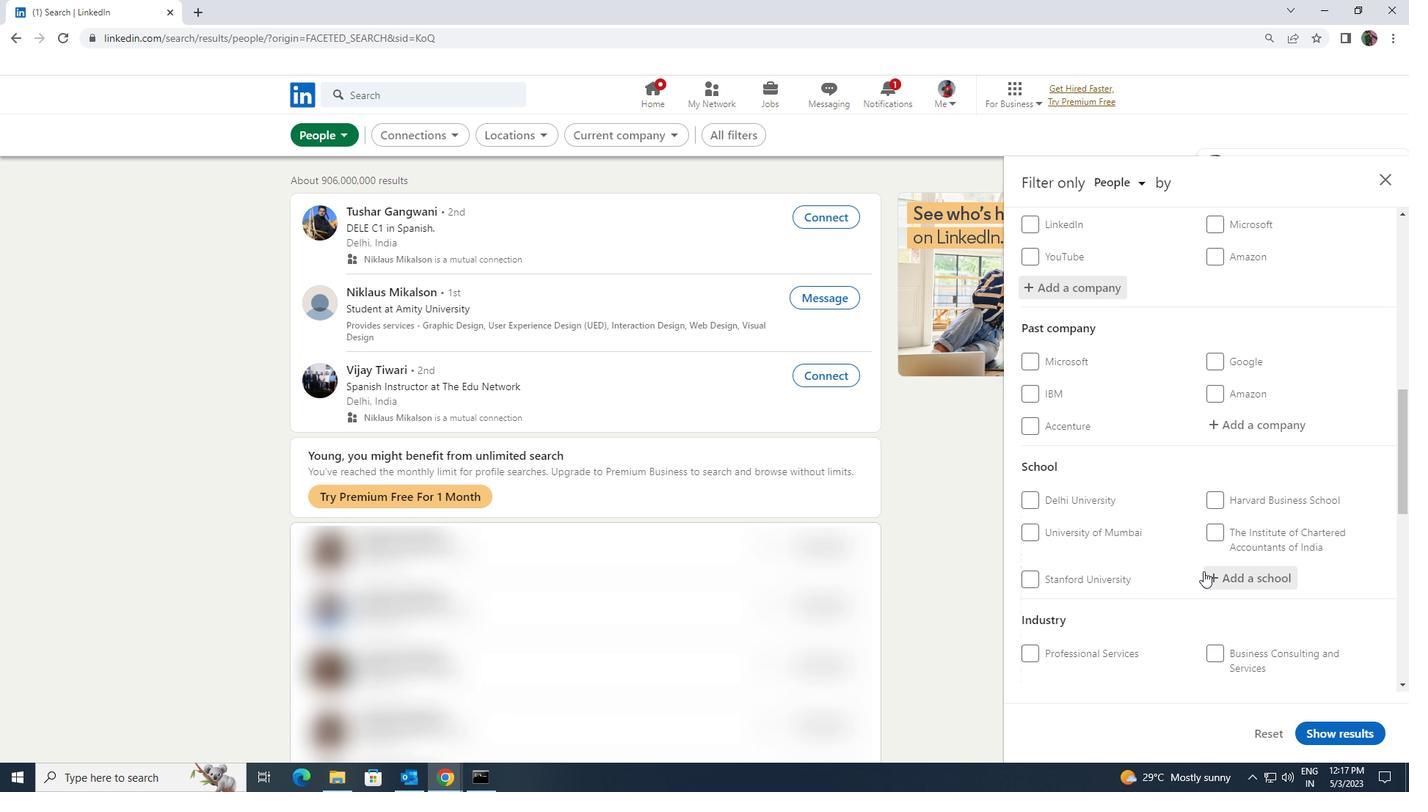 
Action: Mouse pressed left at (1204, 571)
Screenshot: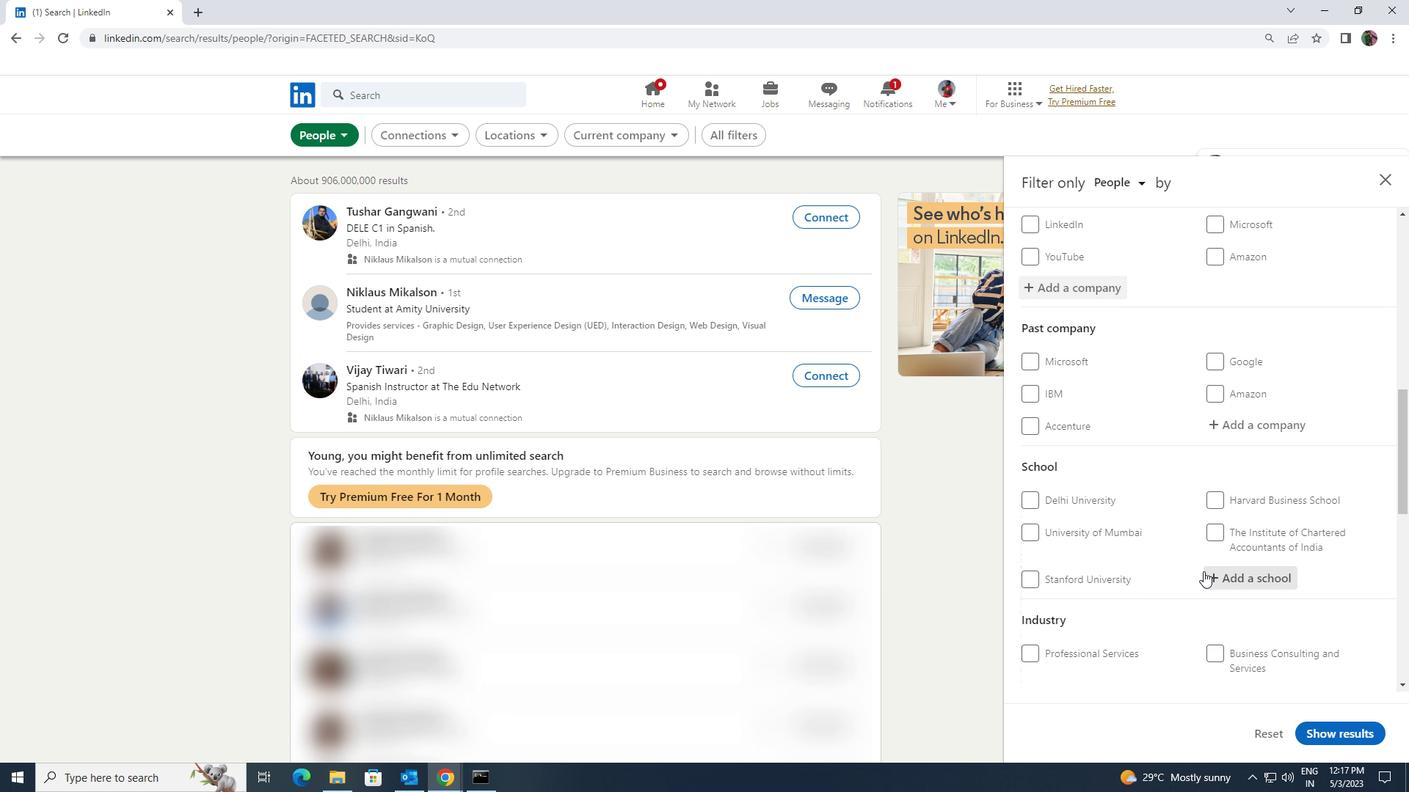 
Action: Key pressed <Key.shift><Key.shift><Key.shift><Key.shift><Key.shift><Key.shift><Key.shift>JANKI<Key.space><Key.shift>DEVI
Screenshot: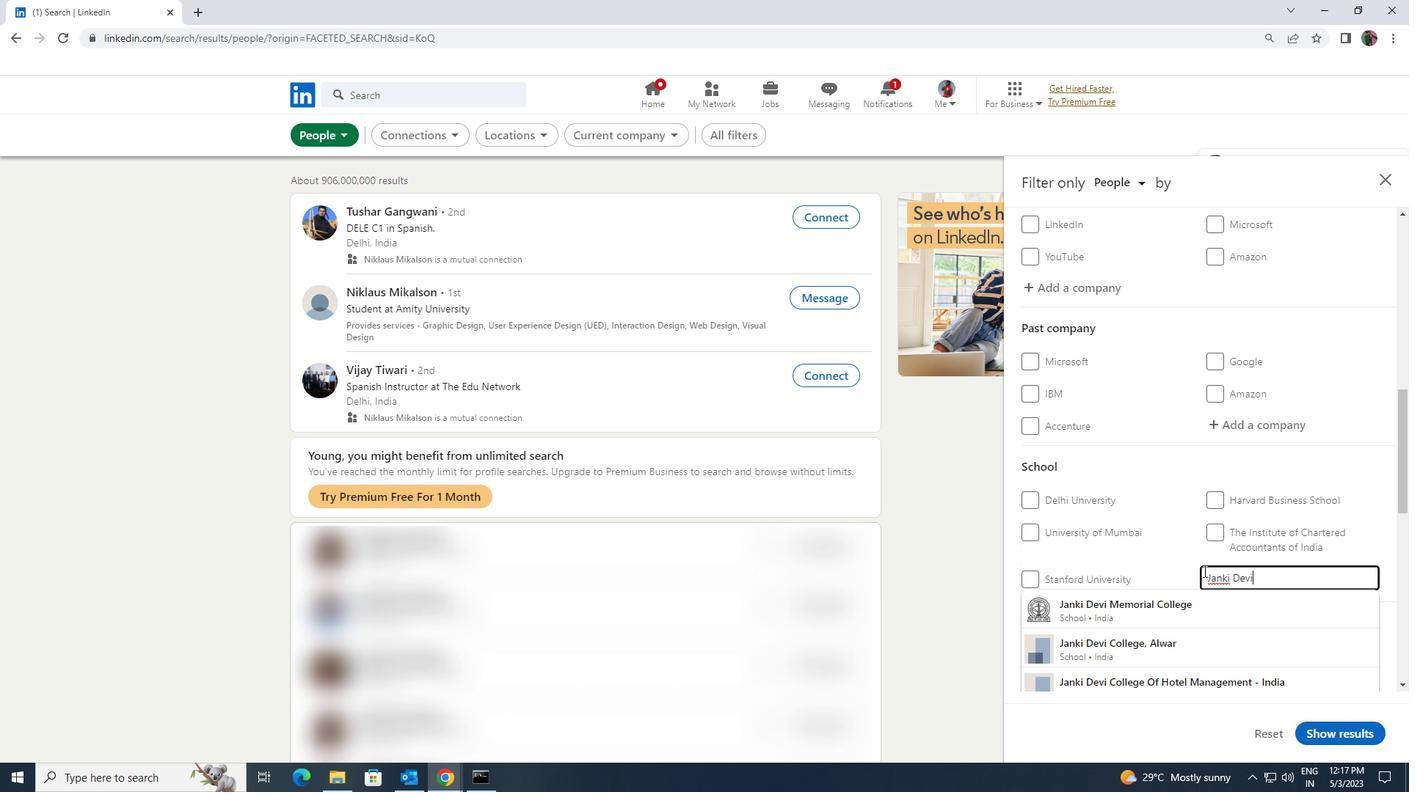 
Action: Mouse moved to (1199, 602)
Screenshot: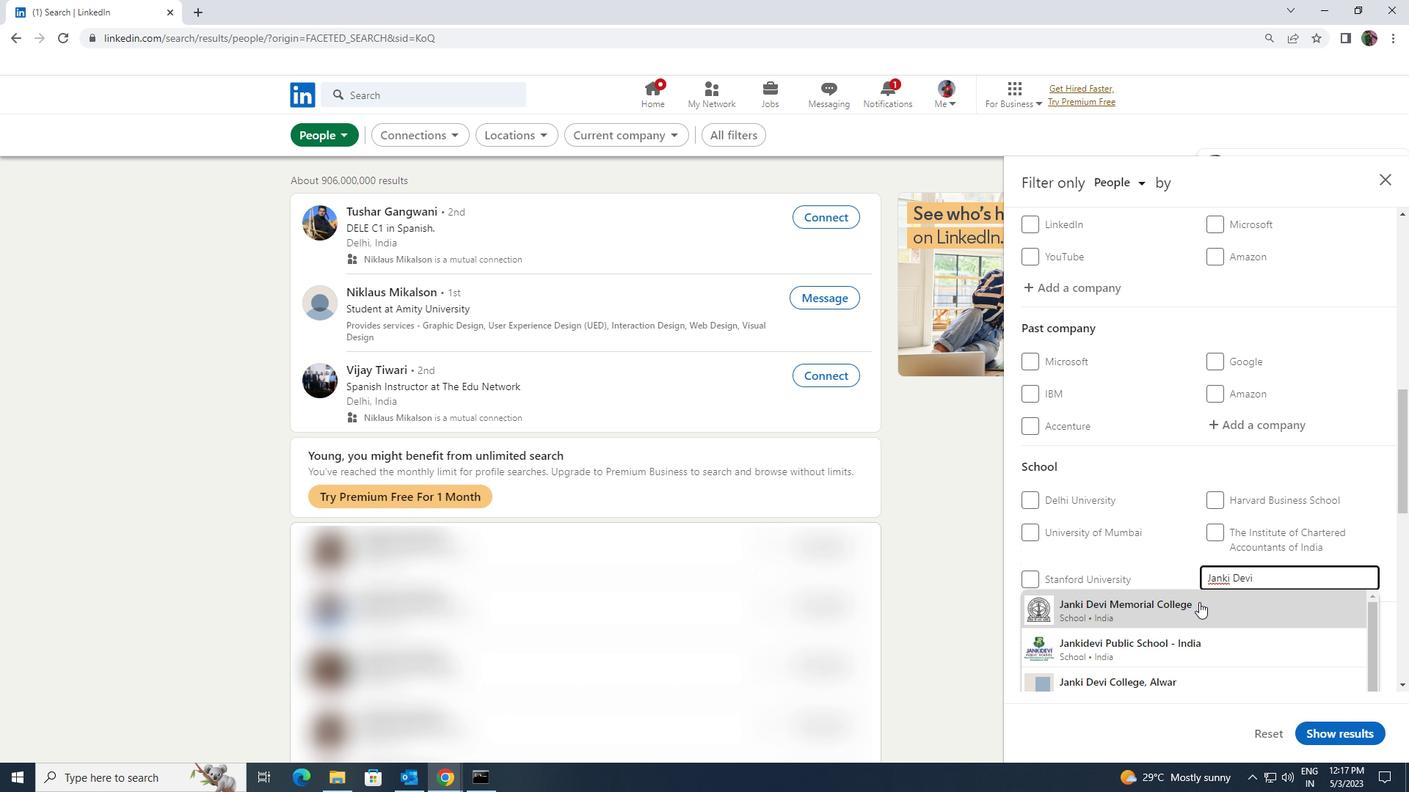 
Action: Mouse pressed left at (1199, 602)
Screenshot: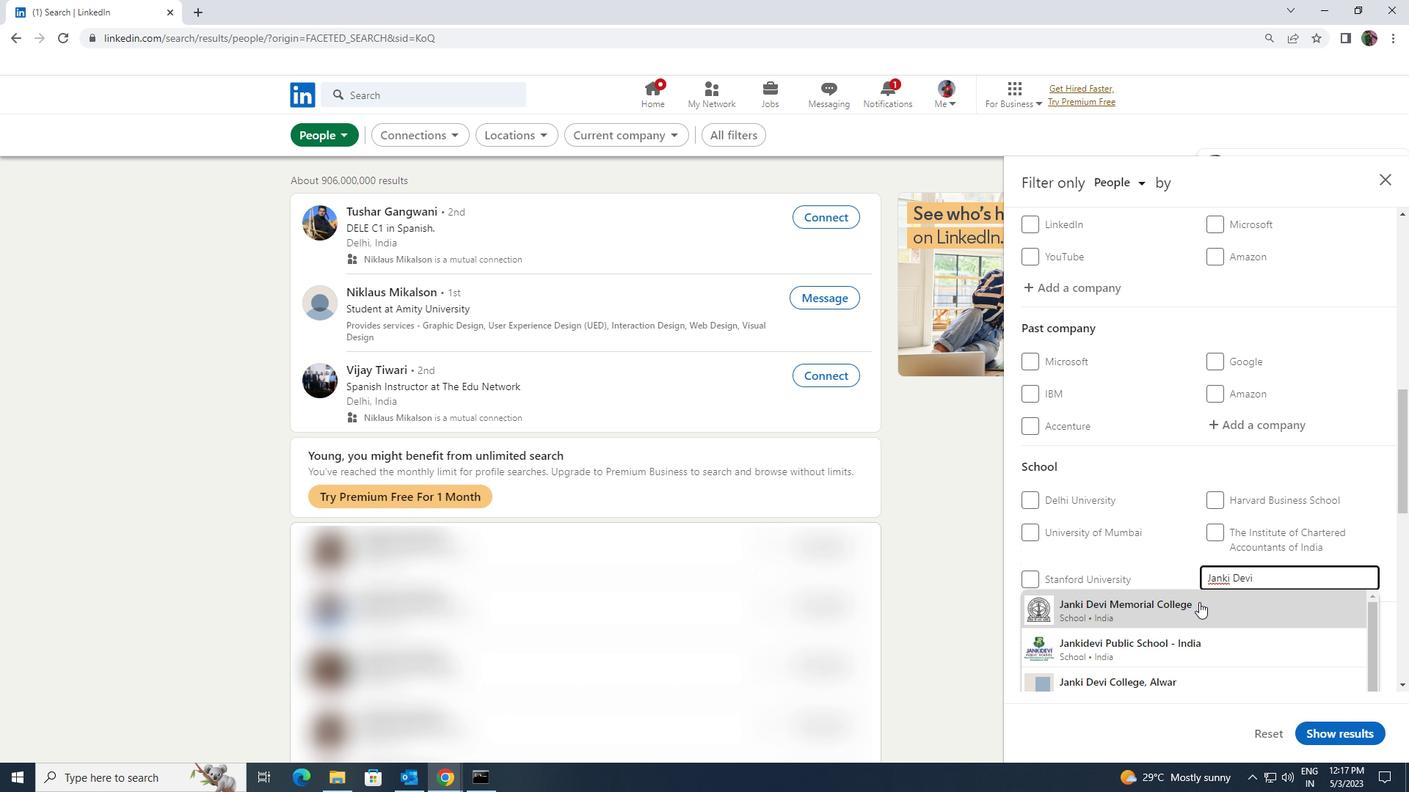 
Action: Mouse scrolled (1199, 602) with delta (0, 0)
Screenshot: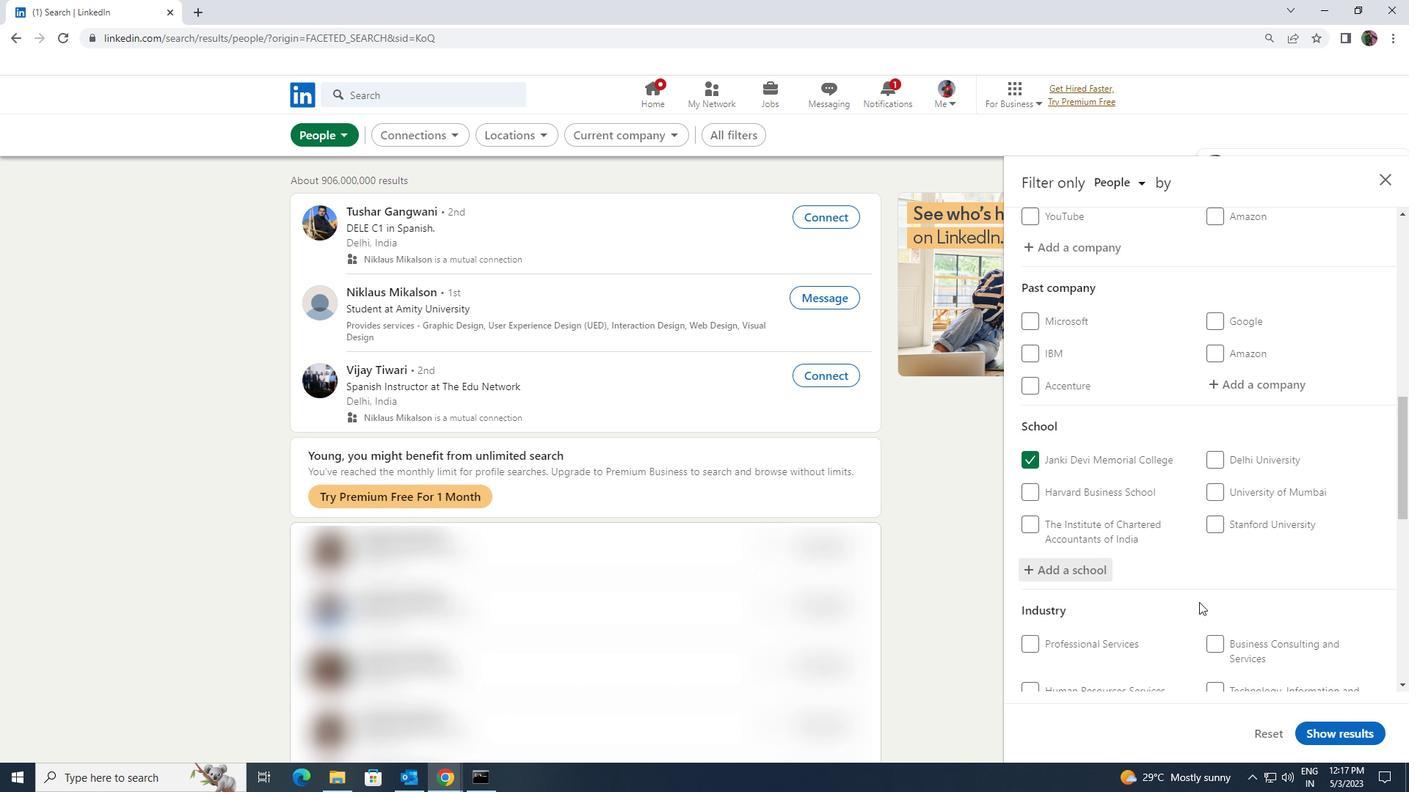 
Action: Mouse scrolled (1199, 602) with delta (0, 0)
Screenshot: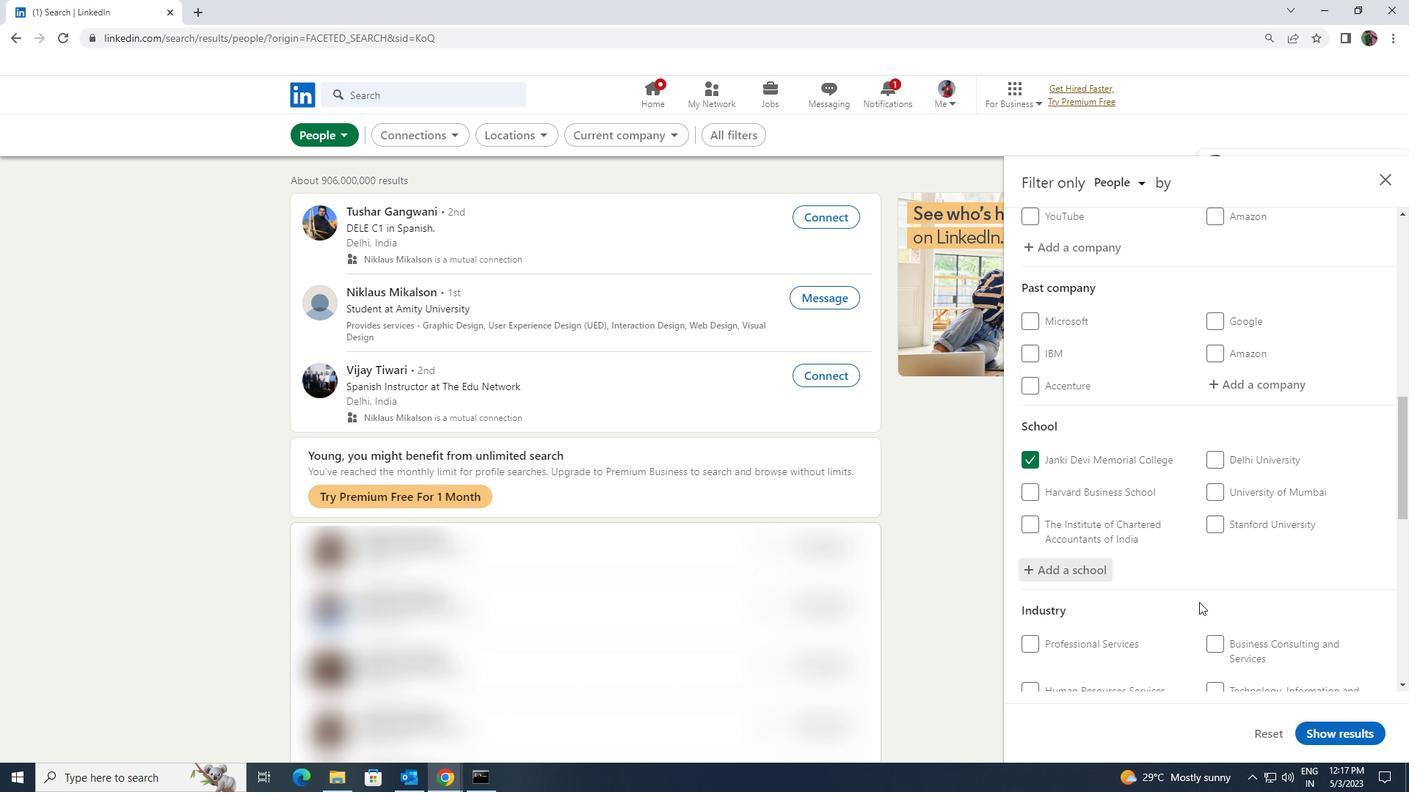 
Action: Mouse scrolled (1199, 602) with delta (0, 0)
Screenshot: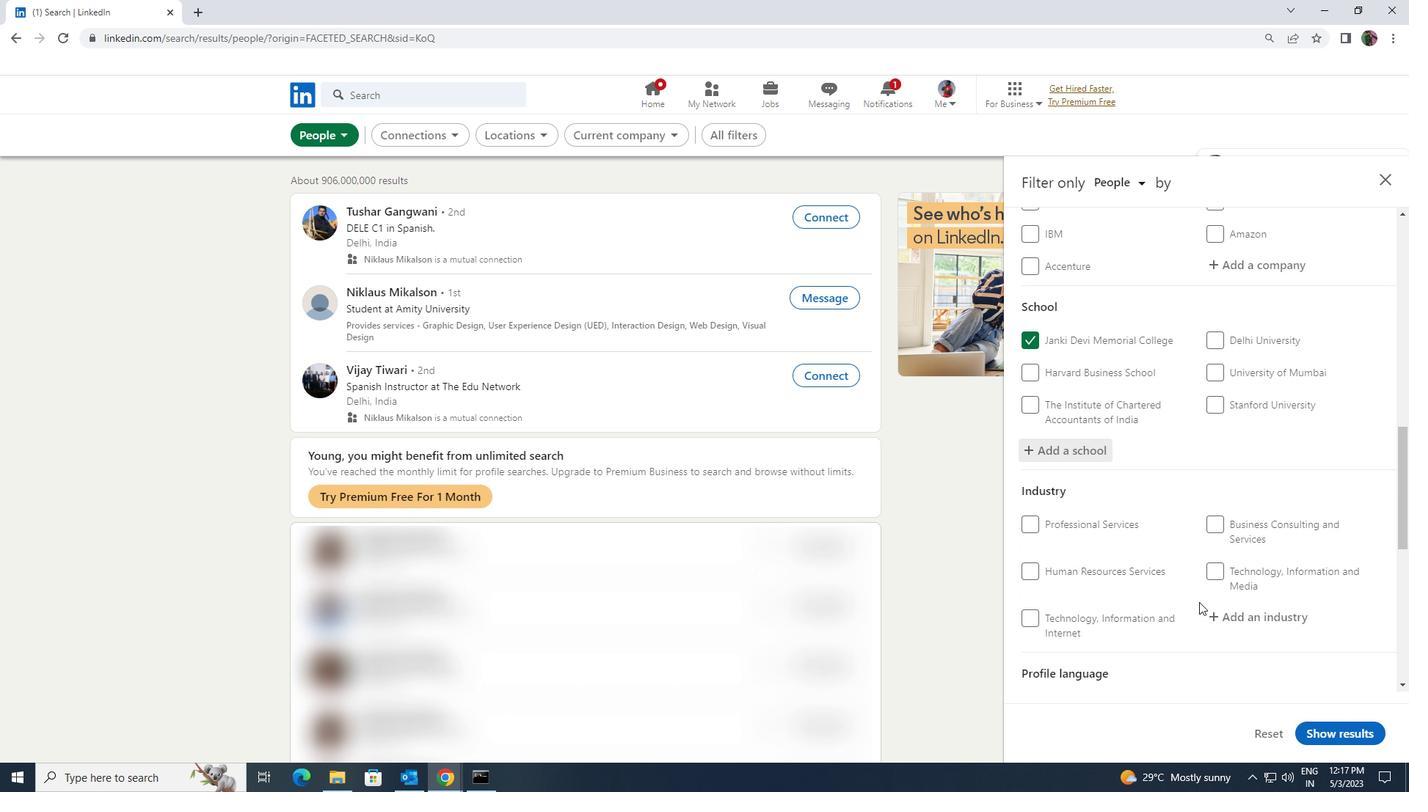 
Action: Mouse moved to (1222, 561)
Screenshot: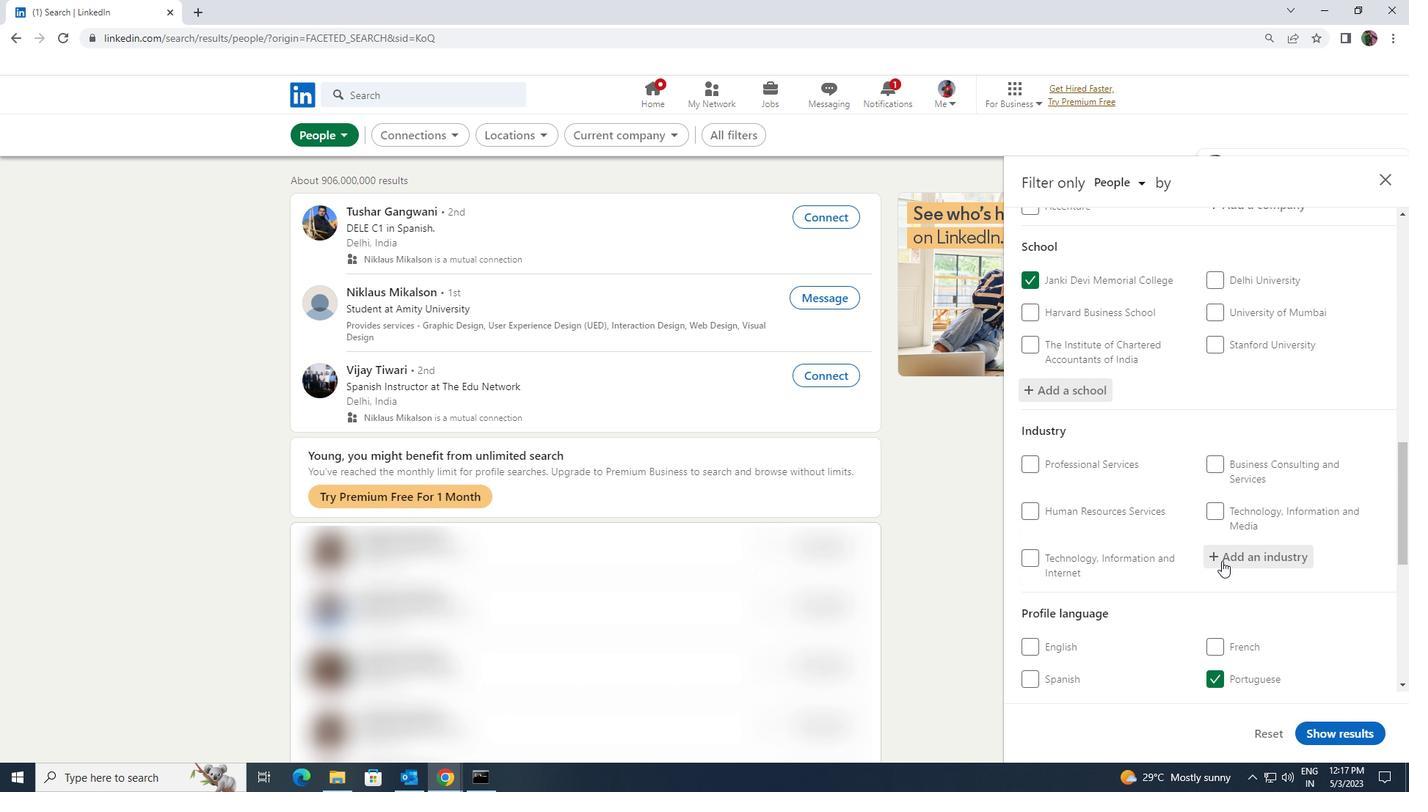 
Action: Mouse pressed left at (1222, 561)
Screenshot: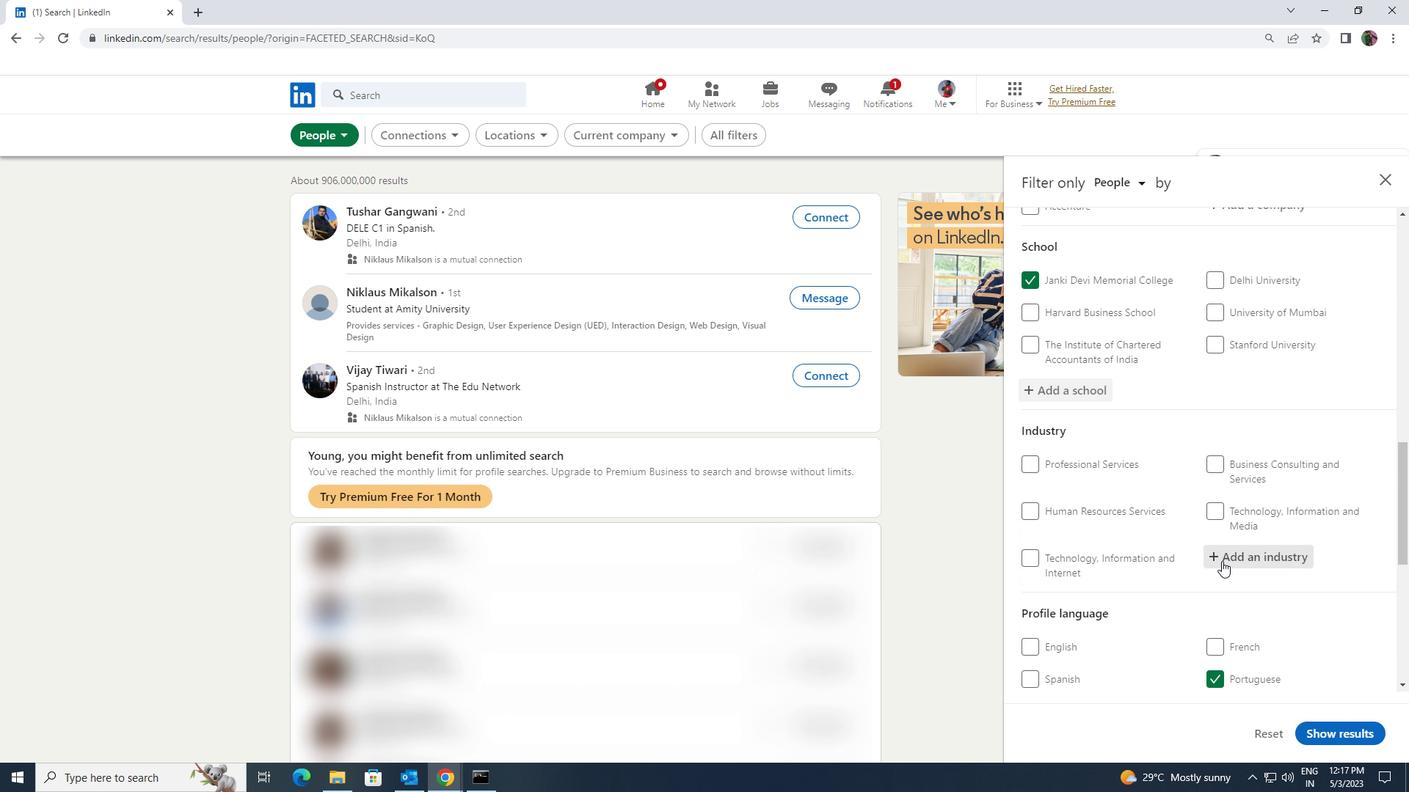 
Action: Key pressed <Key.shift><Key.shift><Key.shift><Key.shift>VOCAT
Screenshot: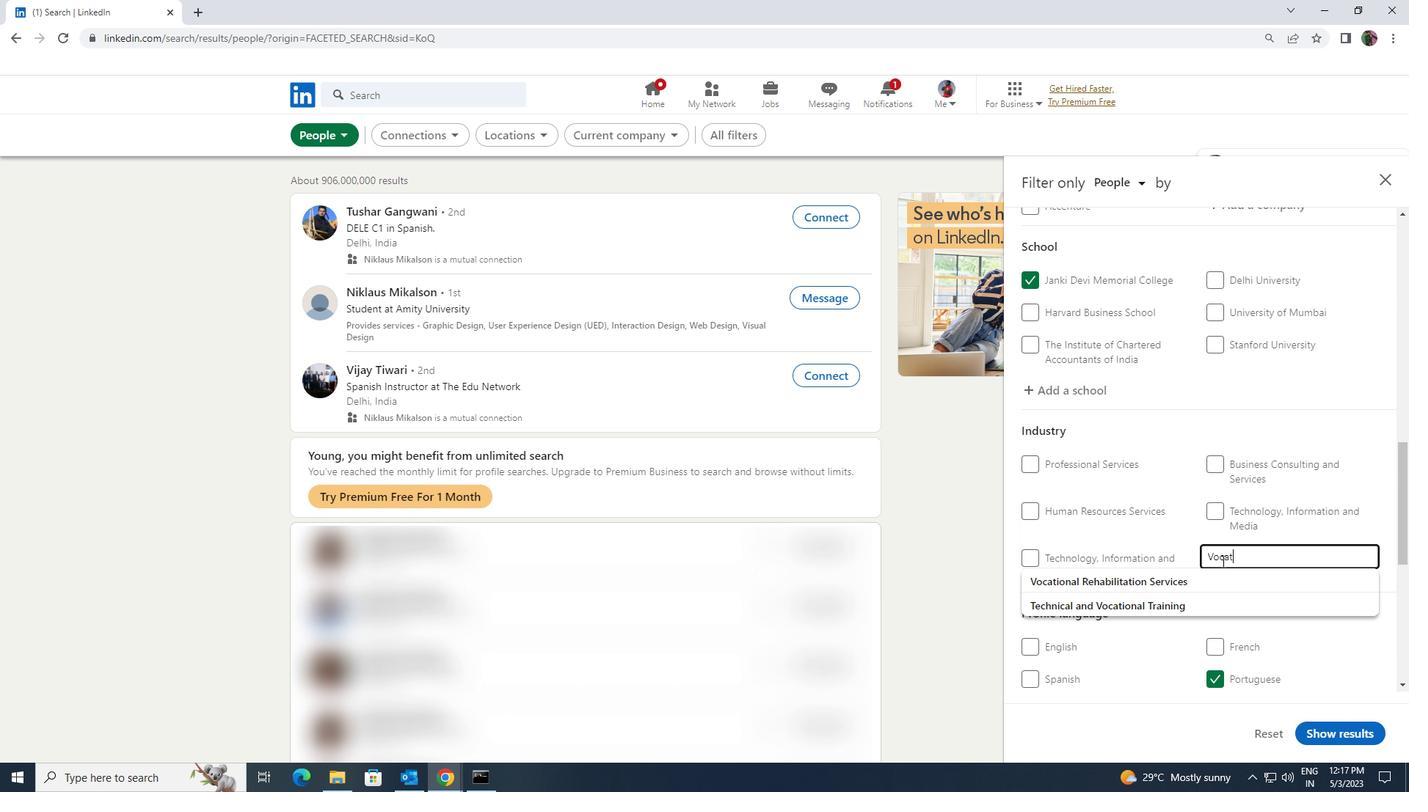 
Action: Mouse moved to (1218, 578)
Screenshot: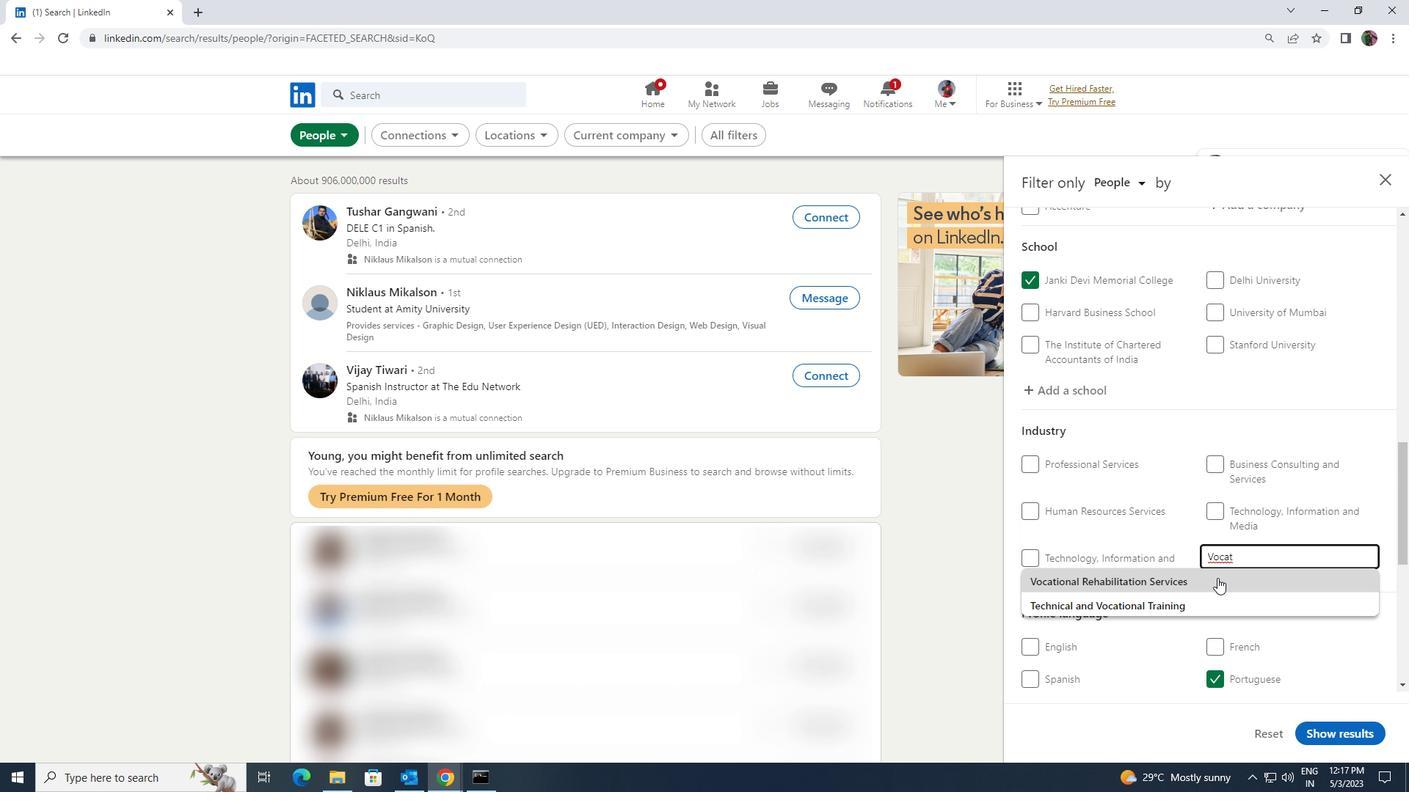 
Action: Mouse pressed left at (1218, 578)
Screenshot: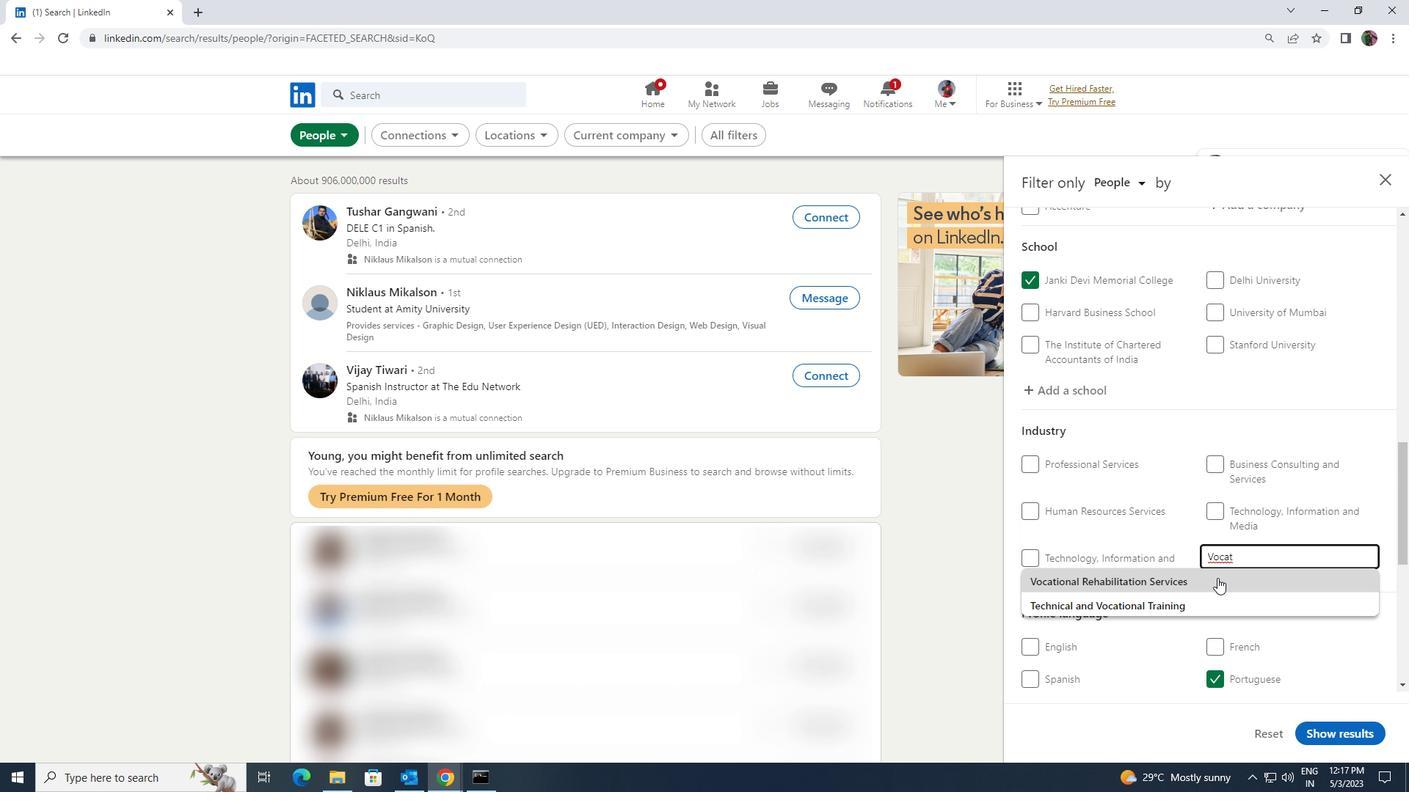 
Action: Mouse scrolled (1218, 577) with delta (0, 0)
Screenshot: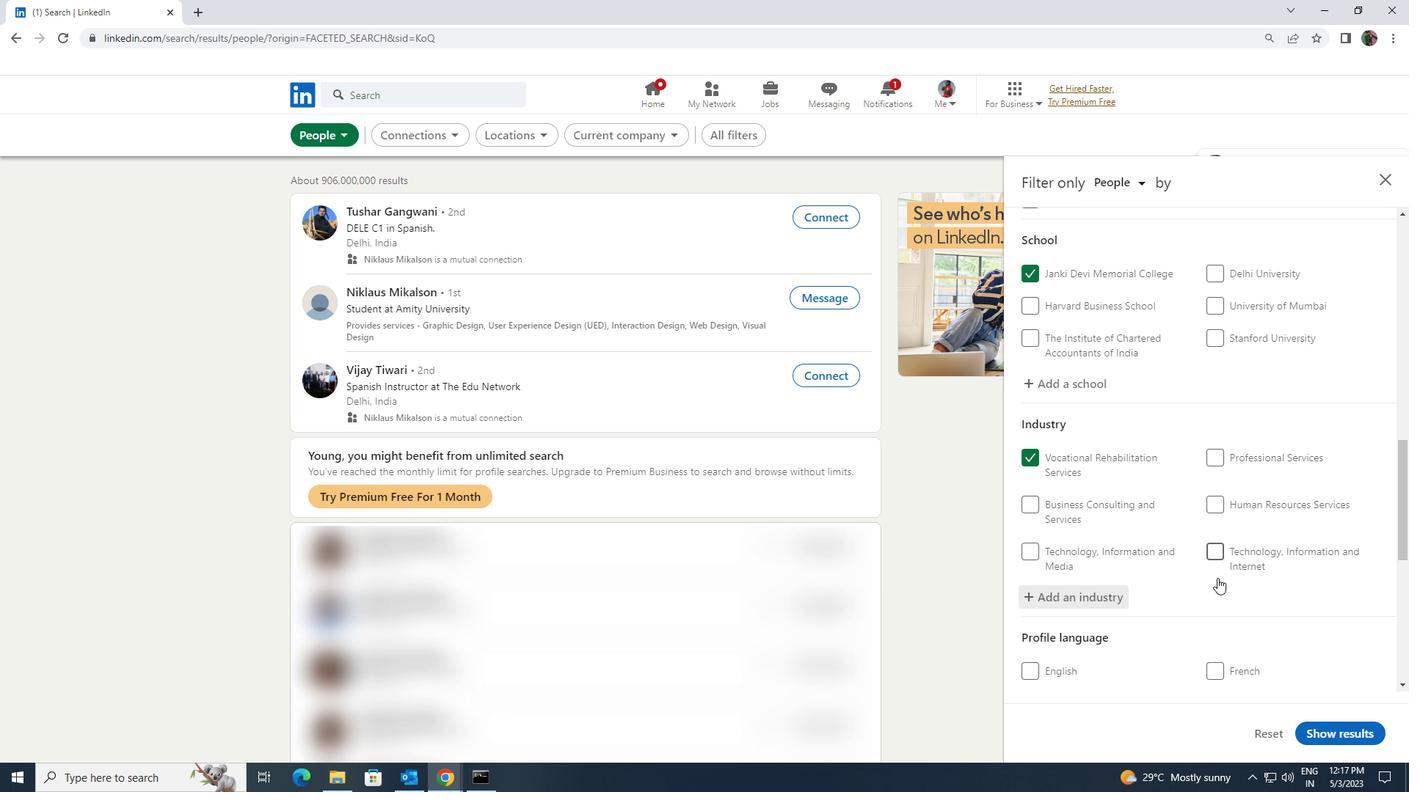 
Action: Mouse scrolled (1218, 577) with delta (0, 0)
Screenshot: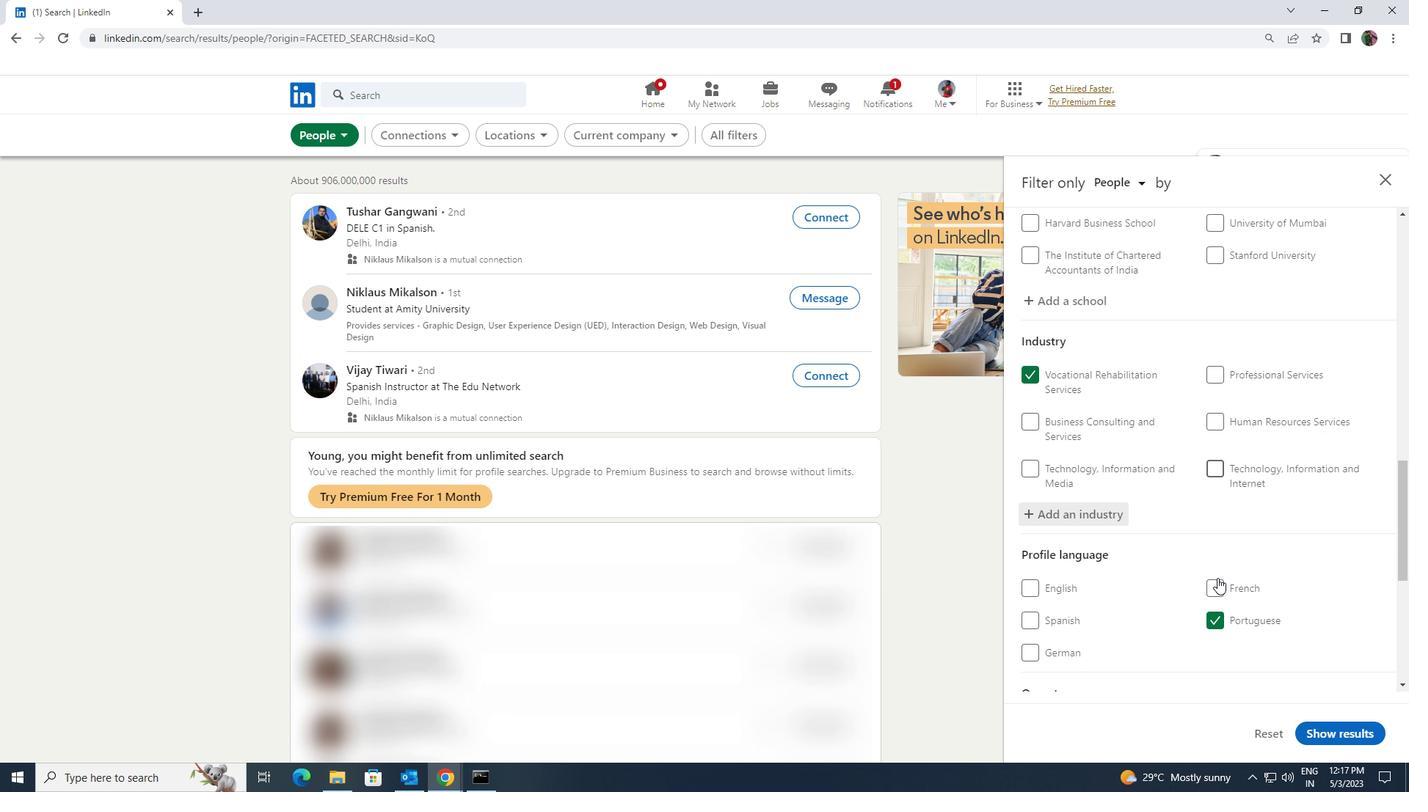
Action: Mouse scrolled (1218, 577) with delta (0, 0)
Screenshot: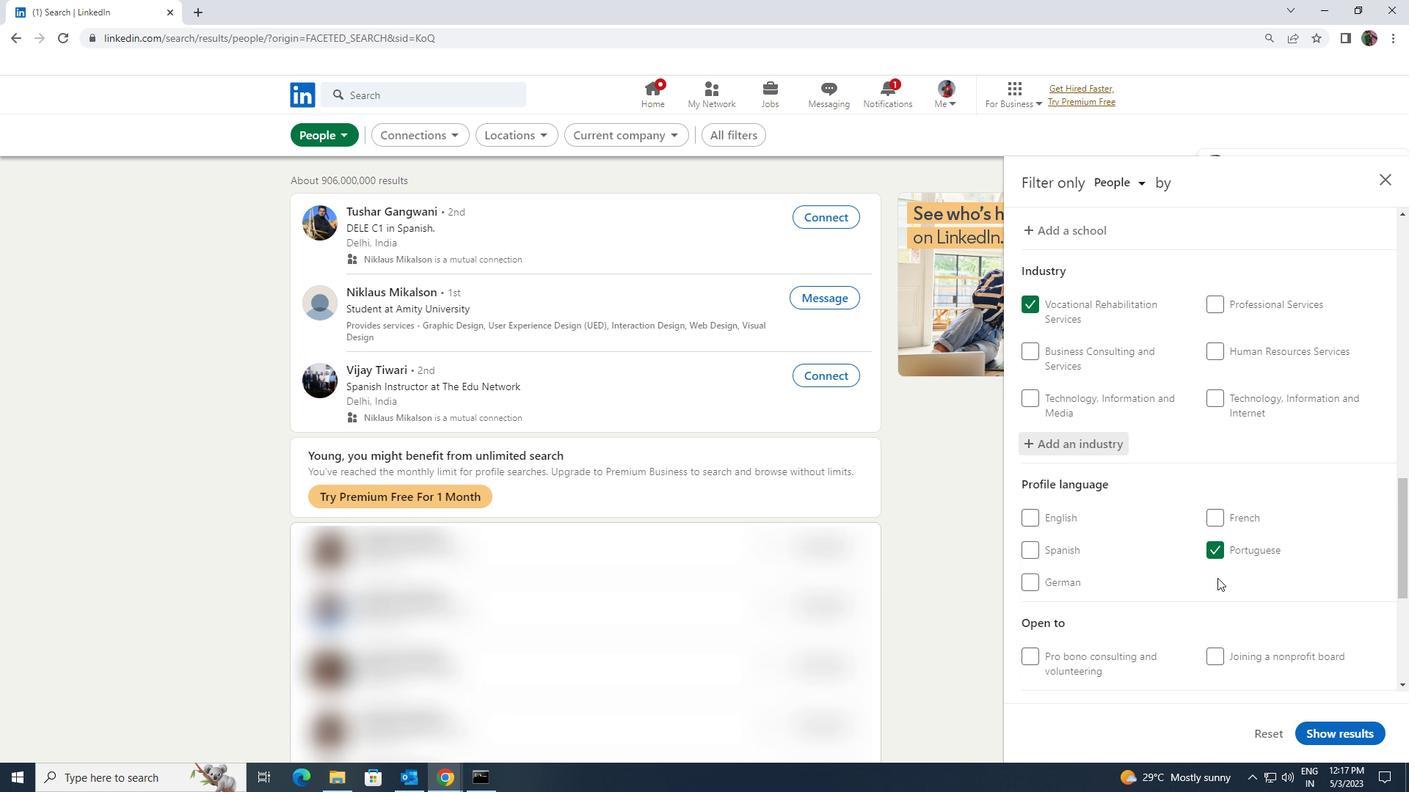 
Action: Mouse scrolled (1218, 577) with delta (0, 0)
Screenshot: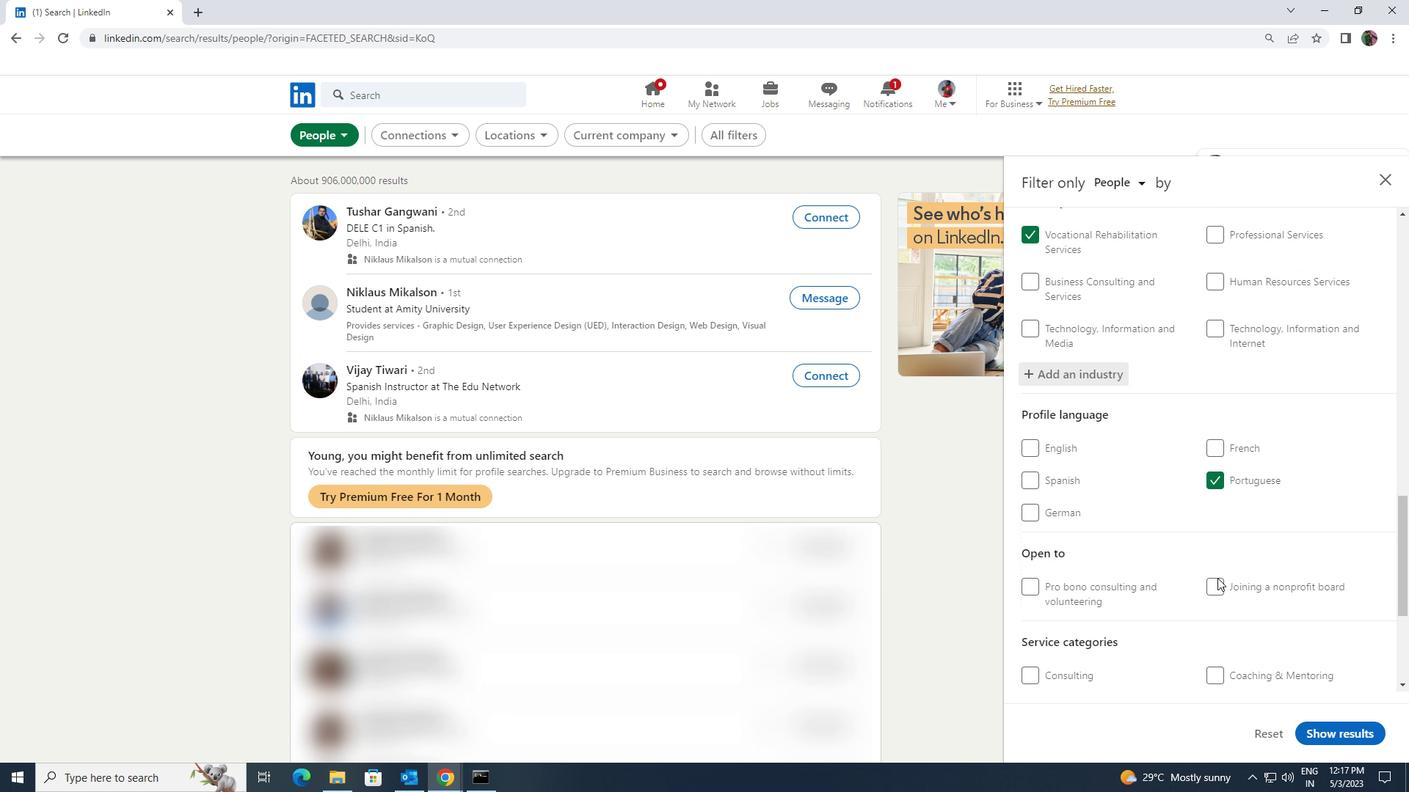 
Action: Mouse scrolled (1218, 577) with delta (0, 0)
Screenshot: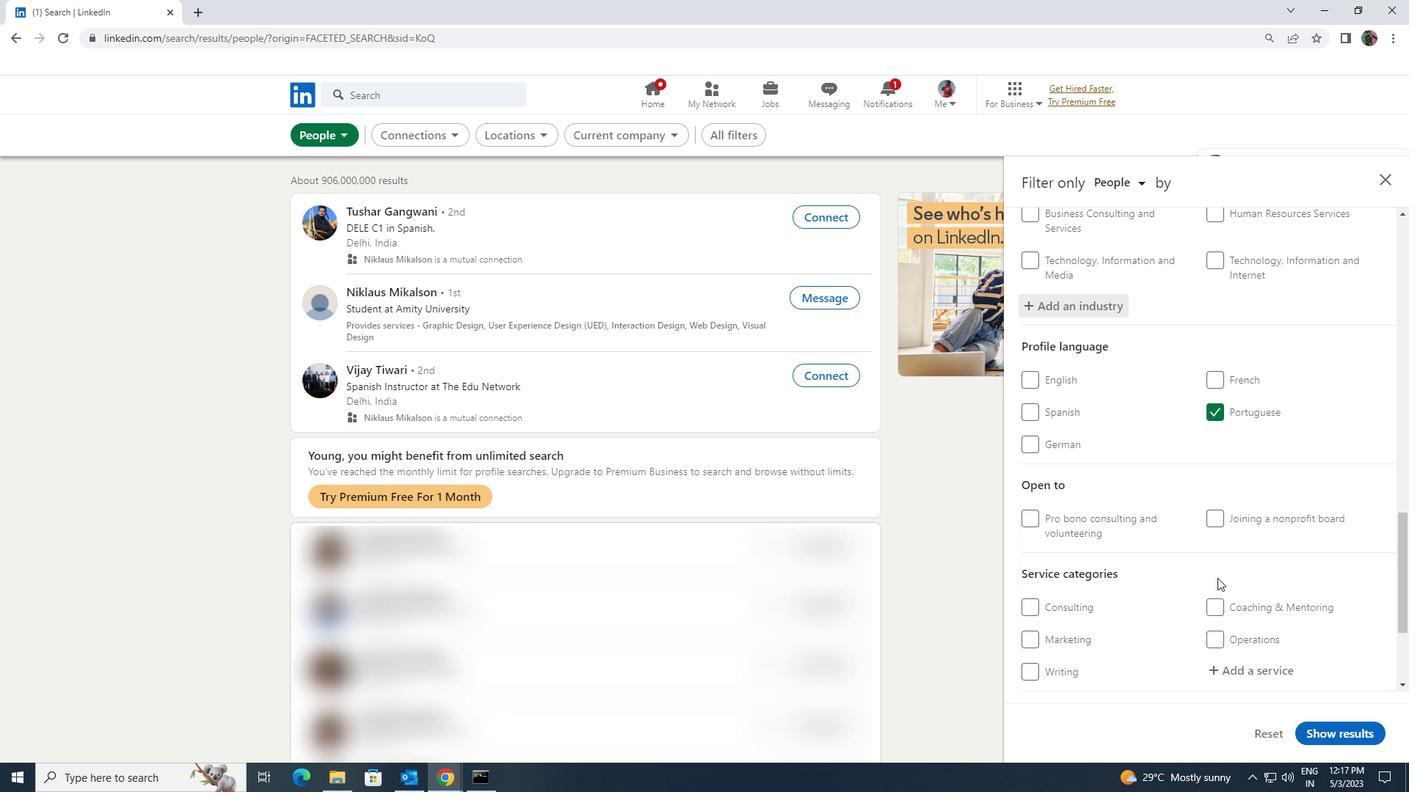 
Action: Mouse moved to (1218, 596)
Screenshot: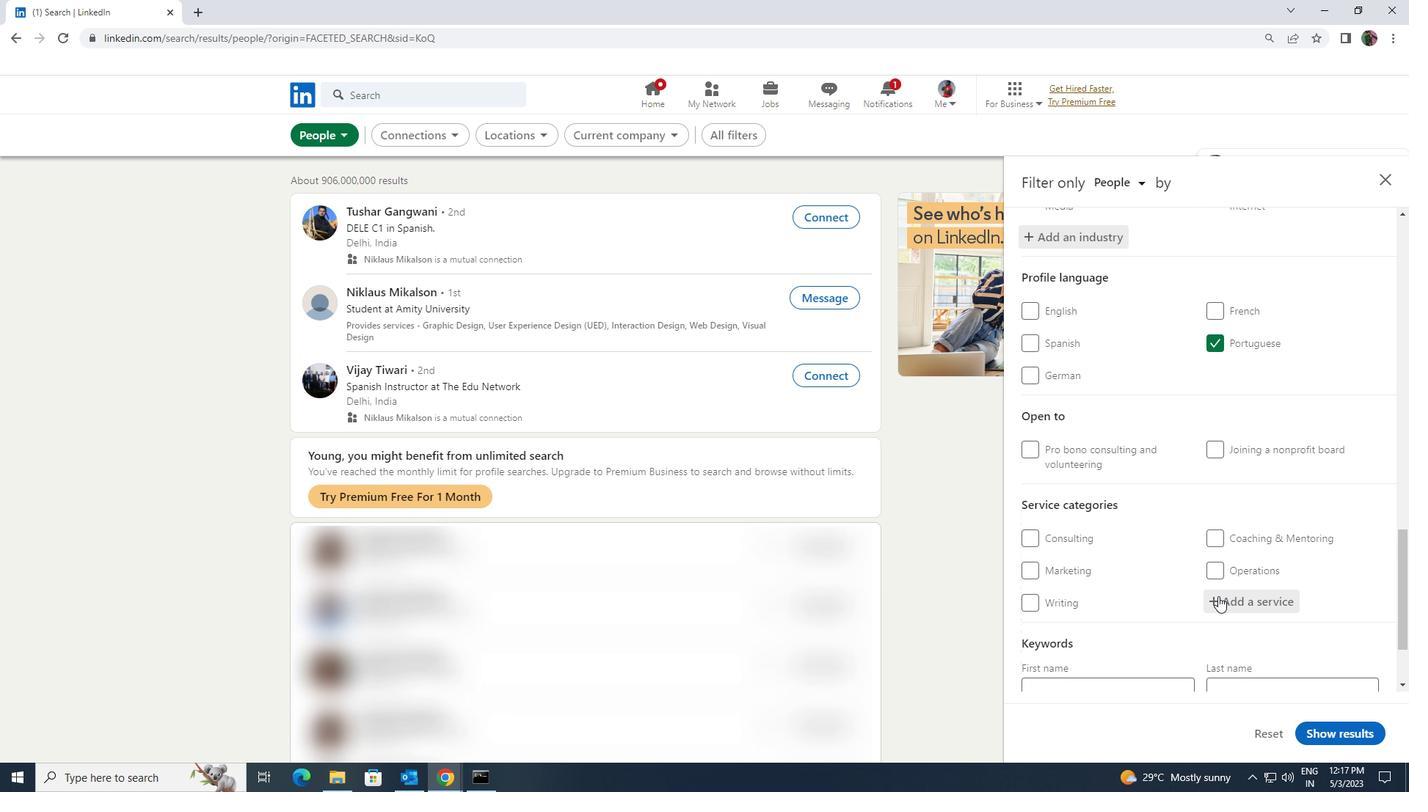 
Action: Mouse pressed left at (1218, 596)
Screenshot: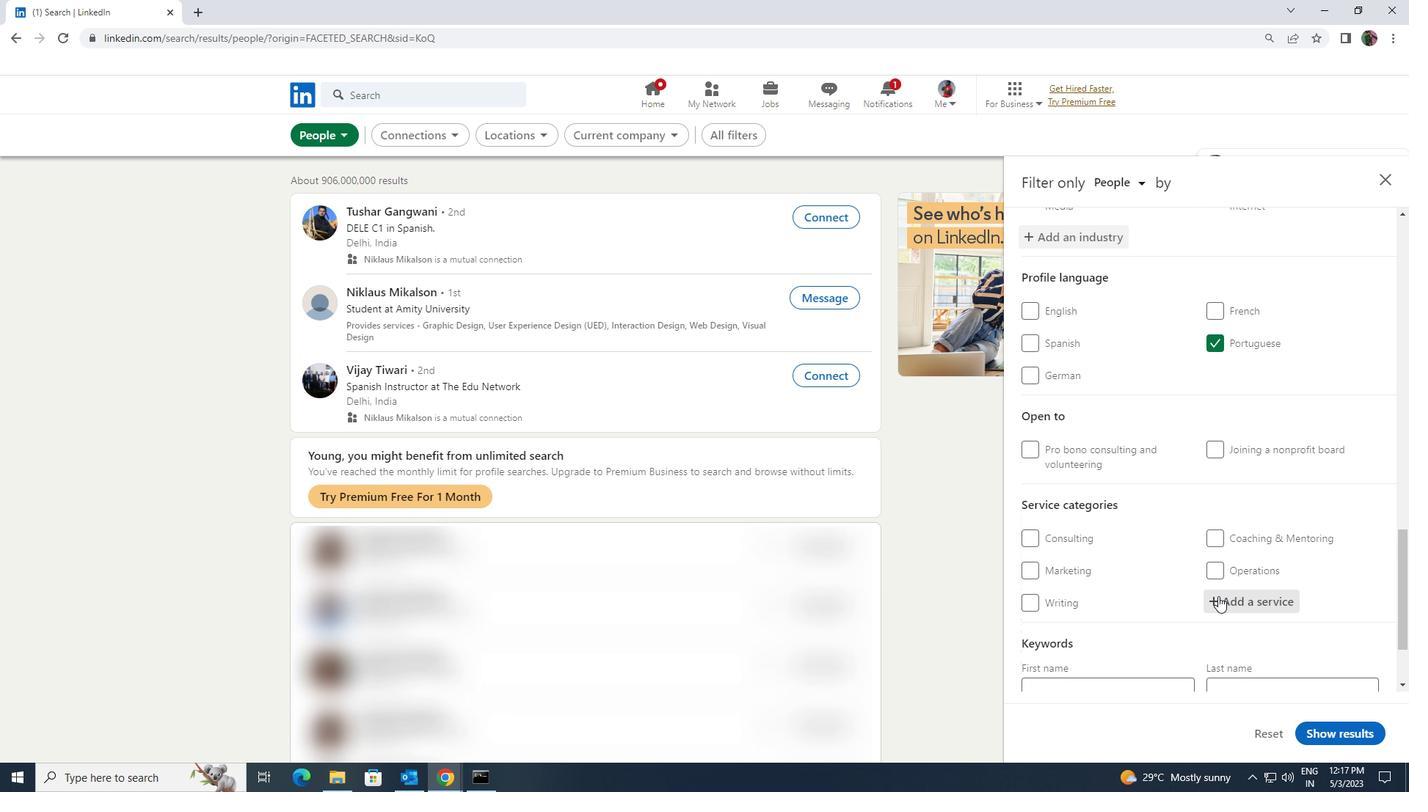 
Action: Key pressed <Key.shift><Key.shift>PERSONAL<Key.space>
Screenshot: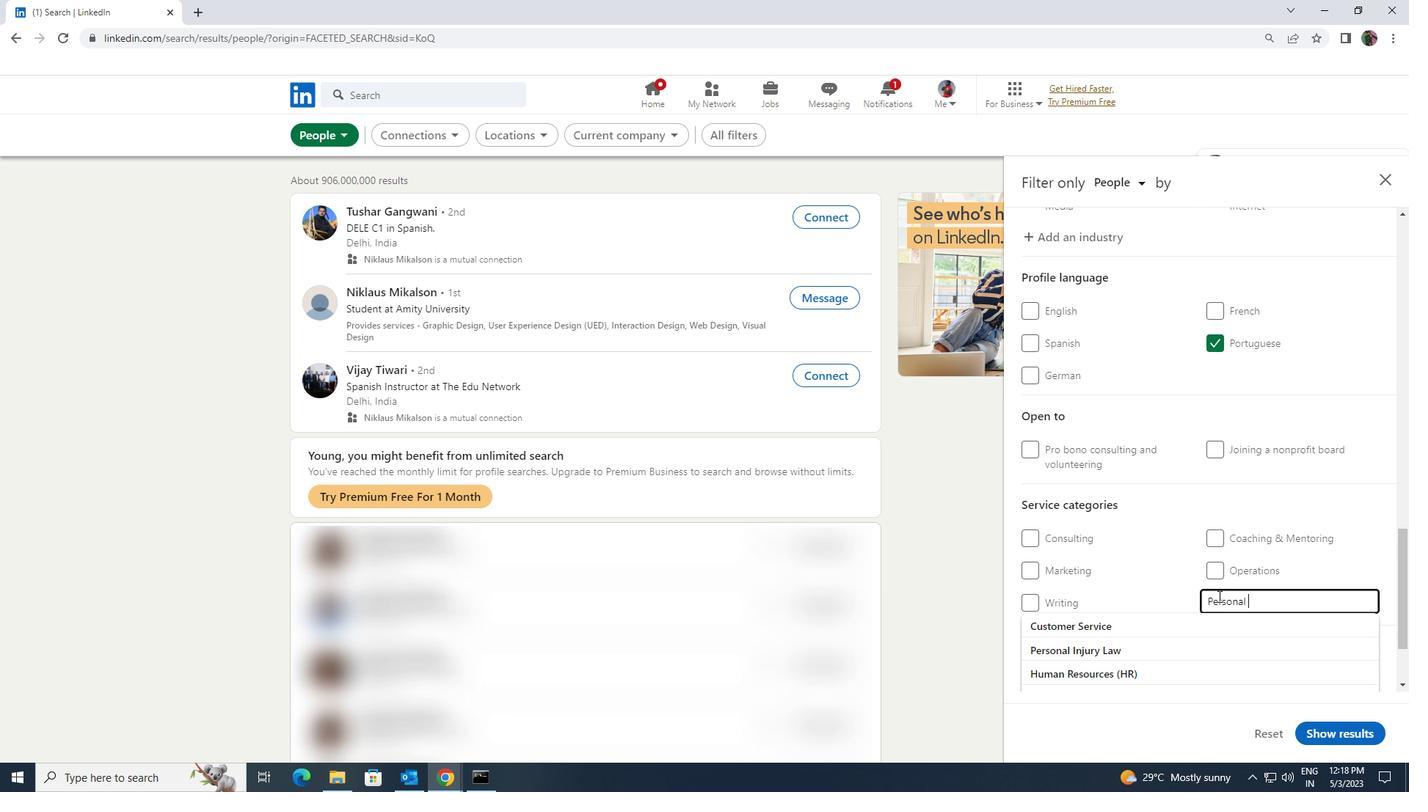 
Action: Mouse moved to (1207, 644)
Screenshot: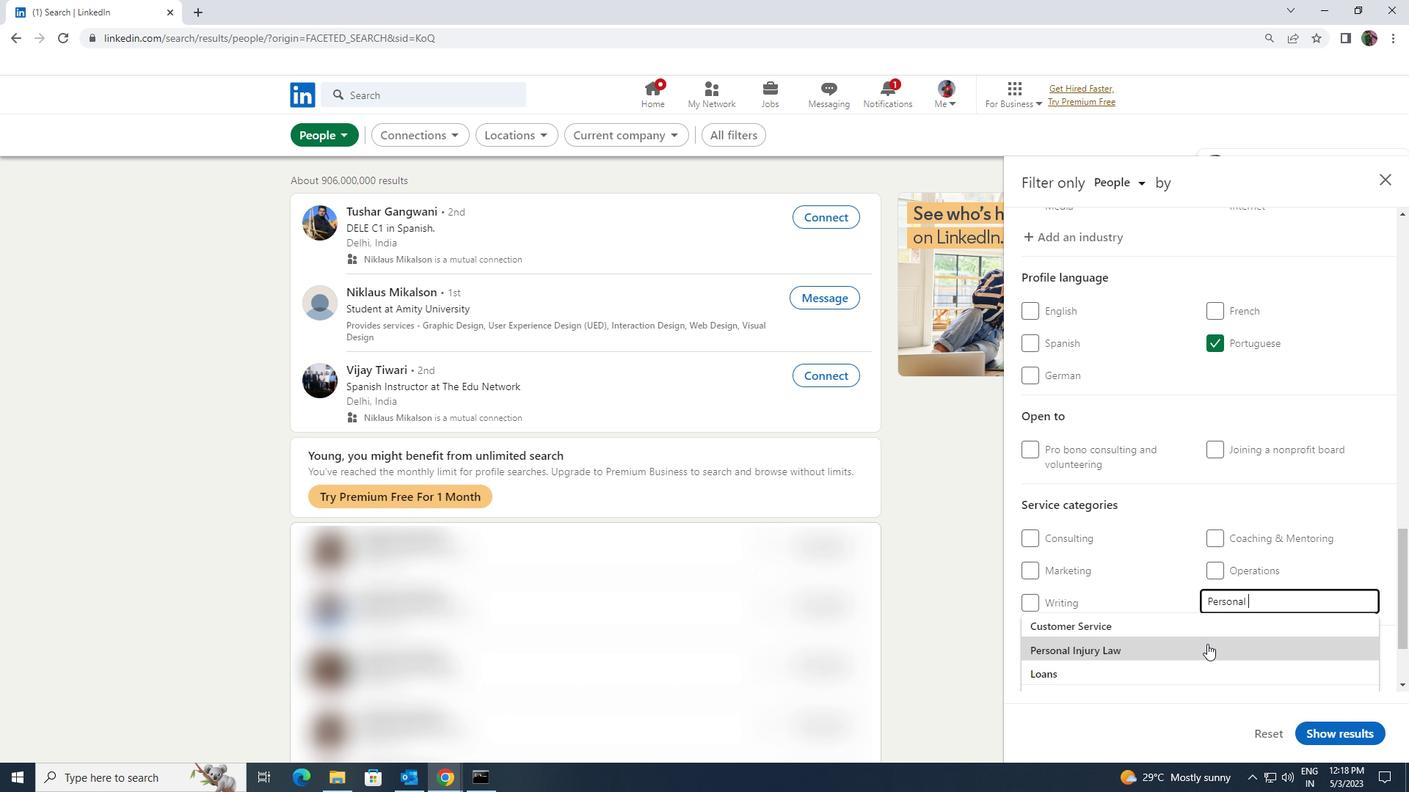 
Action: Mouse pressed left at (1207, 644)
Screenshot: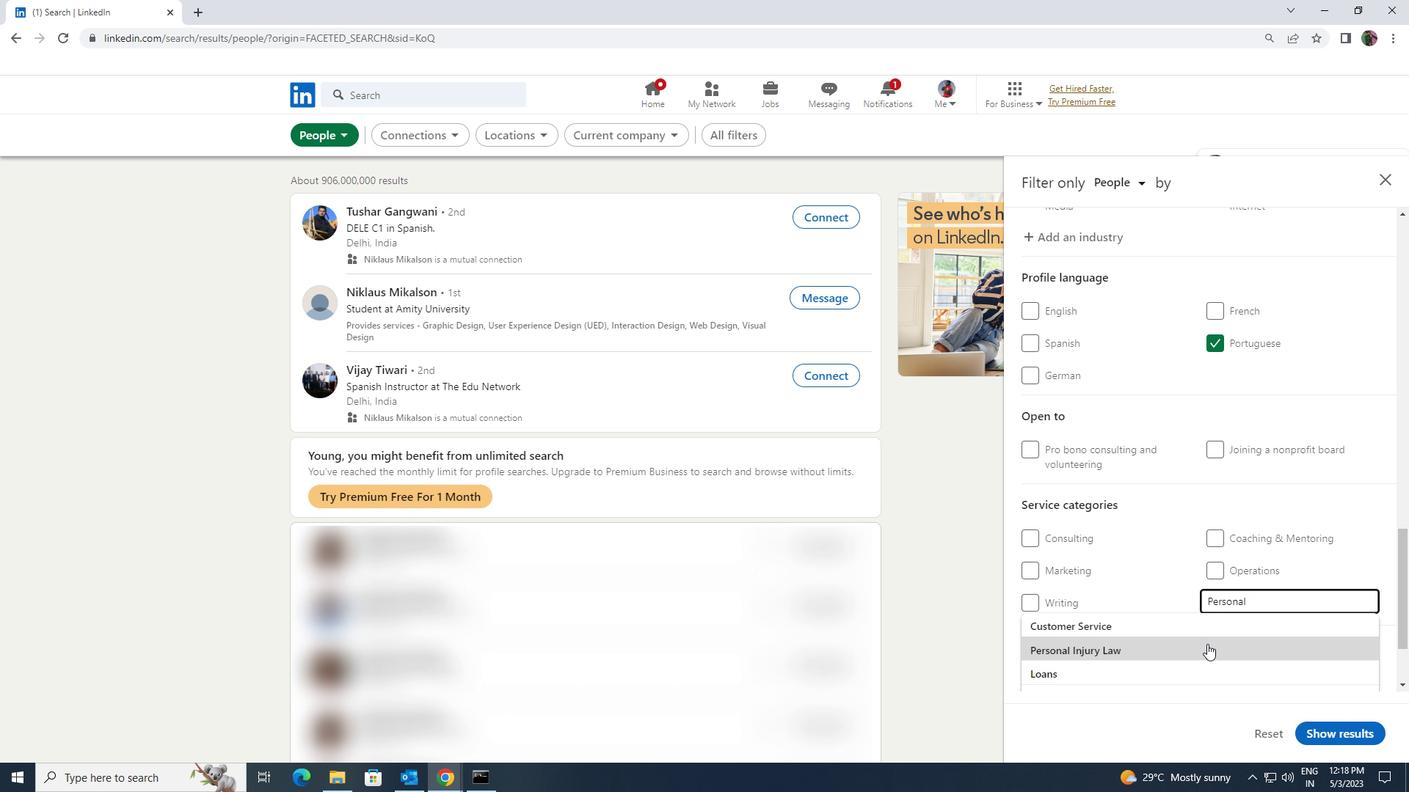
Action: Mouse scrolled (1207, 643) with delta (0, 0)
Screenshot: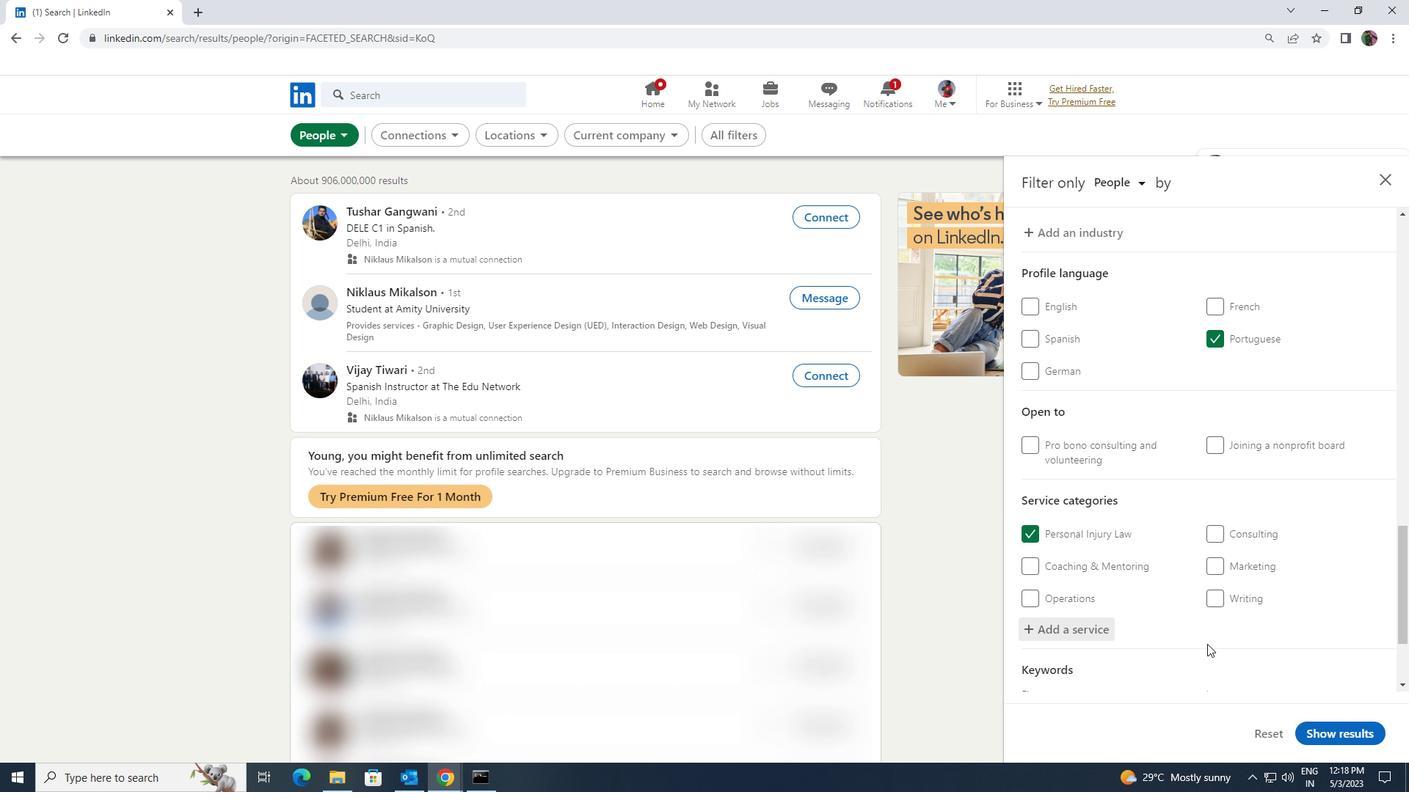 
Action: Mouse scrolled (1207, 643) with delta (0, 0)
Screenshot: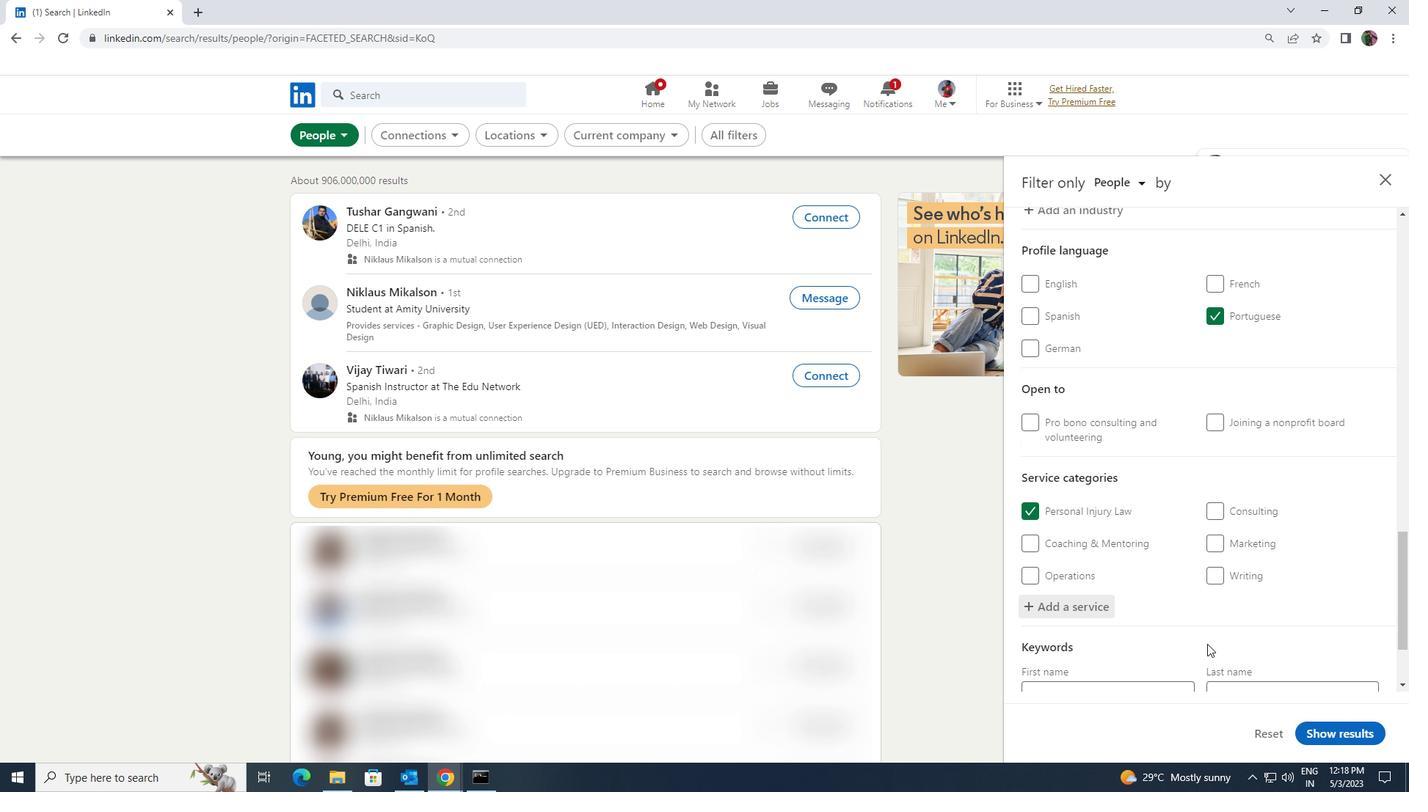 
Action: Mouse scrolled (1207, 643) with delta (0, 0)
Screenshot: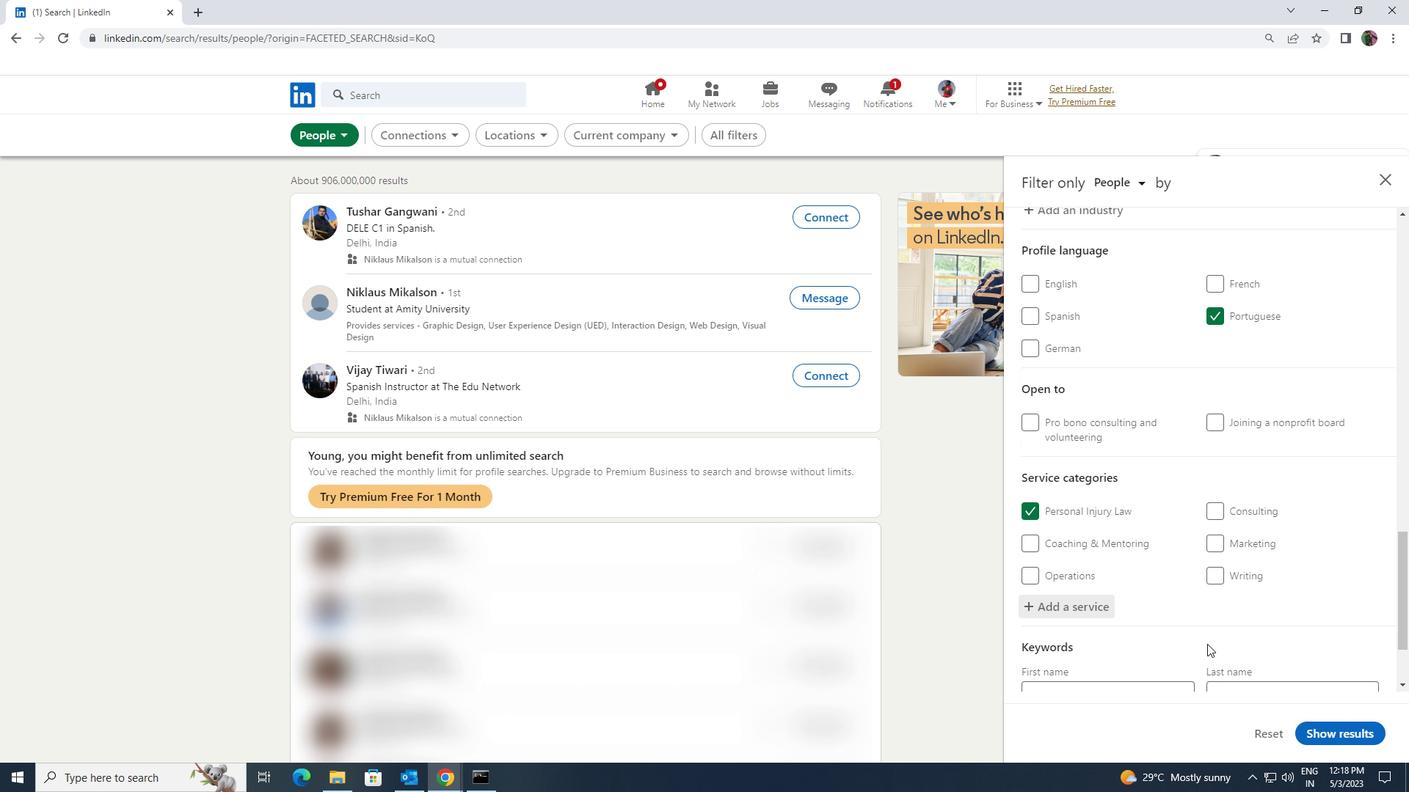 
Action: Mouse scrolled (1207, 643) with delta (0, 0)
Screenshot: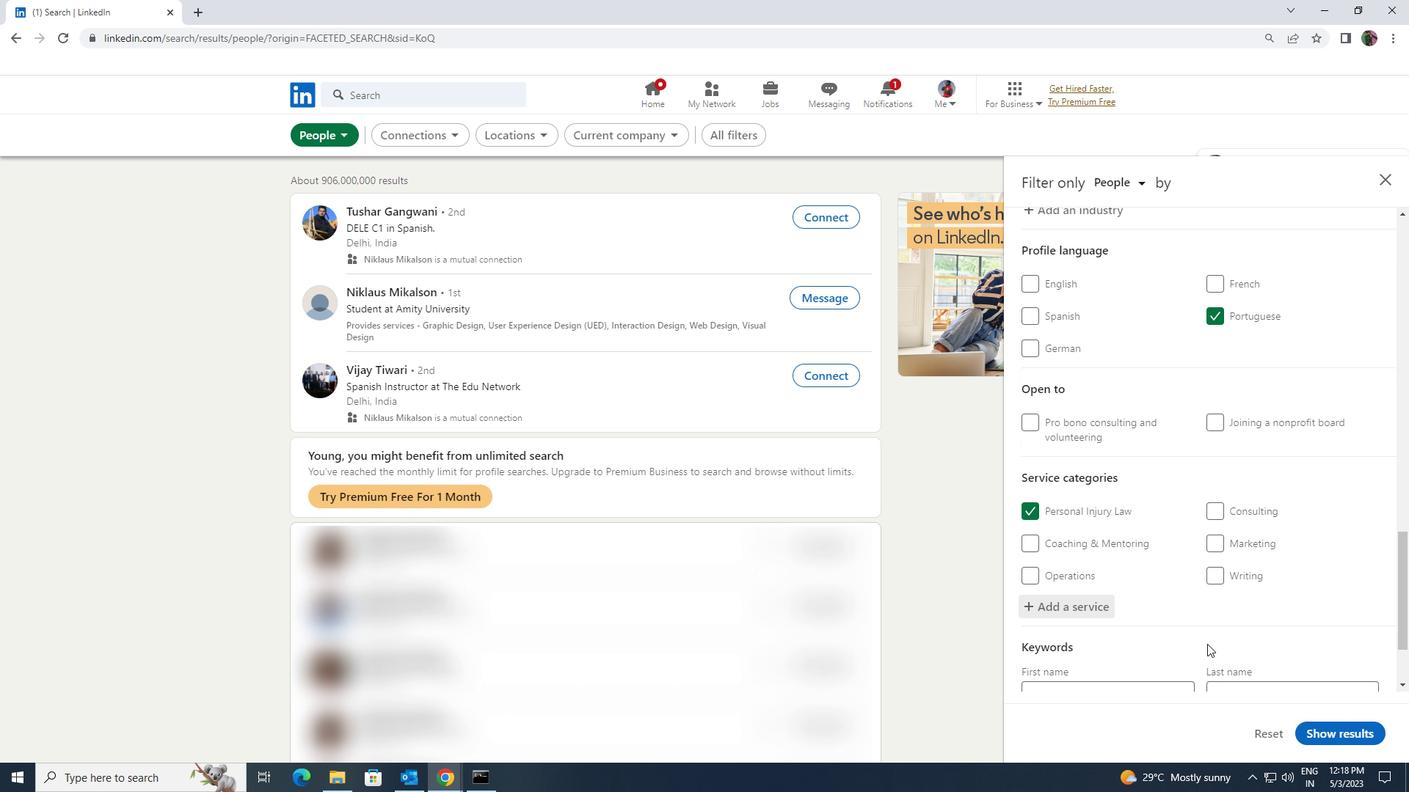
Action: Mouse moved to (1198, 640)
Screenshot: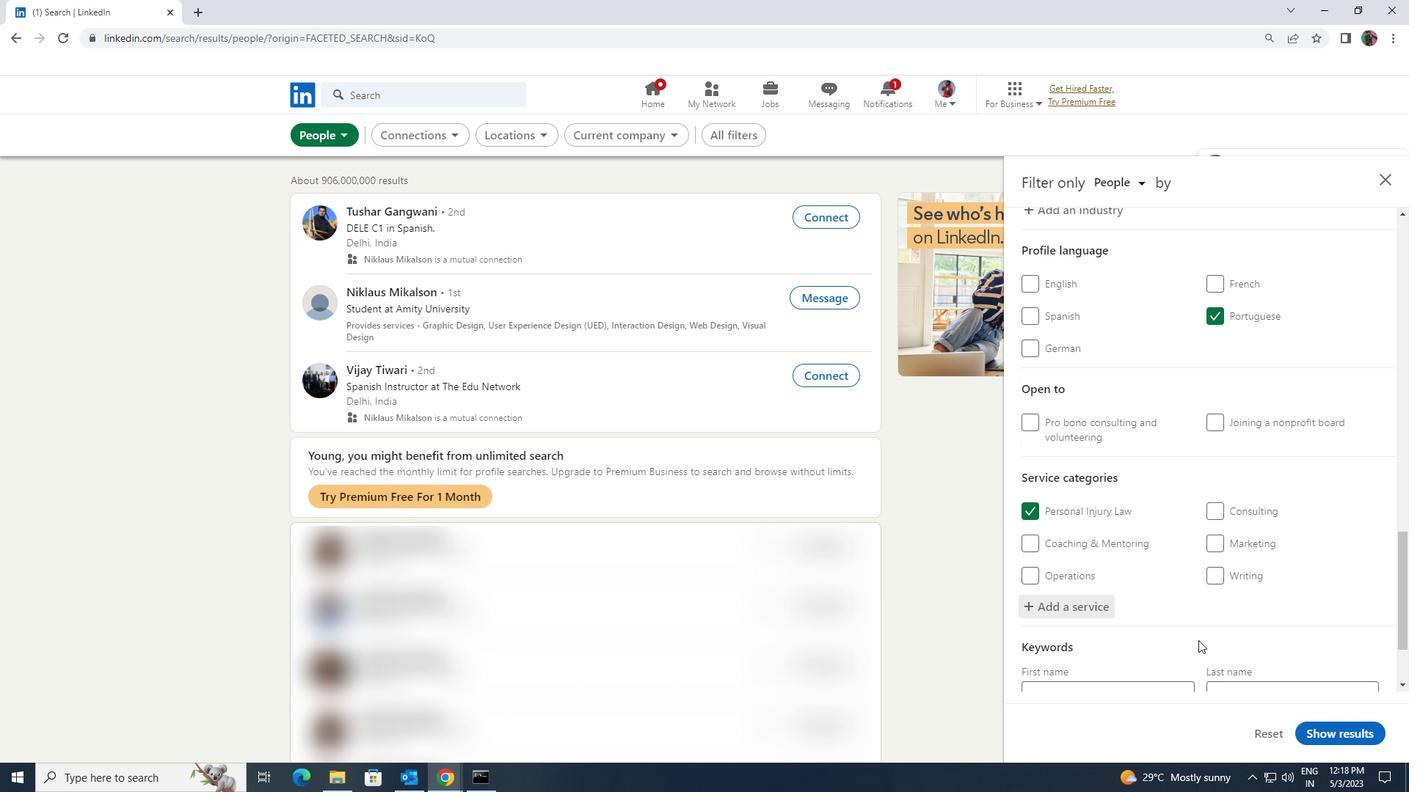 
Action: Mouse scrolled (1198, 640) with delta (0, 0)
Screenshot: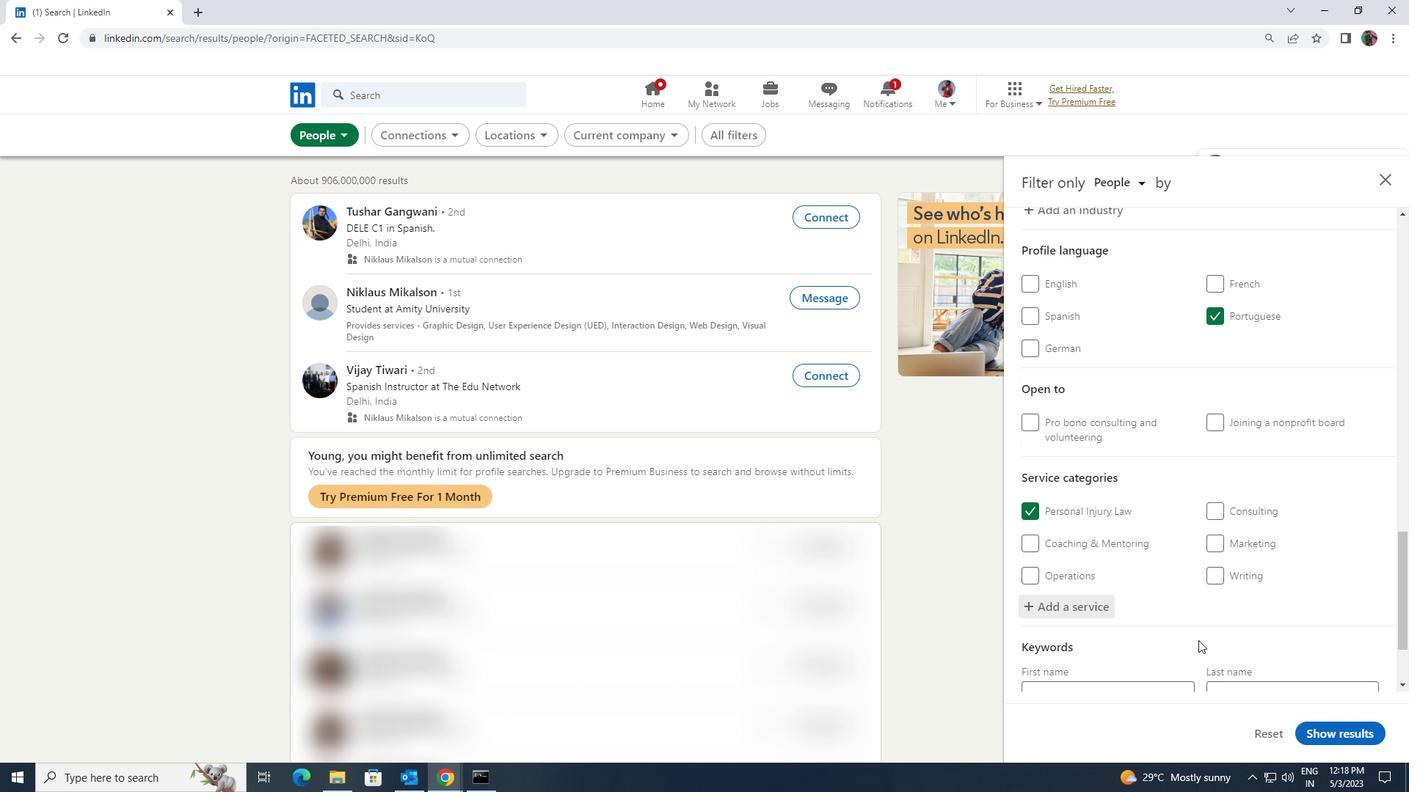 
Action: Mouse scrolled (1198, 640) with delta (0, 0)
Screenshot: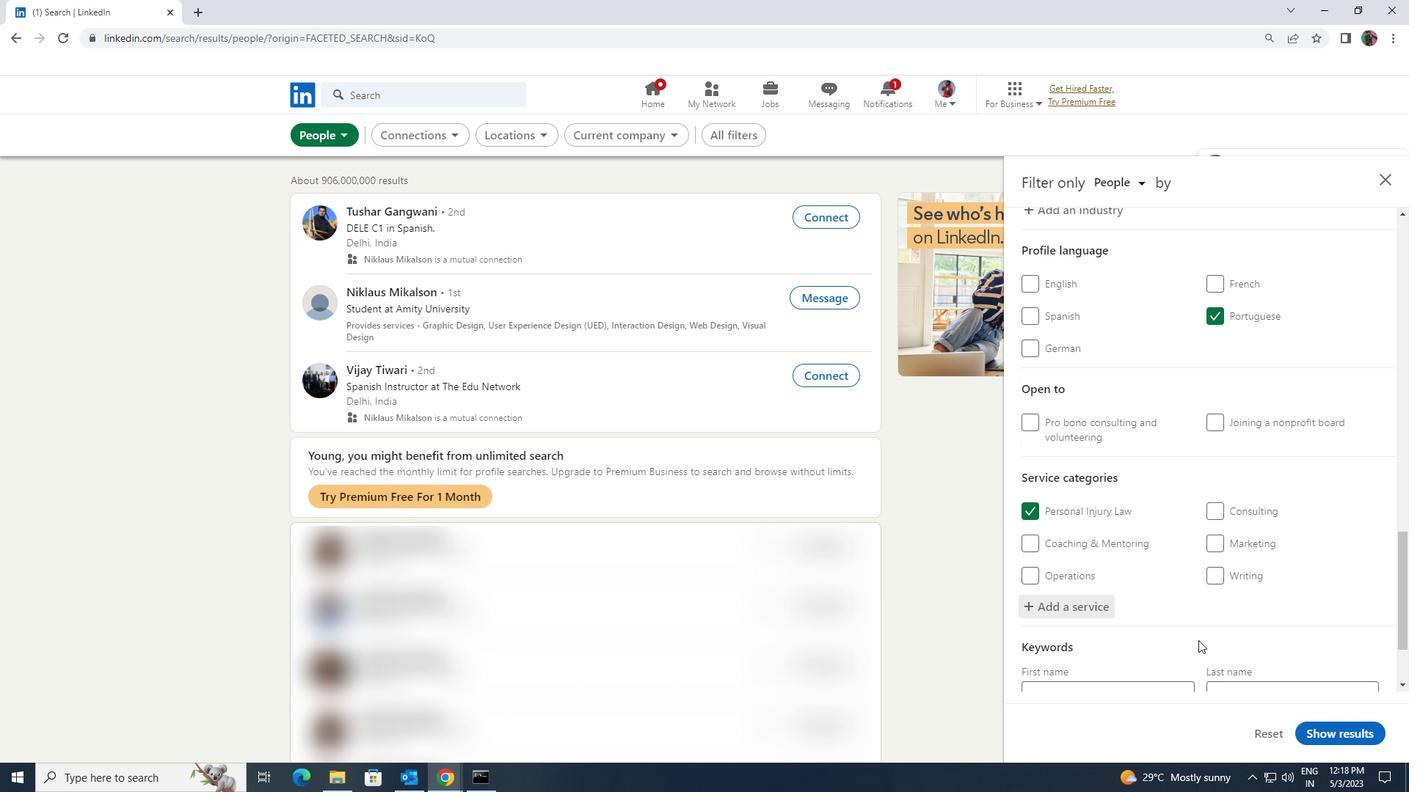 
Action: Mouse scrolled (1198, 640) with delta (0, 0)
Screenshot: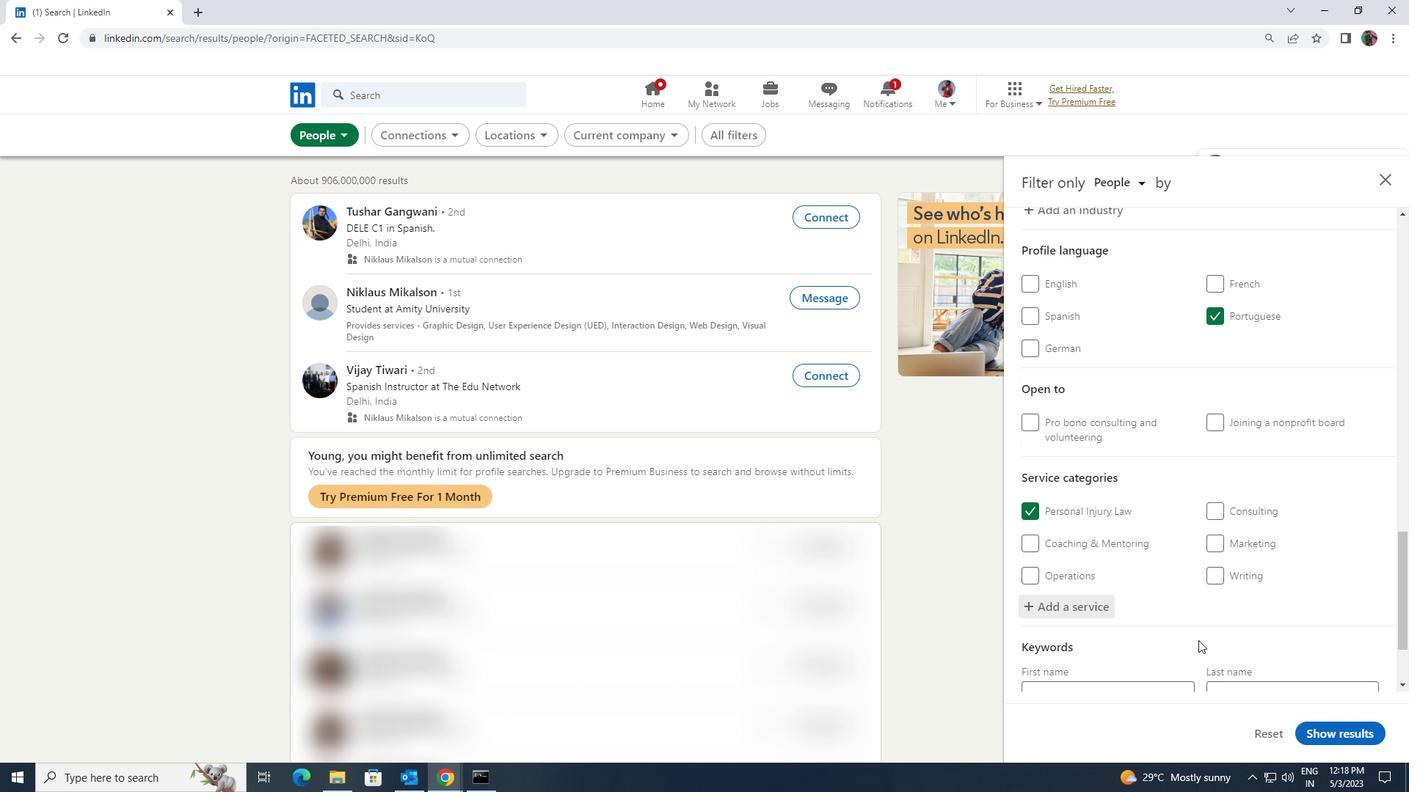 
Action: Mouse moved to (1179, 625)
Screenshot: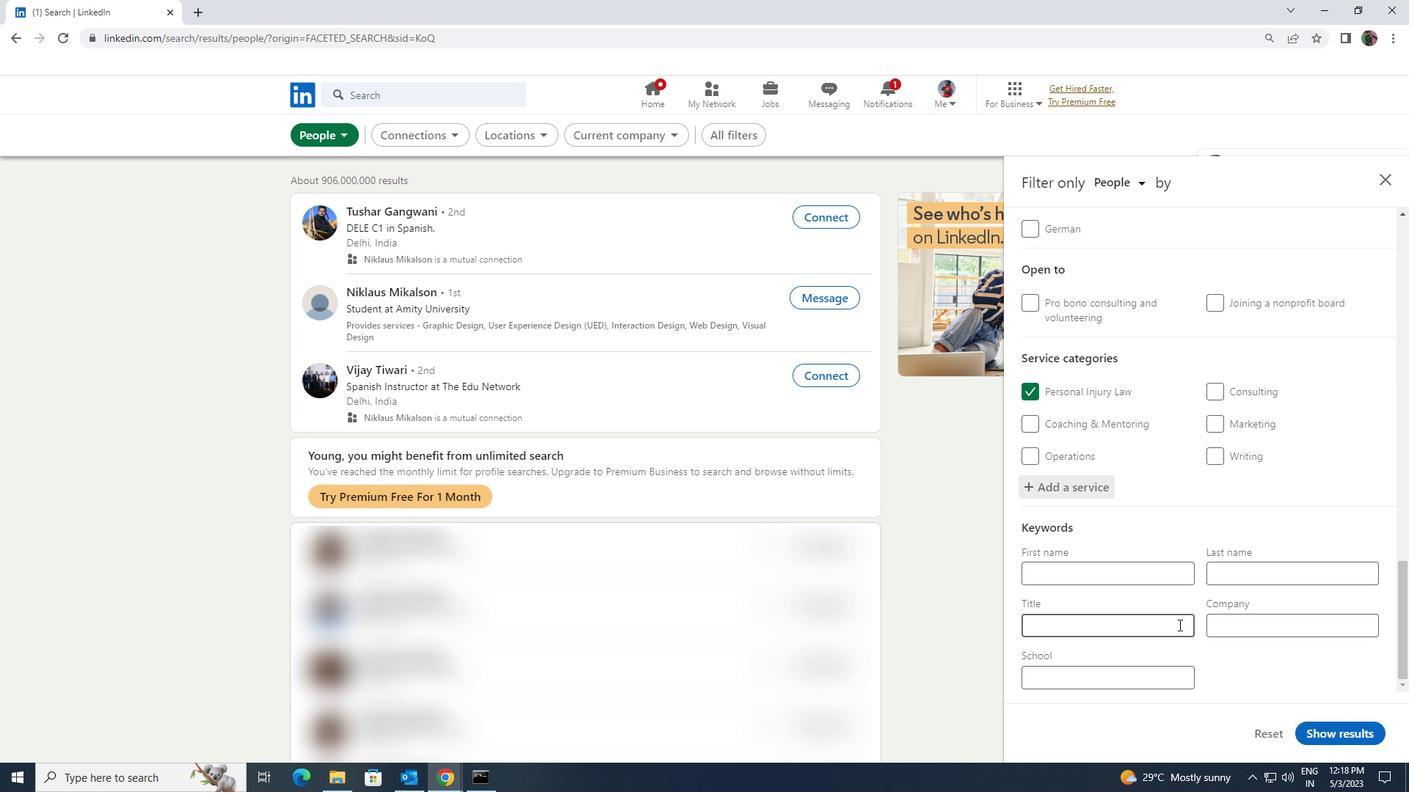 
Action: Mouse pressed left at (1179, 625)
Screenshot: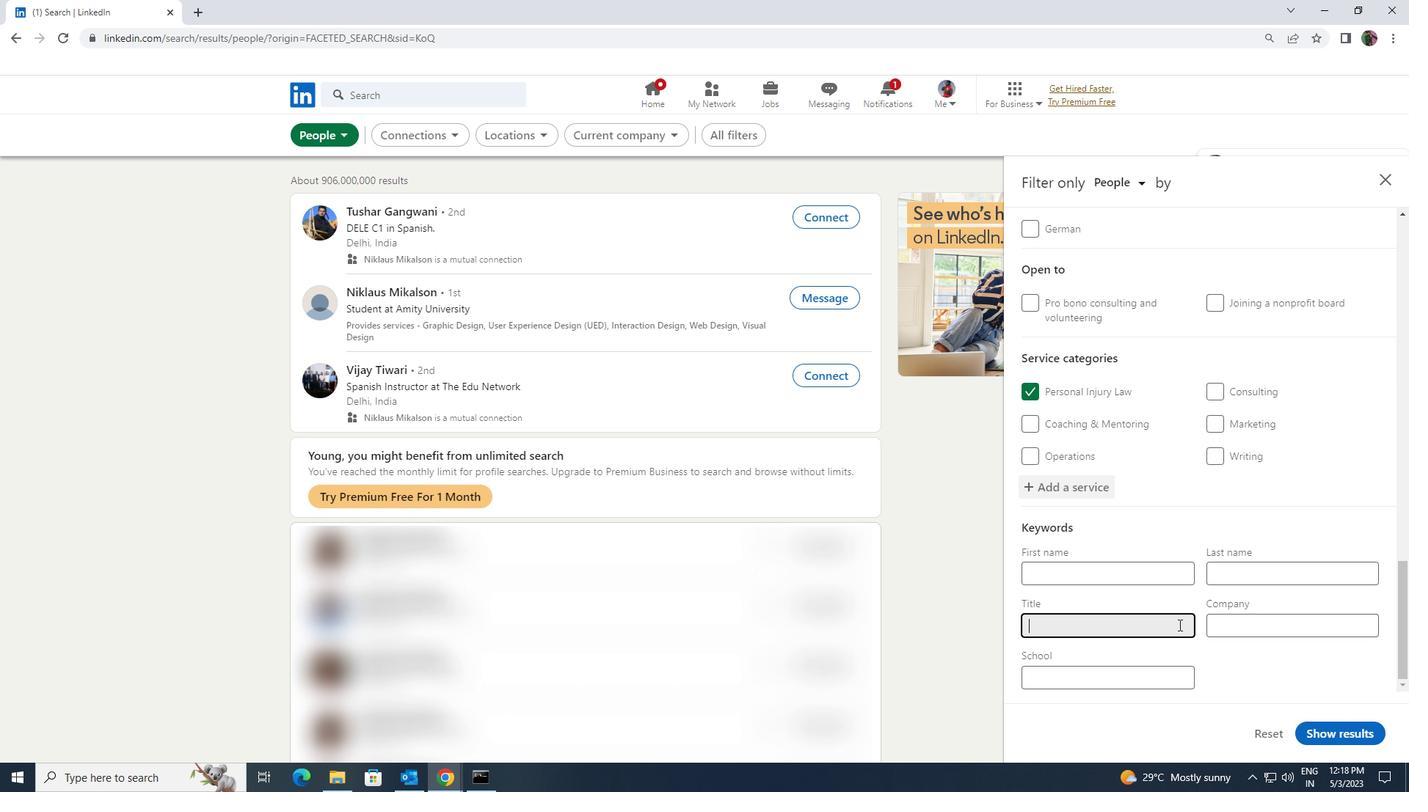 
Action: Key pressed <Key.shift><Key.shift><Key.shift><Key.shift><Key.shift><Key.shift><Key.shift><Key.shift><Key.shift><Key.shift><Key.shift><Key.shift><Key.shift><Key.shift><Key.shift><Key.shift><Key.shift><Key.shift><Key.shift><Key.shift><Key.shift><Key.shift><Key.shift><Key.shift><Key.shift><Key.shift><Key.shift><Key.shift><Key.shift><Key.shift><Key.shift><Key.shift><Key.shift><Key.shift><Key.shift><Key.shift><Key.shift><Key.shift><Key.shift><Key.shift><Key.shift><Key.shift><Key.shift><Key.shift><Key.shift>CONCIERGE
Screenshot: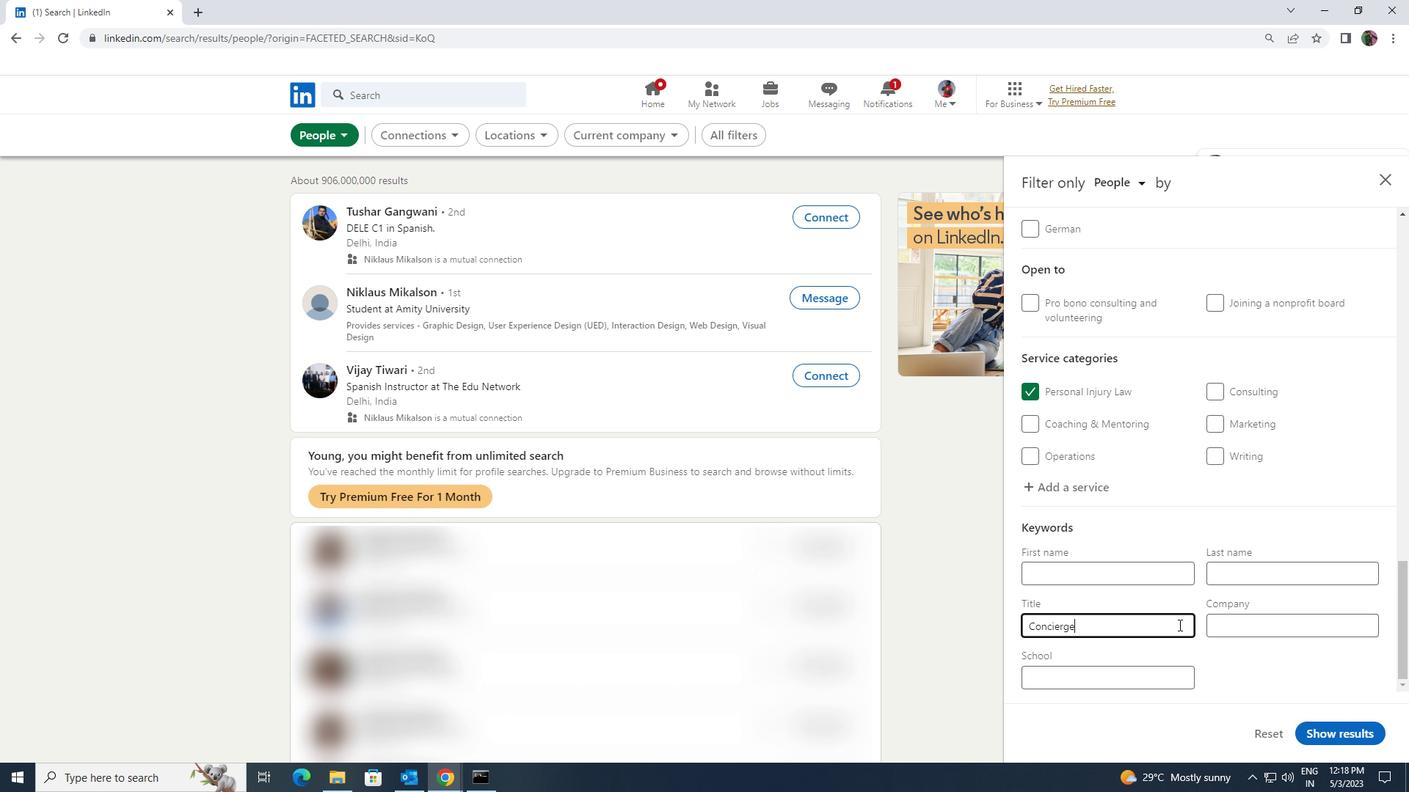 
Action: Mouse moved to (1337, 736)
Screenshot: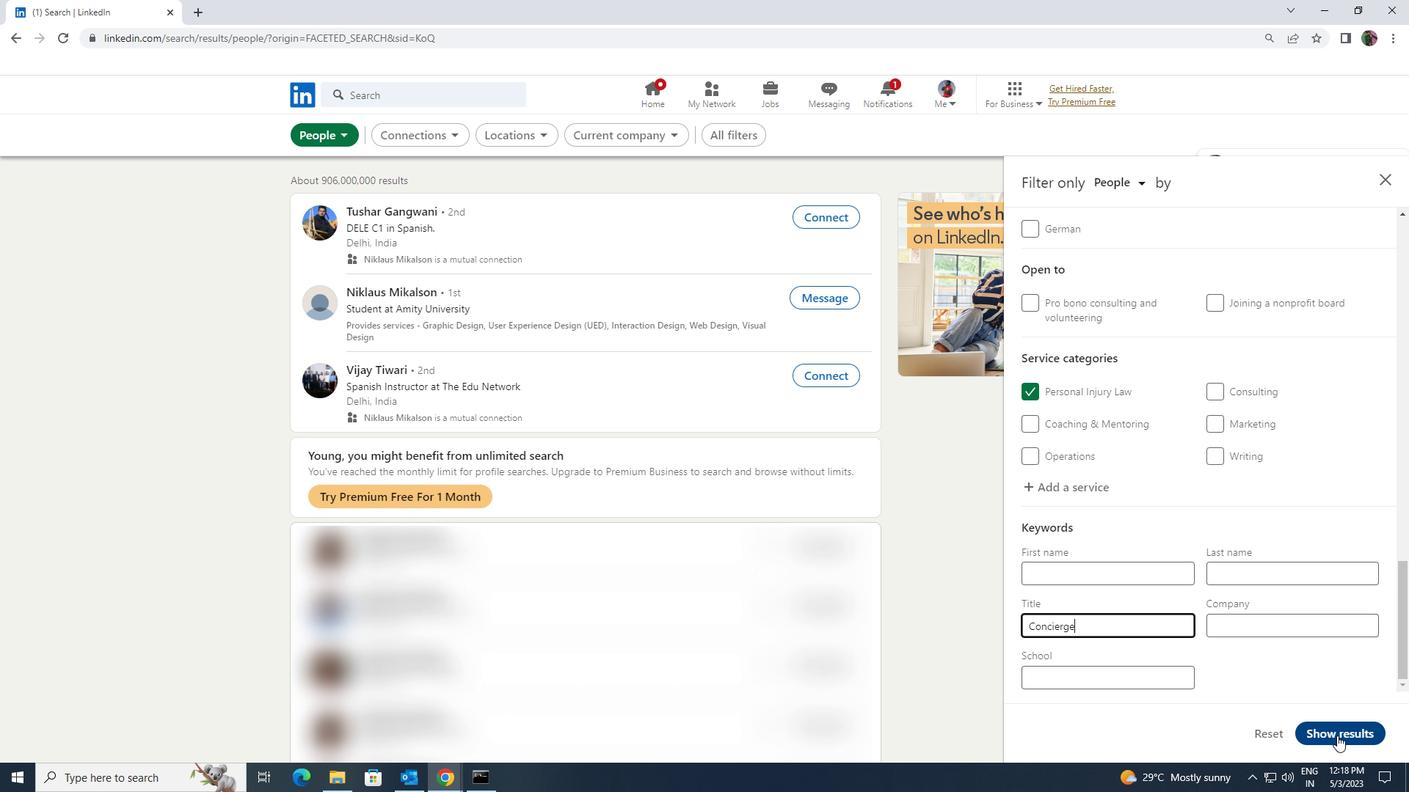 
Action: Mouse pressed left at (1337, 736)
Screenshot: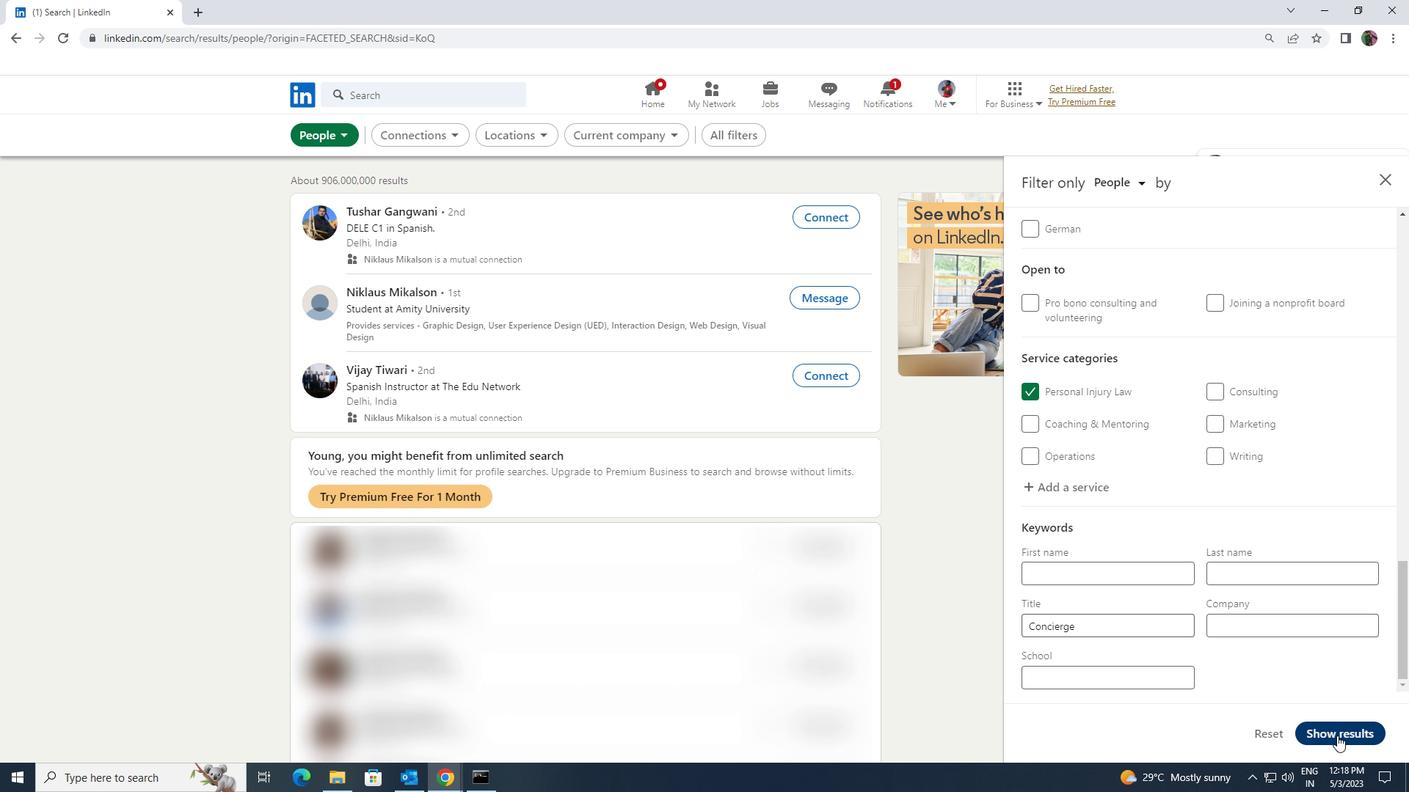 
Action: Mouse moved to (1337, 734)
Screenshot: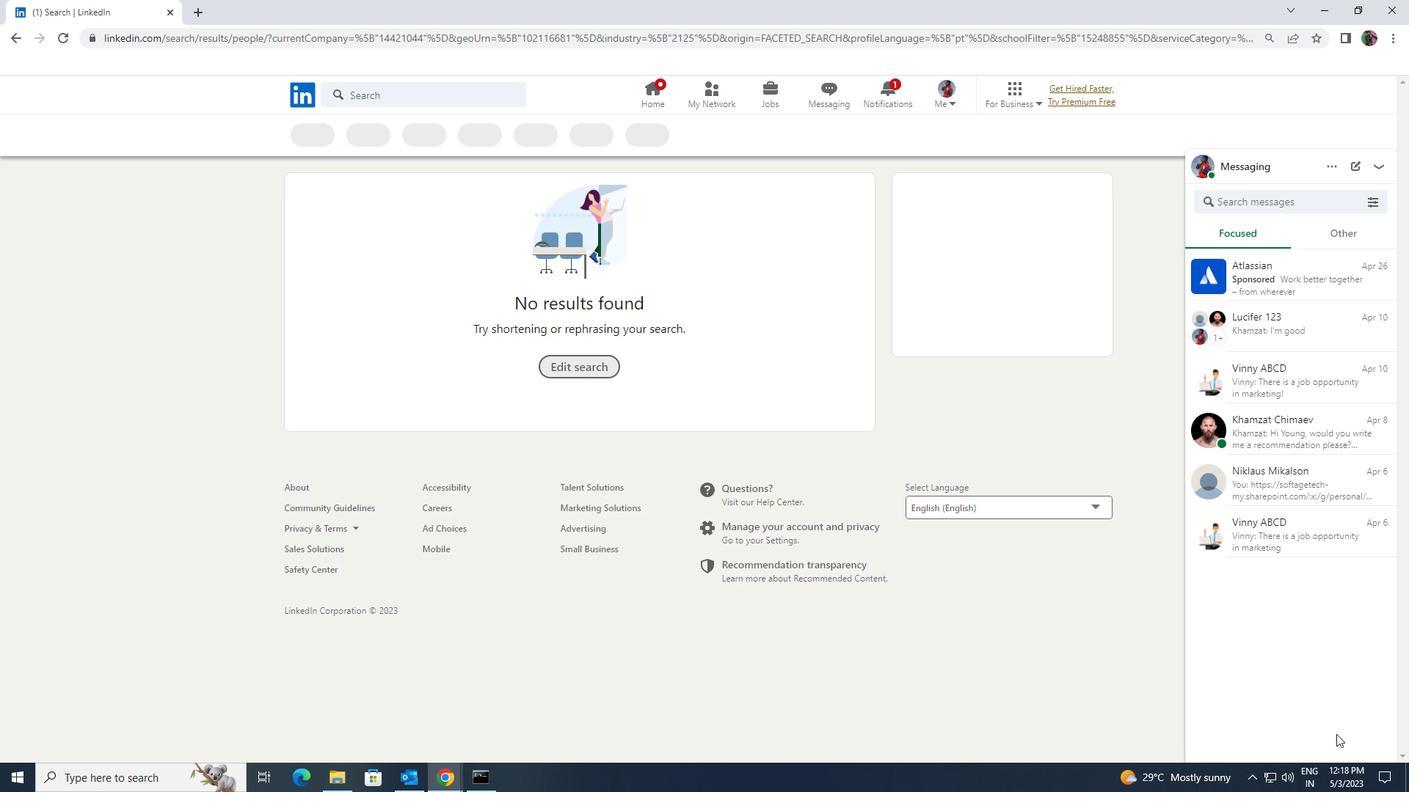 
